 Task: Look for space in São Lourenço do Sul, Brazil from 15th June, 2023 to 21st June, 2023 for 5 adults in price range Rs.14000 to Rs.25000. Place can be entire place with 3 bedrooms having 3 beds and 3 bathrooms. Property type can be house. Amenities needed are: washing machine, . Booking option can be shelf check-in. Required host language is Spanish.
Action: Mouse moved to (430, 122)
Screenshot: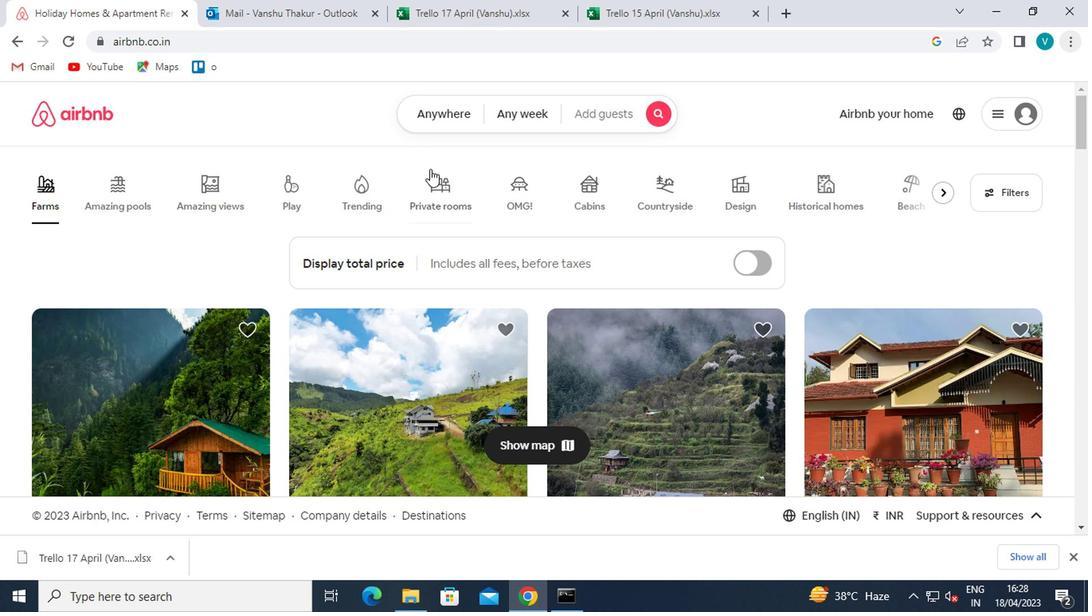 
Action: Mouse pressed left at (430, 122)
Screenshot: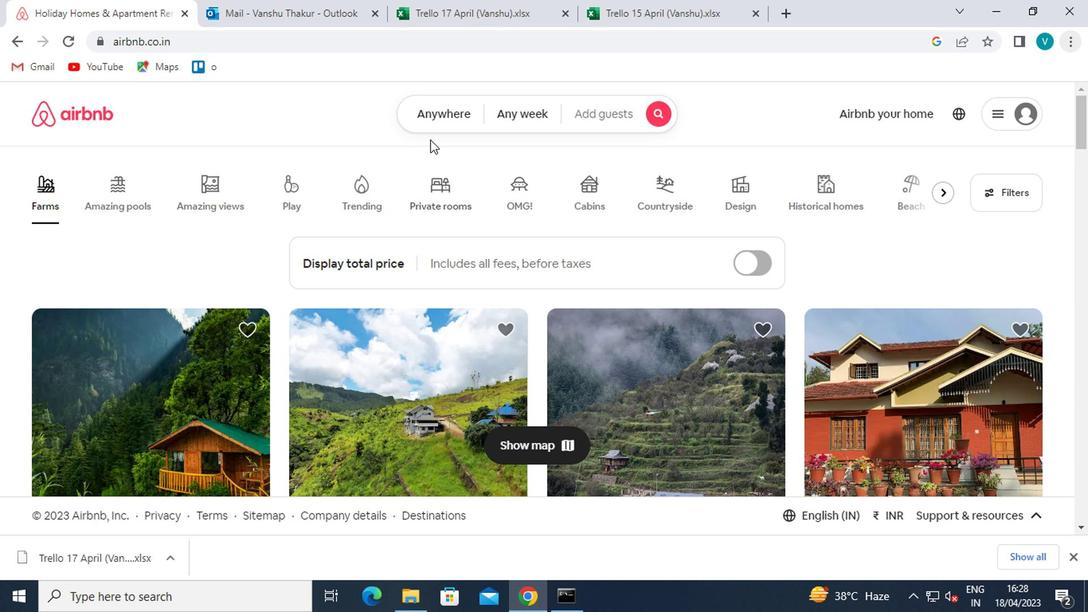 
Action: Mouse moved to (335, 189)
Screenshot: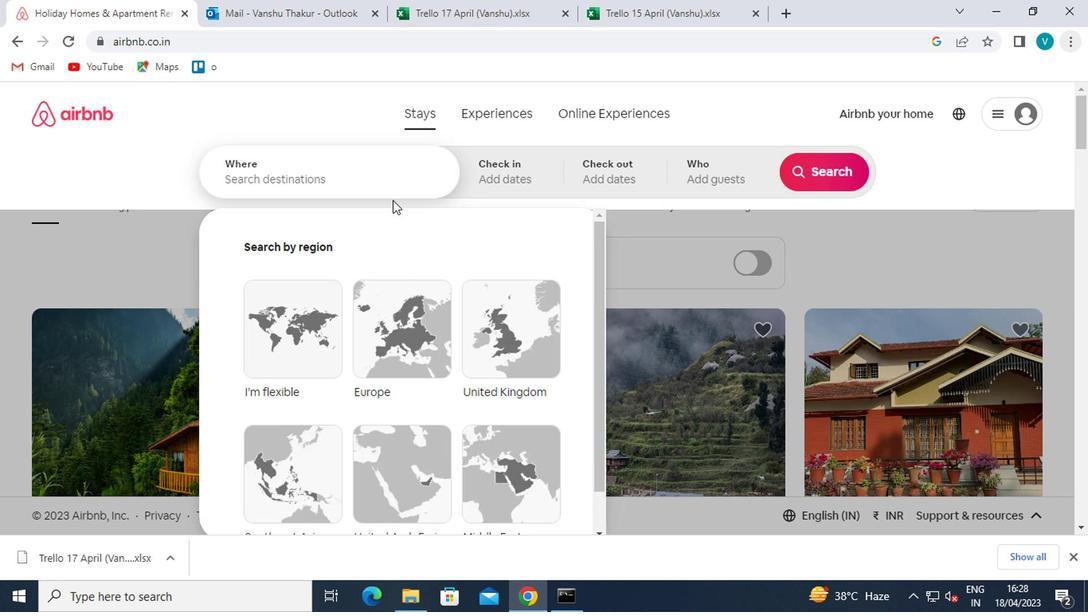 
Action: Mouse pressed left at (335, 189)
Screenshot: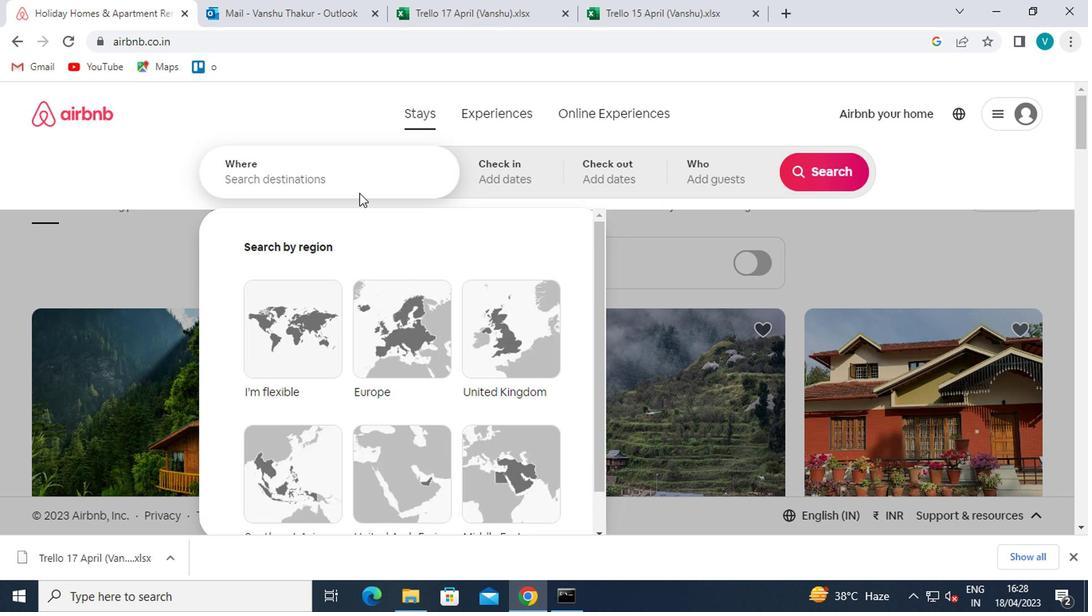 
Action: Mouse moved to (338, 189)
Screenshot: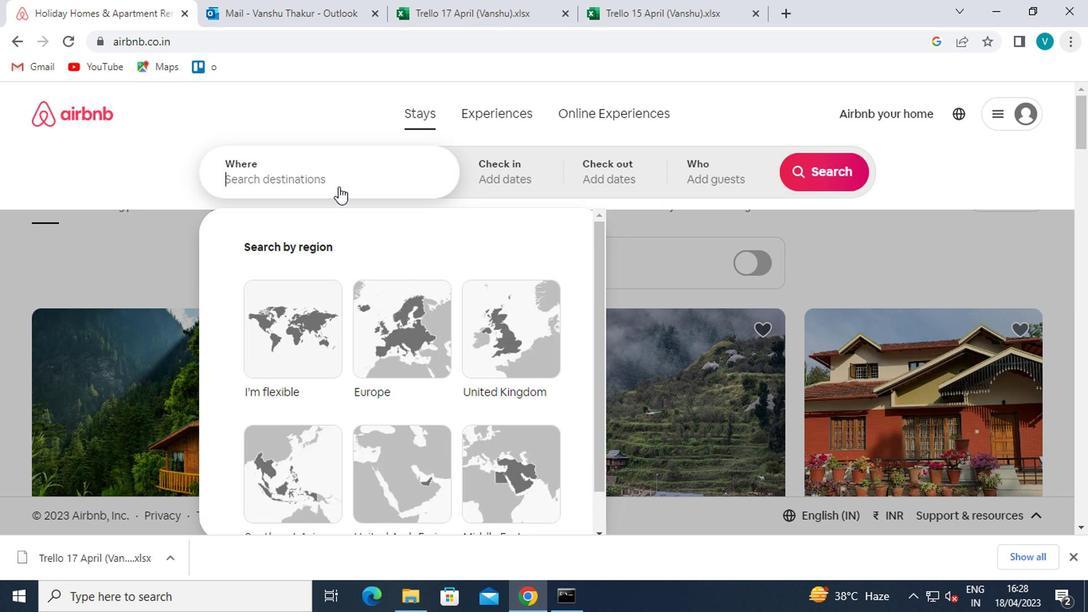 
Action: Key pressed <Key.shift>SAO<Key.space><Key.shift>LOURENCO<Key.space>DO<Key.space>
Screenshot: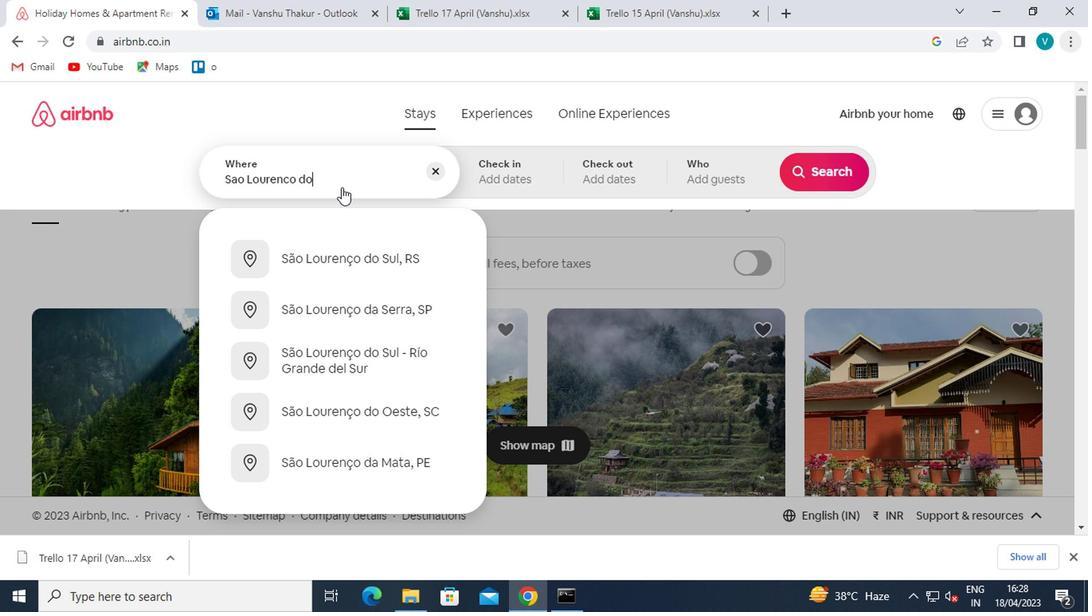 
Action: Mouse moved to (367, 300)
Screenshot: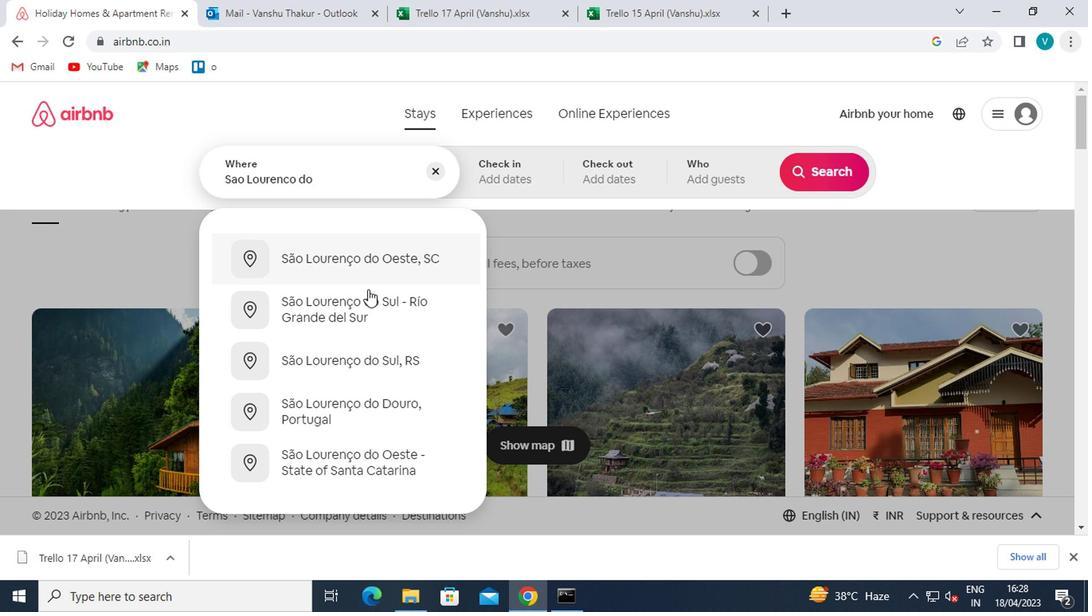 
Action: Mouse pressed left at (367, 300)
Screenshot: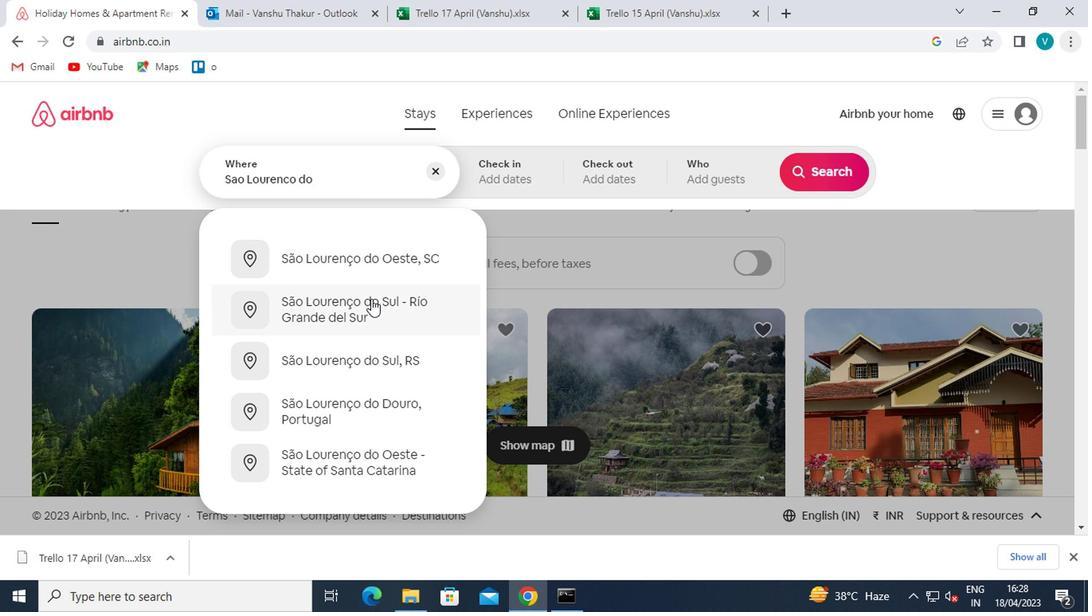 
Action: Mouse moved to (816, 290)
Screenshot: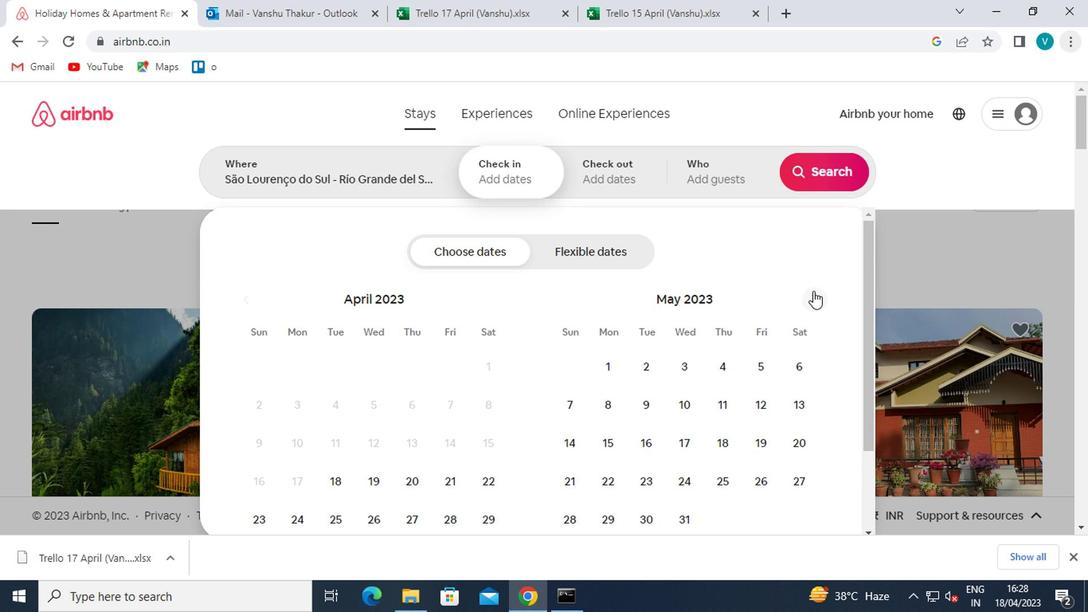 
Action: Mouse pressed left at (816, 290)
Screenshot: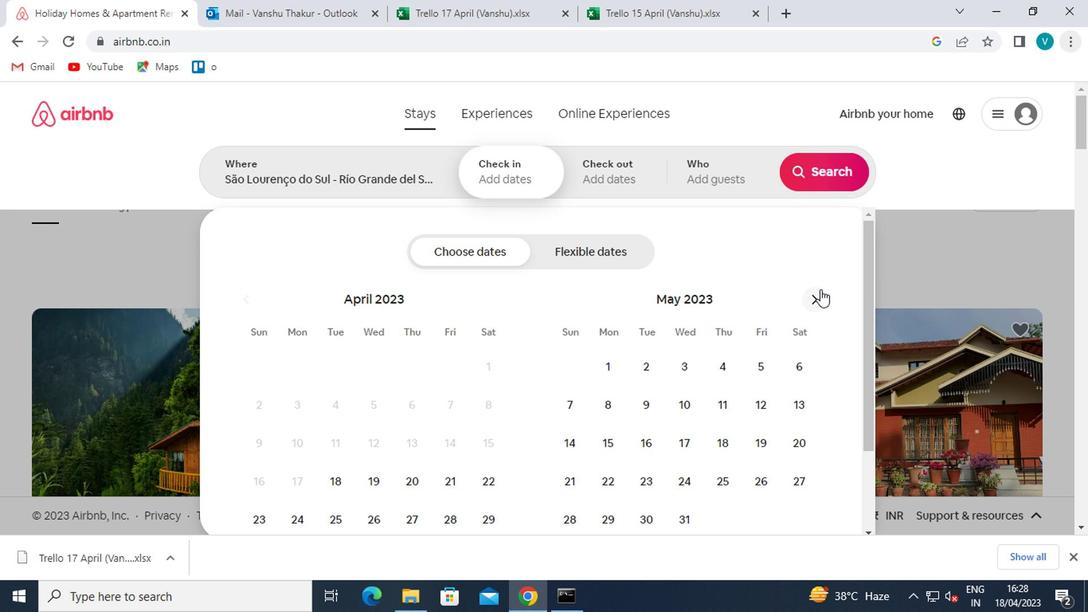 
Action: Mouse moved to (722, 431)
Screenshot: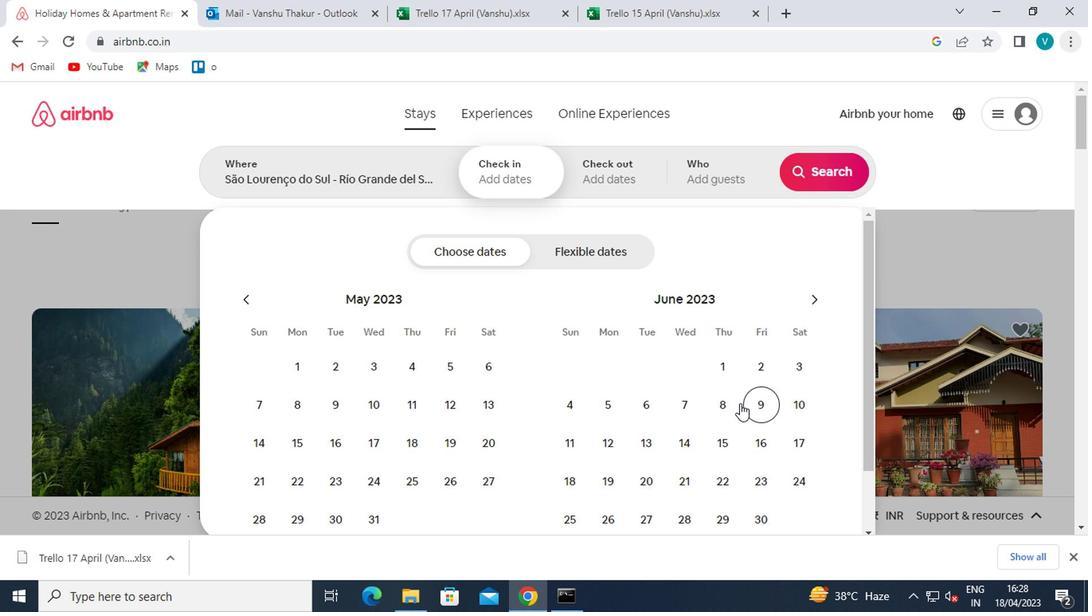 
Action: Mouse pressed left at (722, 431)
Screenshot: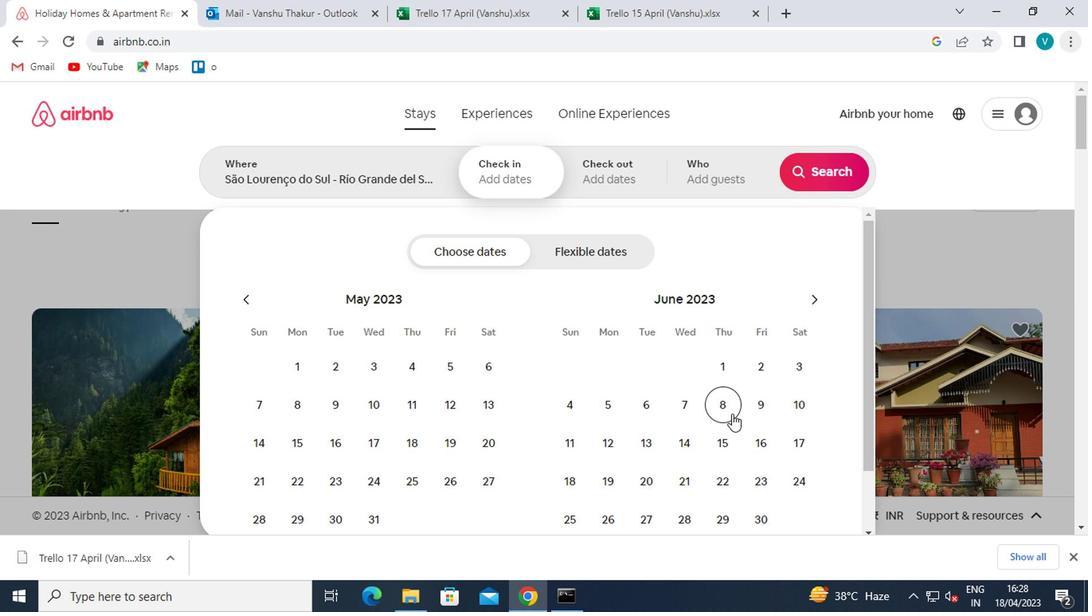 
Action: Mouse moved to (677, 484)
Screenshot: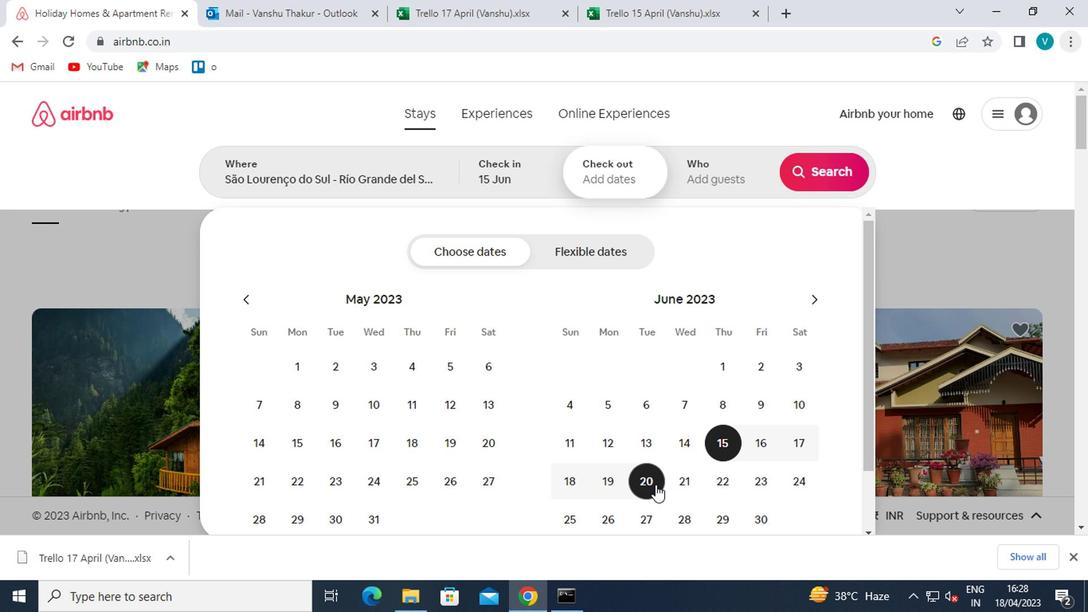 
Action: Mouse pressed left at (677, 484)
Screenshot: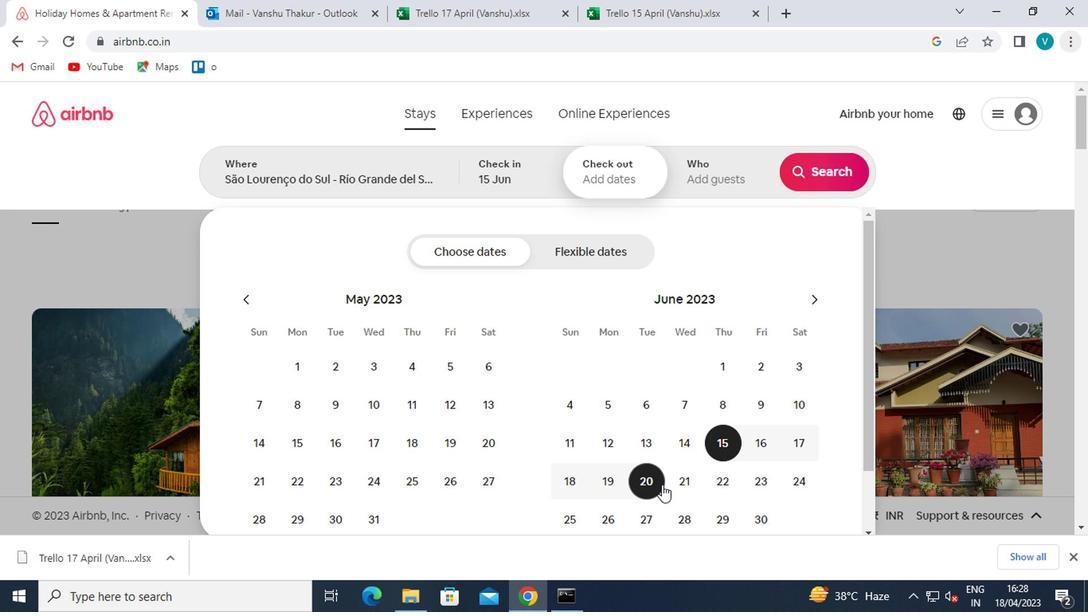 
Action: Mouse moved to (702, 173)
Screenshot: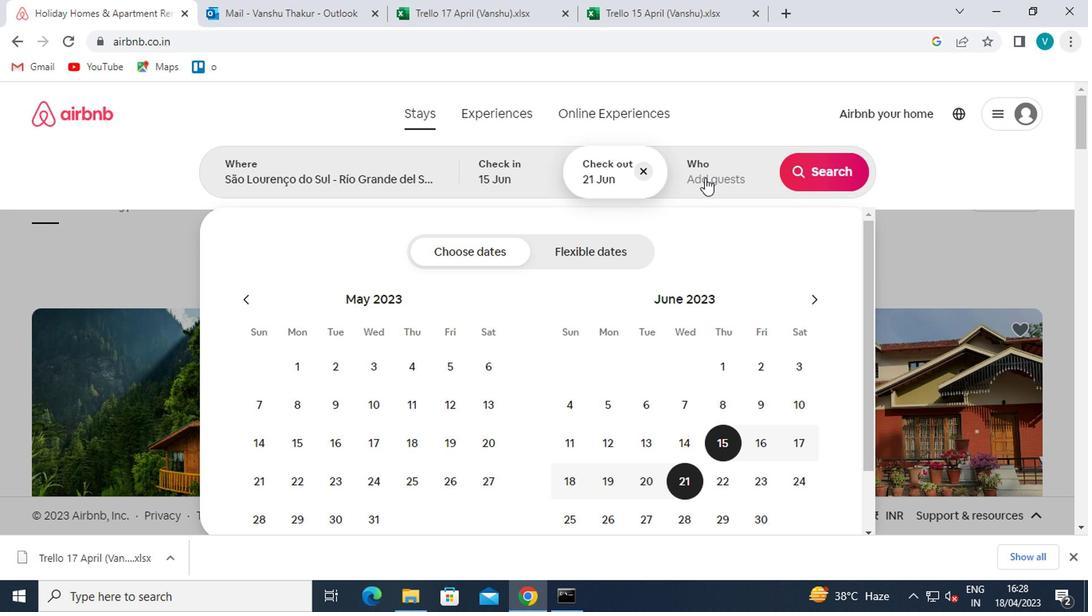 
Action: Mouse pressed left at (702, 173)
Screenshot: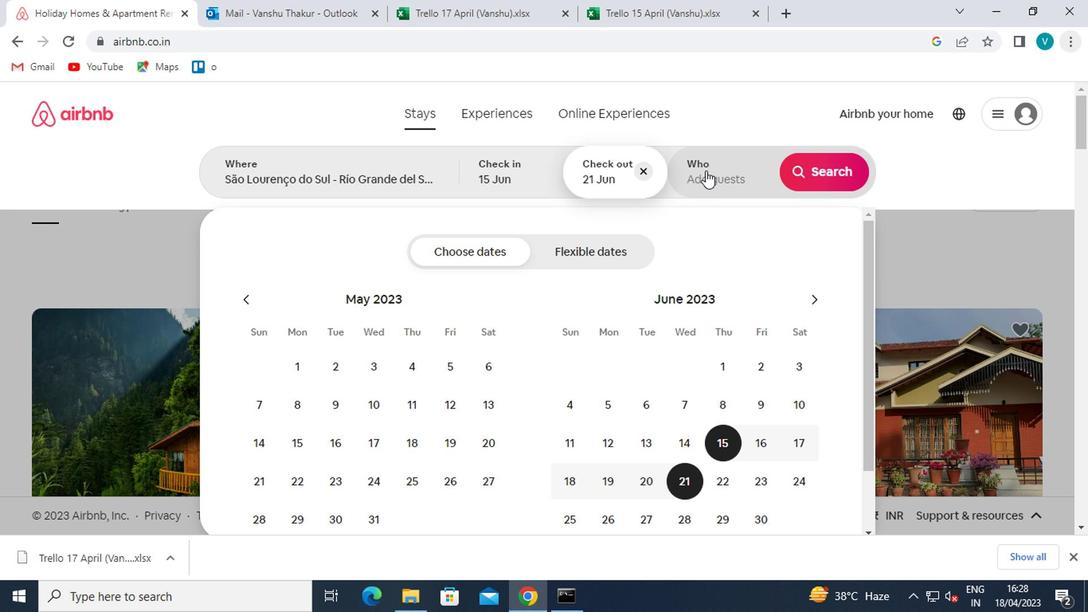 
Action: Mouse moved to (815, 247)
Screenshot: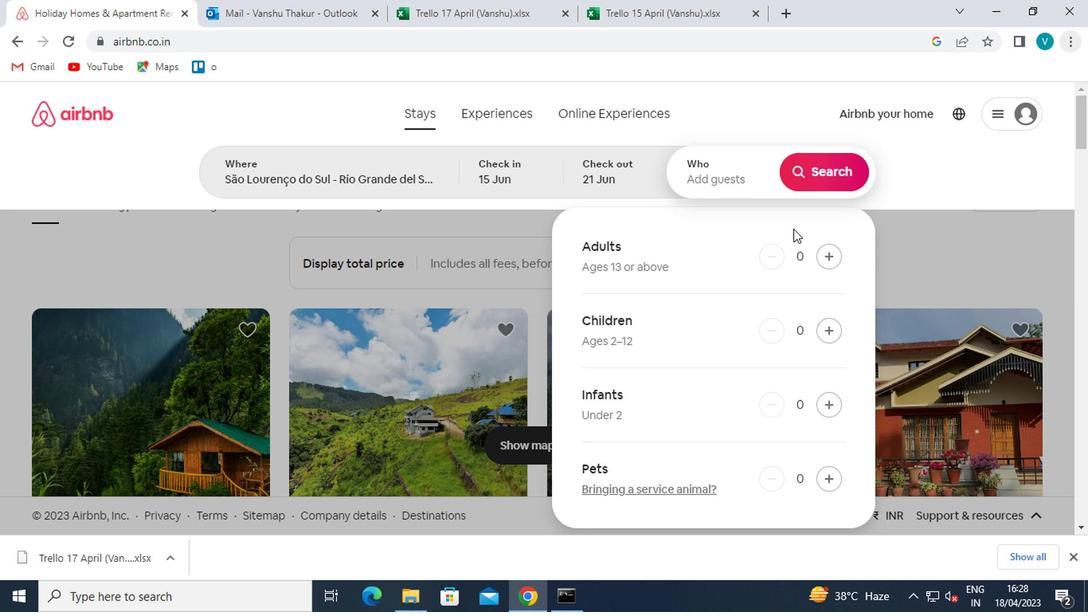 
Action: Mouse pressed left at (815, 247)
Screenshot: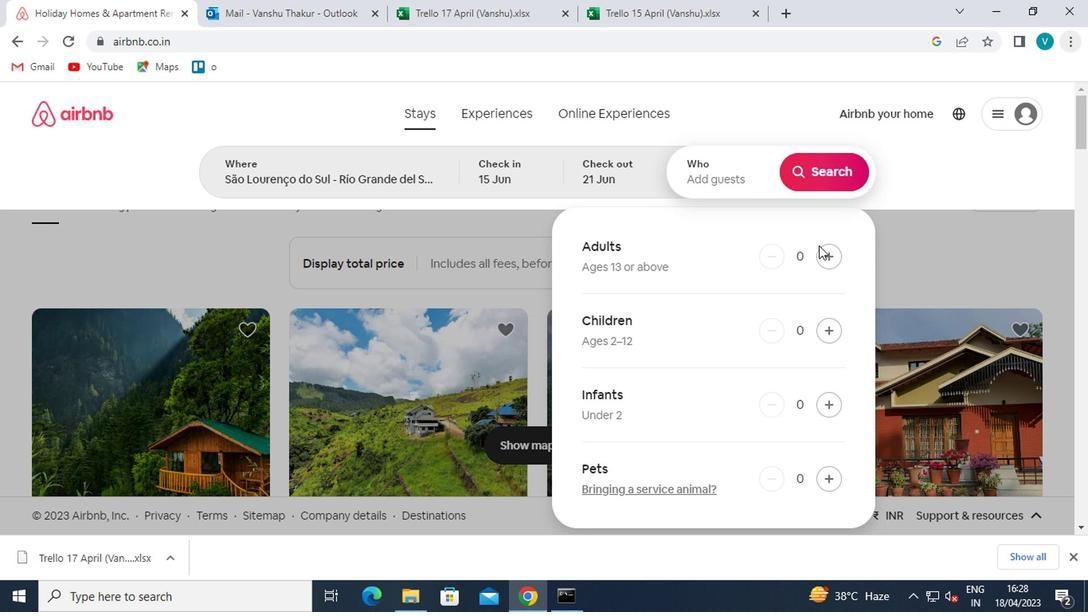 
Action: Mouse pressed left at (815, 247)
Screenshot: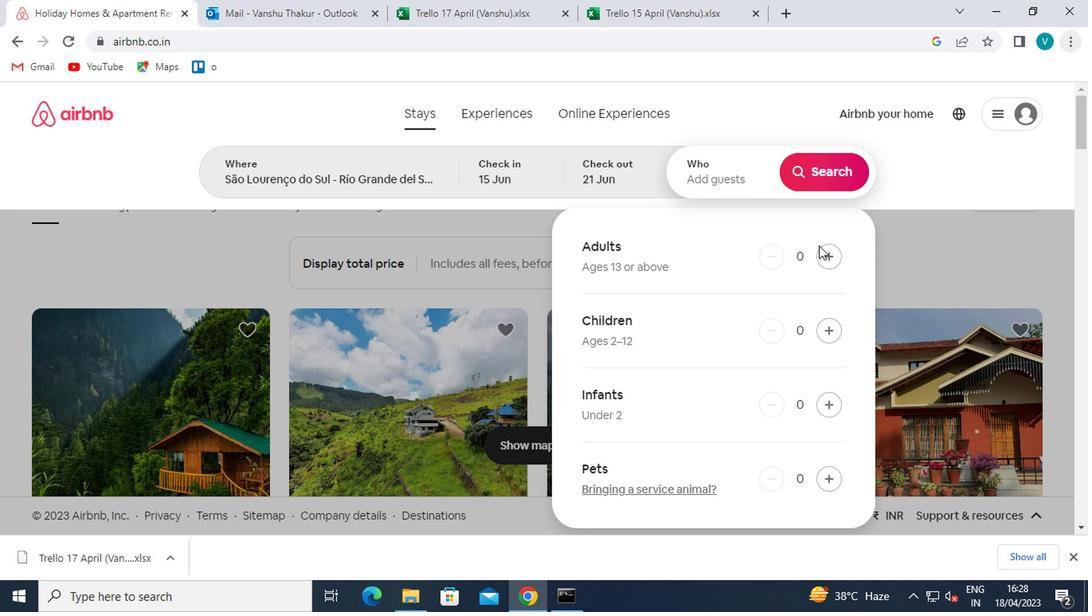 
Action: Mouse moved to (818, 255)
Screenshot: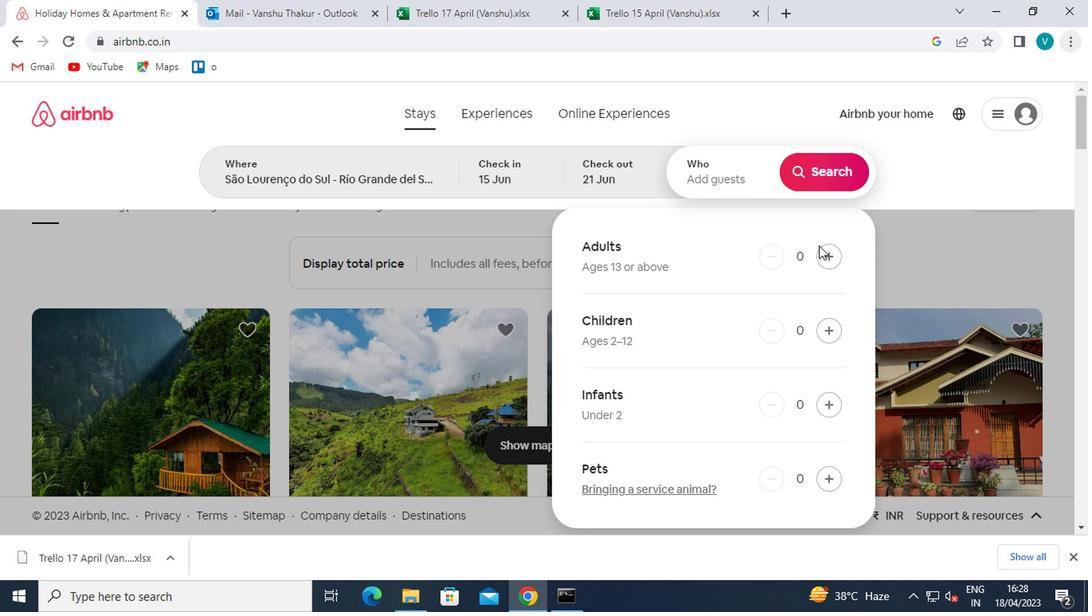 
Action: Mouse pressed left at (818, 255)
Screenshot: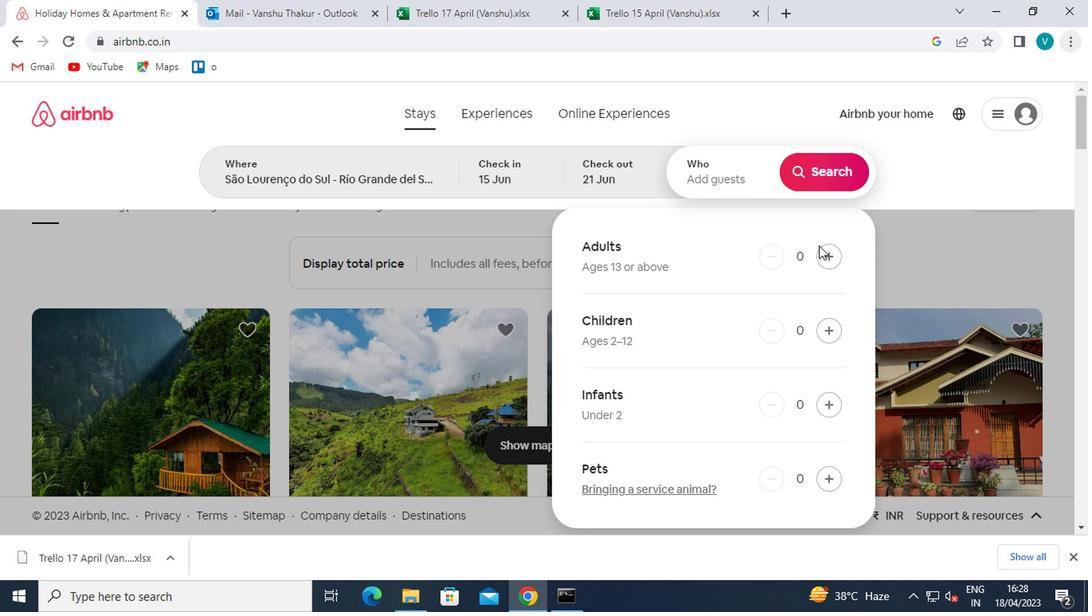 
Action: Mouse pressed left at (818, 255)
Screenshot: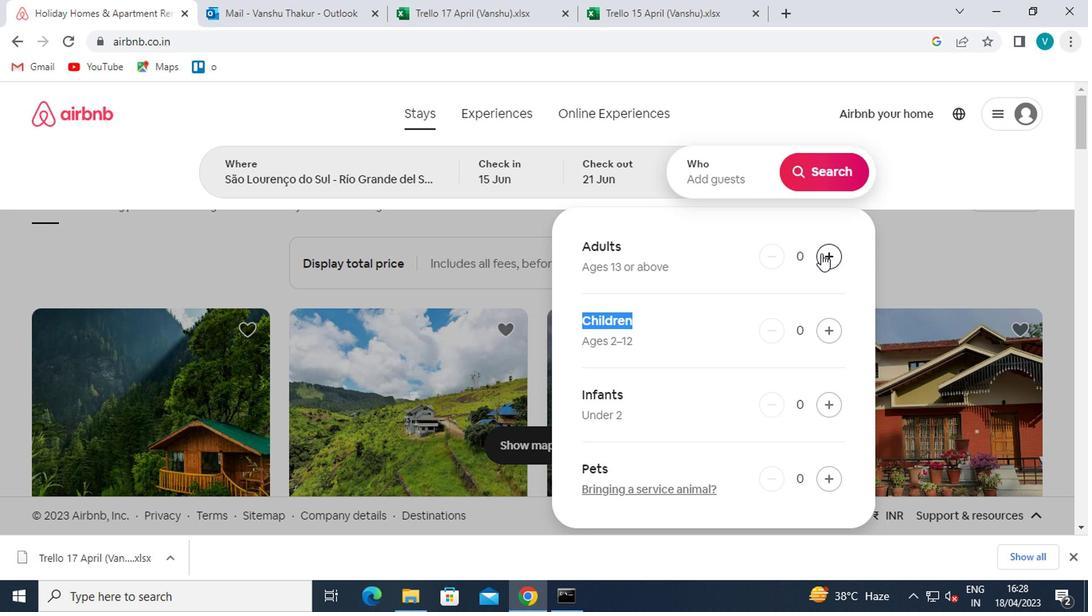 
Action: Mouse pressed left at (818, 255)
Screenshot: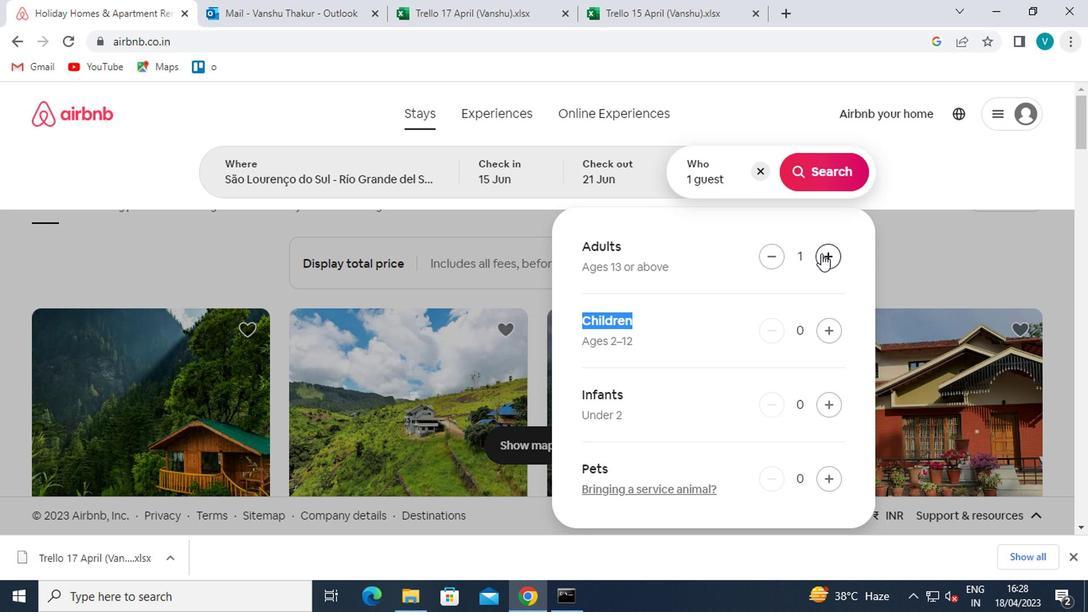 
Action: Mouse pressed left at (818, 255)
Screenshot: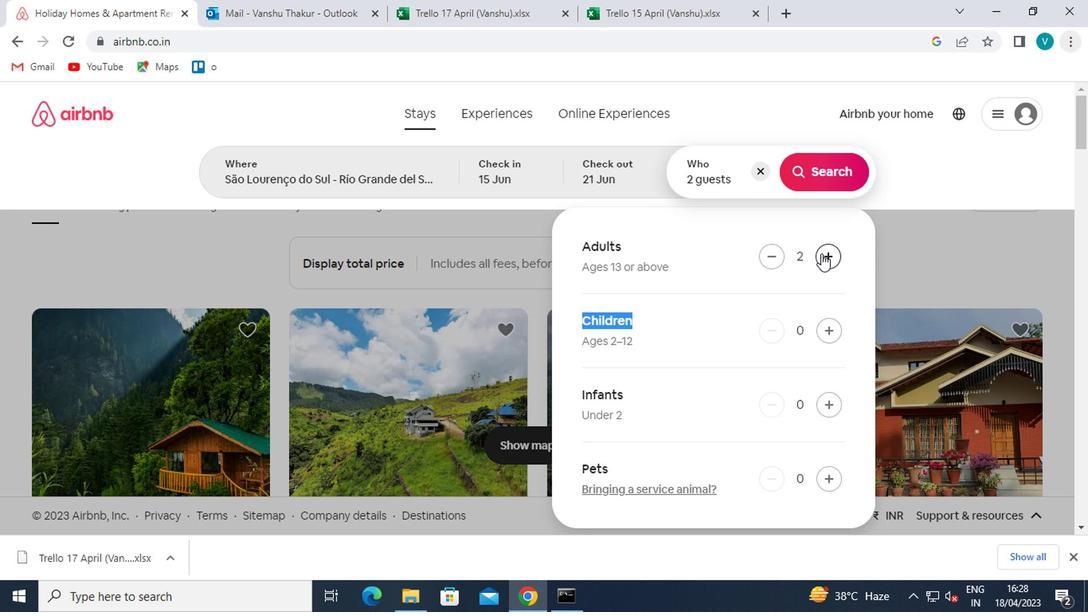 
Action: Mouse pressed left at (818, 255)
Screenshot: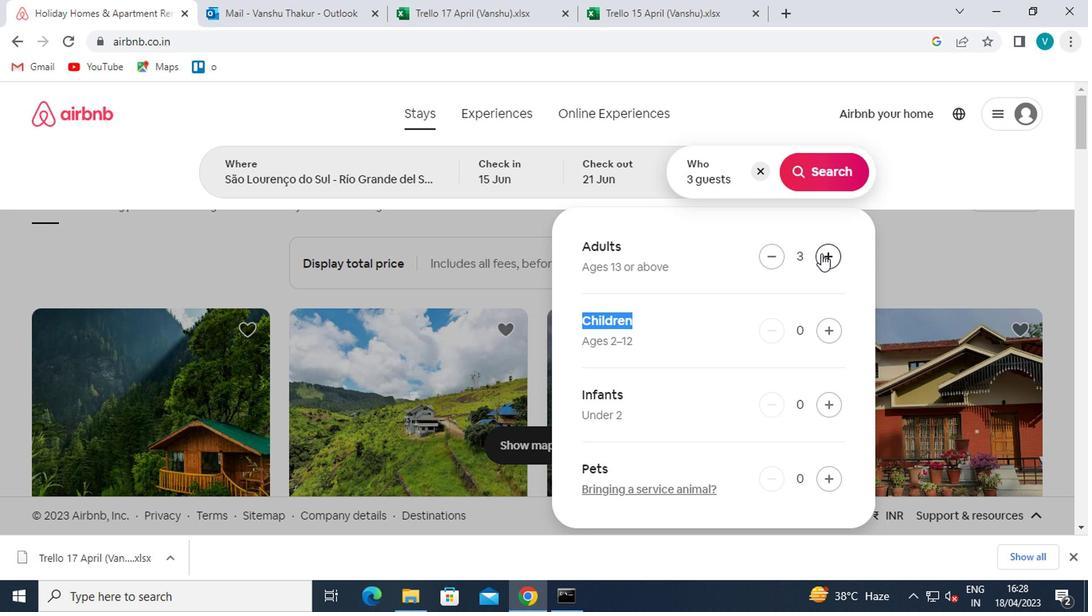 
Action: Mouse moved to (813, 184)
Screenshot: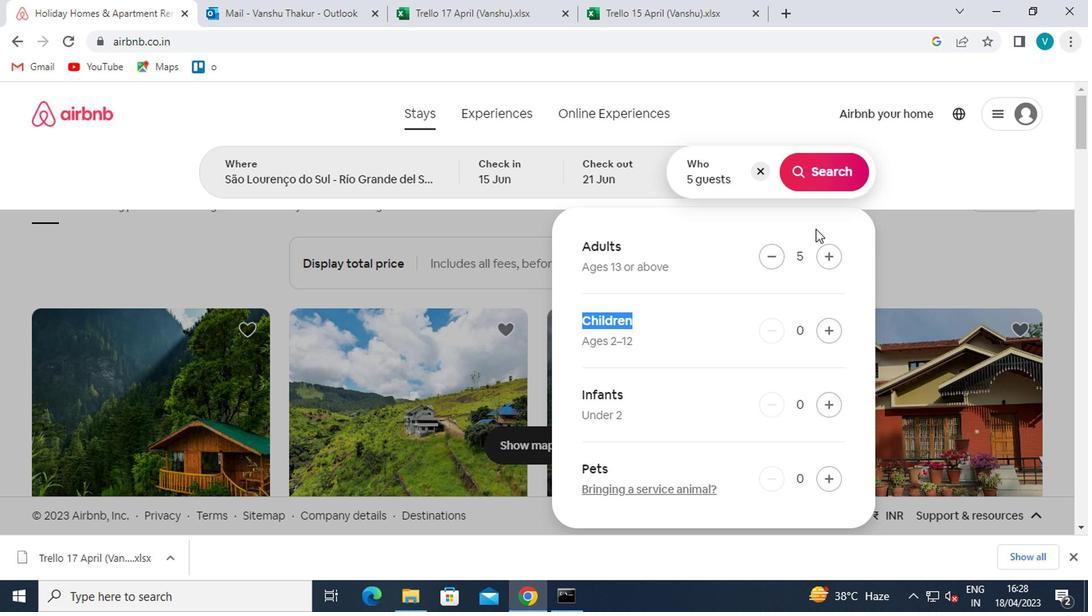 
Action: Mouse pressed left at (813, 184)
Screenshot: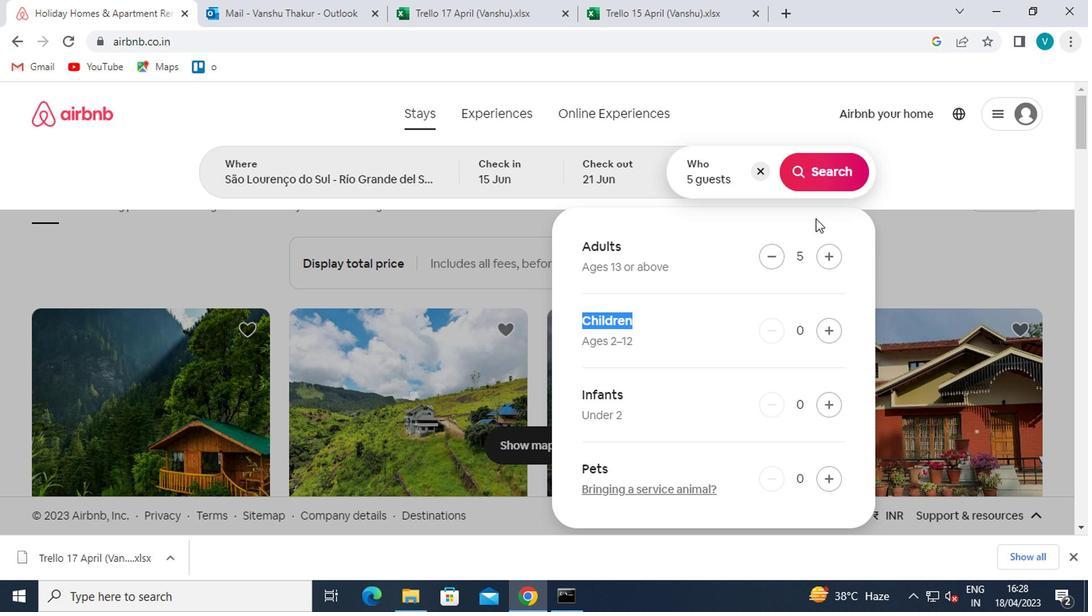 
Action: Mouse moved to (987, 173)
Screenshot: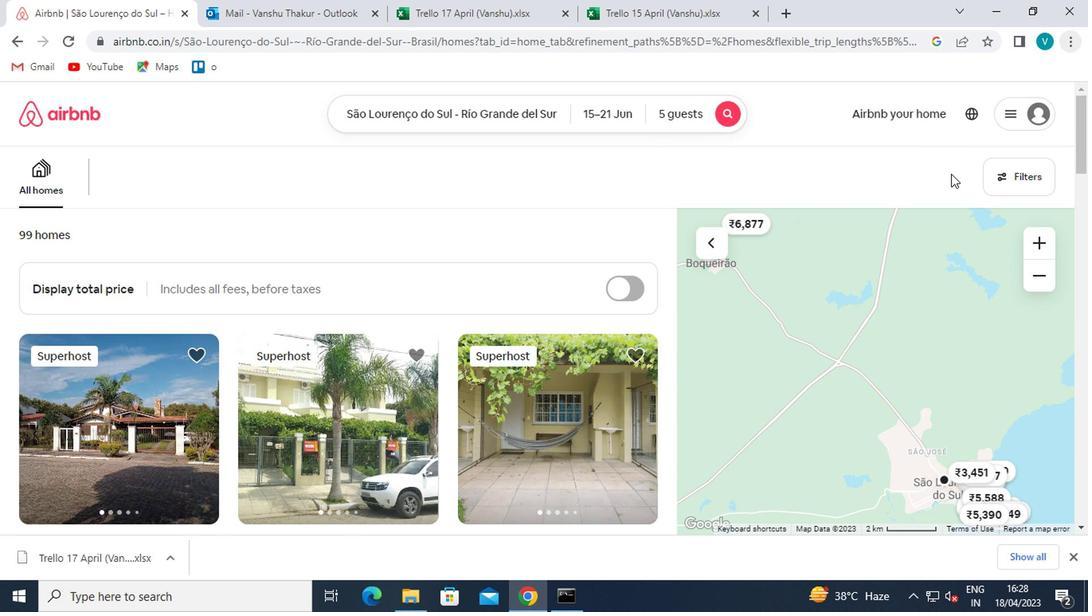 
Action: Mouse pressed left at (987, 173)
Screenshot: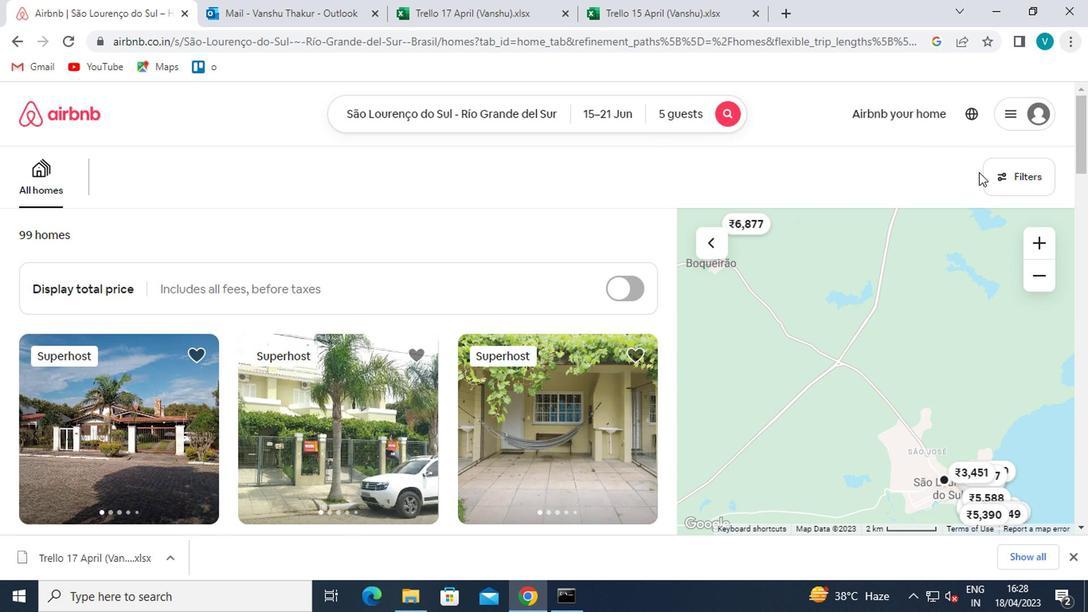 
Action: Mouse moved to (434, 384)
Screenshot: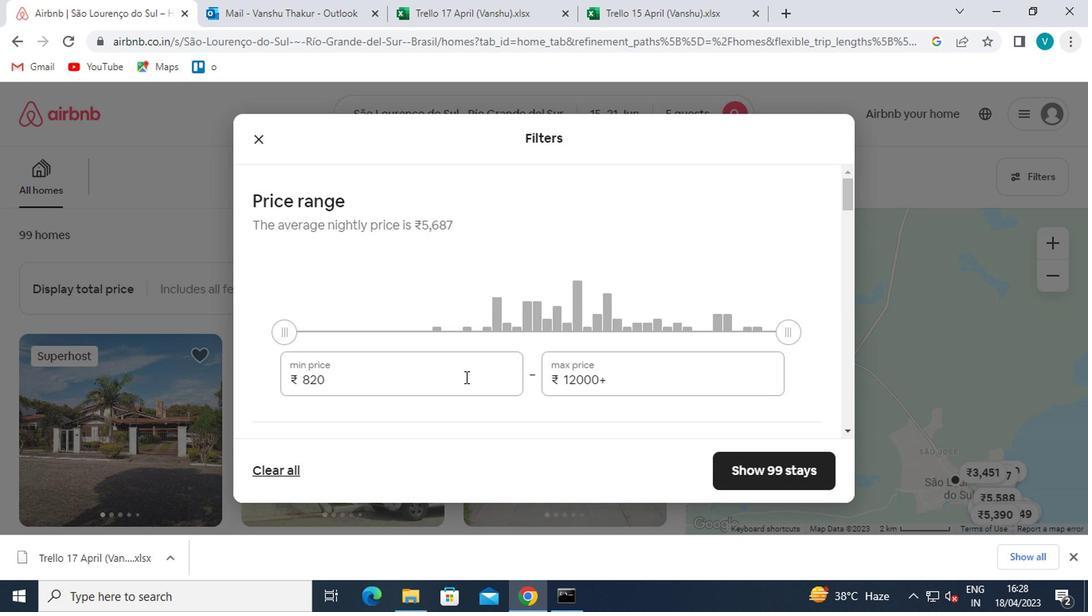
Action: Mouse pressed left at (434, 384)
Screenshot: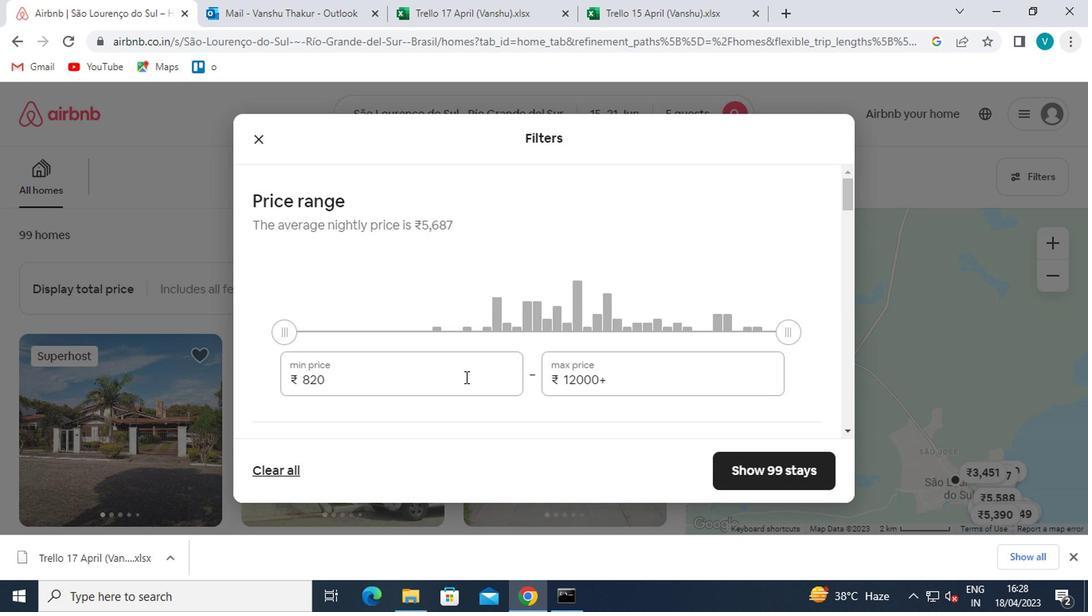 
Action: Mouse moved to (443, 384)
Screenshot: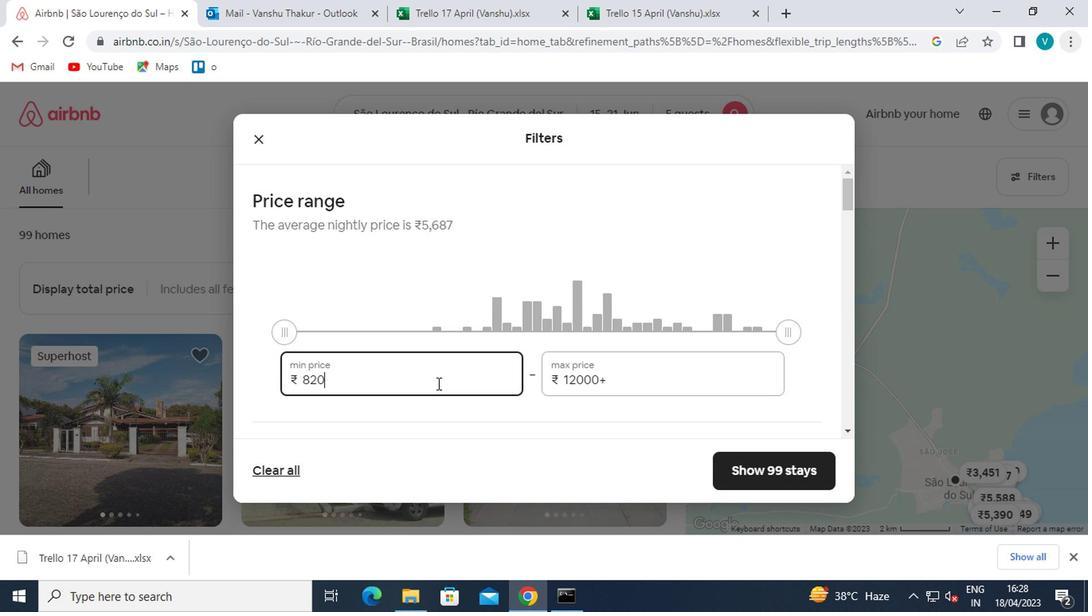 
Action: Key pressed <Key.backspace><Key.backspace><Key.backspace>14000
Screenshot: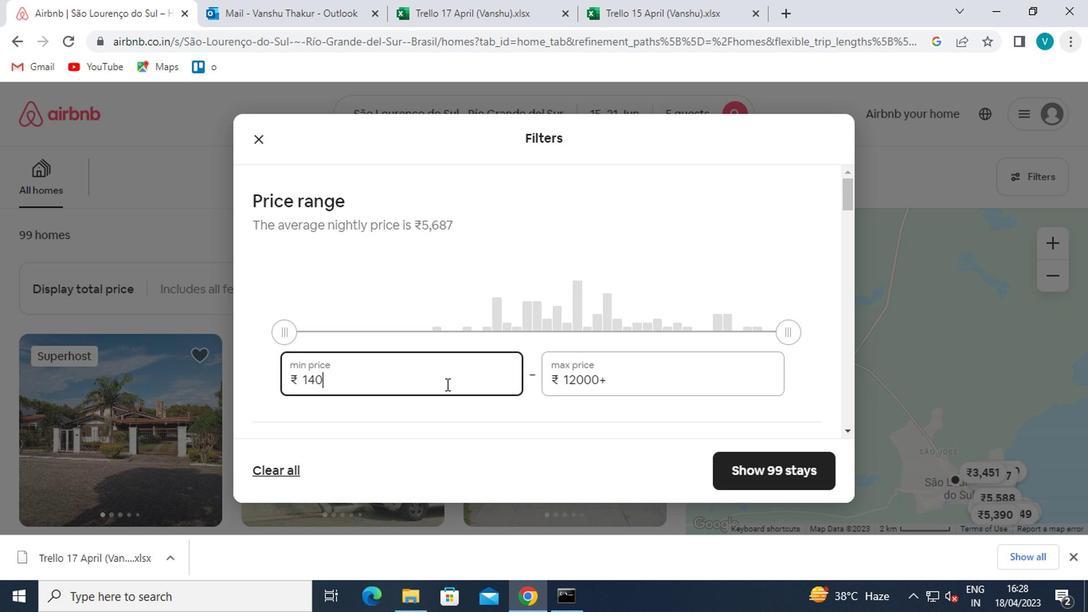 
Action: Mouse moved to (687, 375)
Screenshot: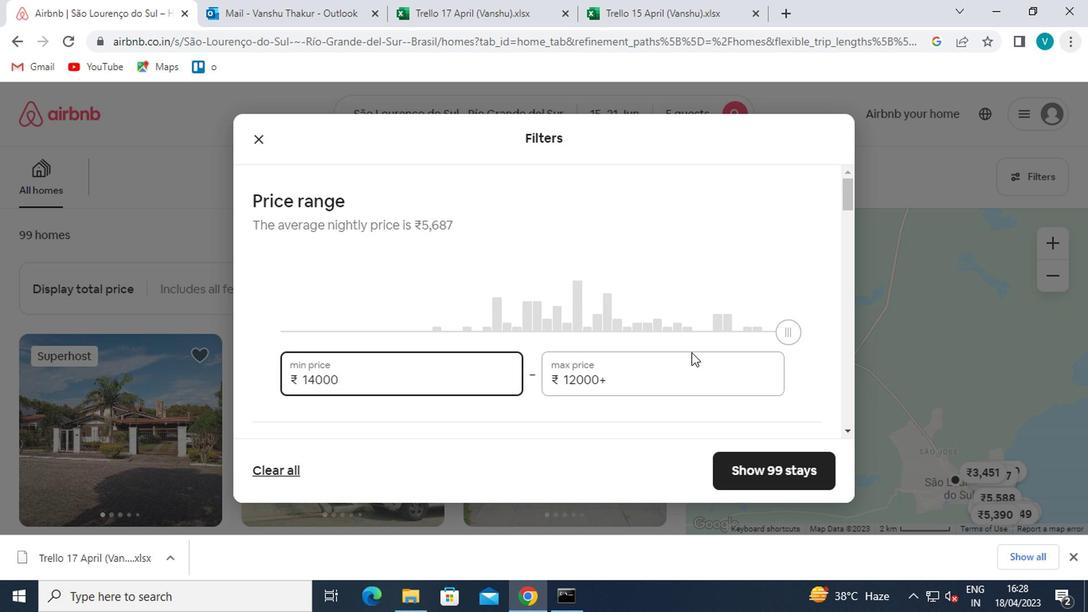 
Action: Mouse pressed left at (687, 375)
Screenshot: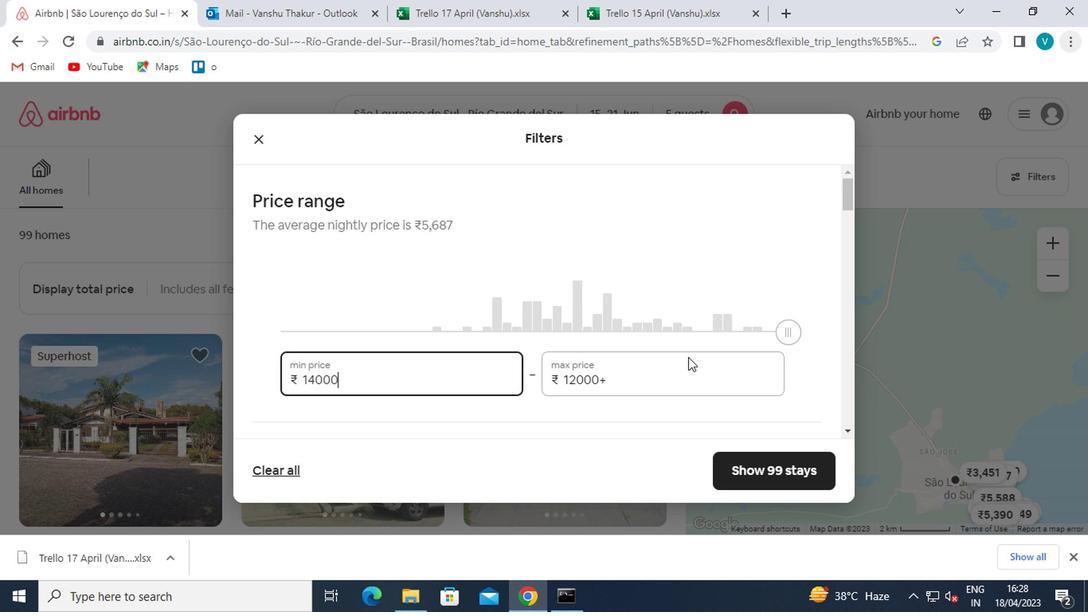
Action: Key pressed <Key.backspace><Key.backspace><Key.backspace><Key.backspace><Key.backspace><Key.backspace><Key.backspace>25000
Screenshot: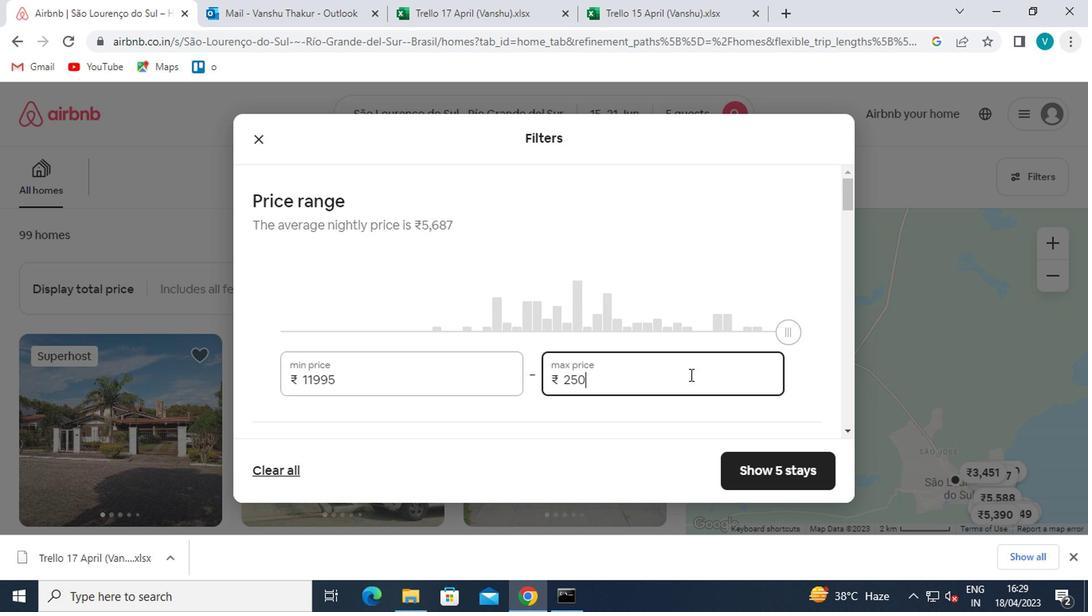 
Action: Mouse moved to (557, 280)
Screenshot: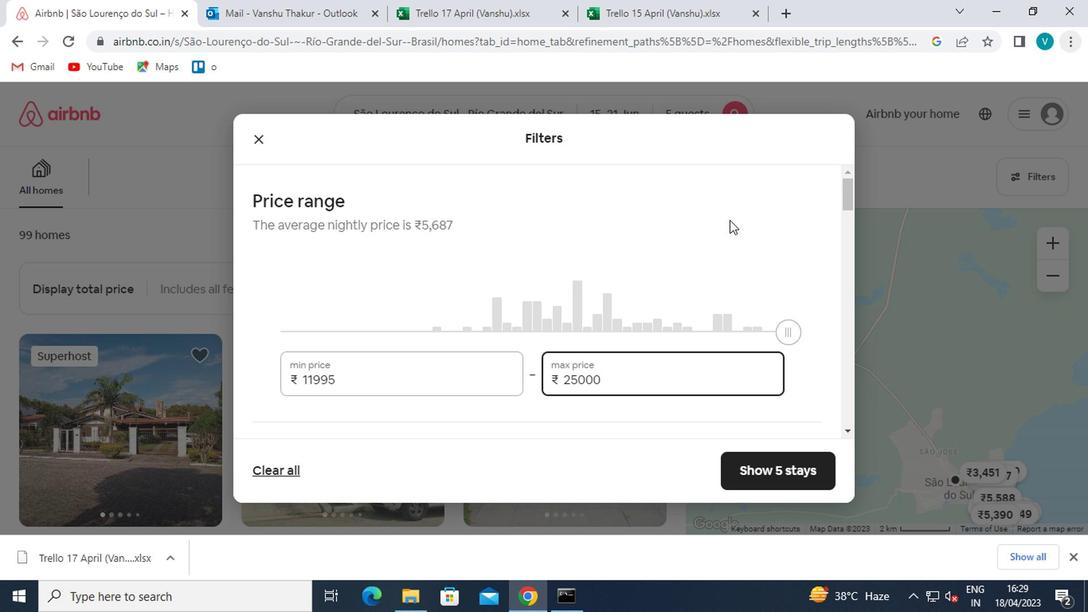 
Action: Mouse scrolled (557, 279) with delta (0, 0)
Screenshot: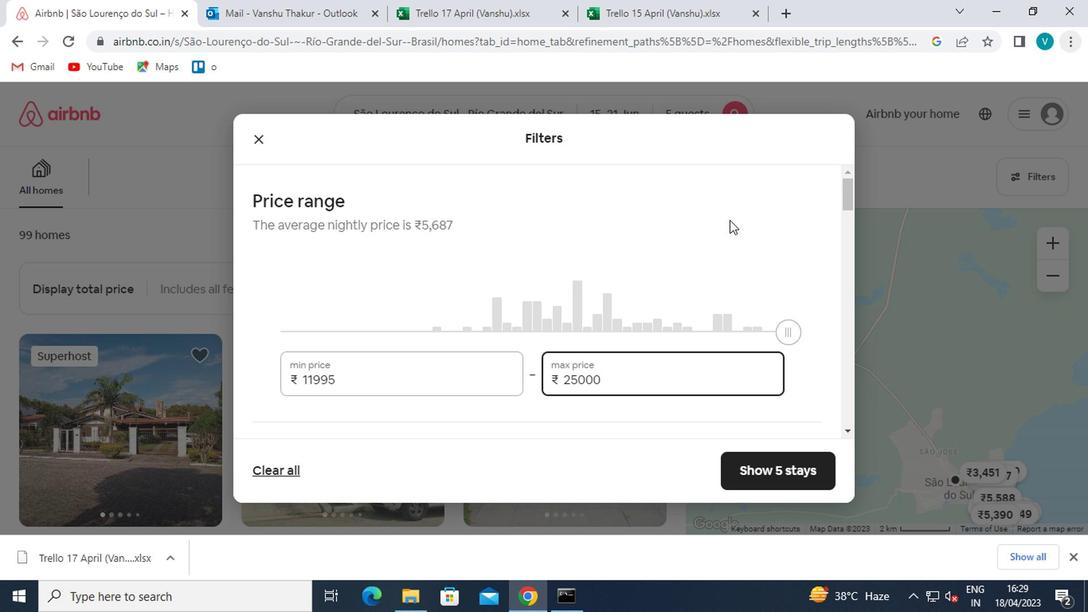 
Action: Mouse moved to (536, 286)
Screenshot: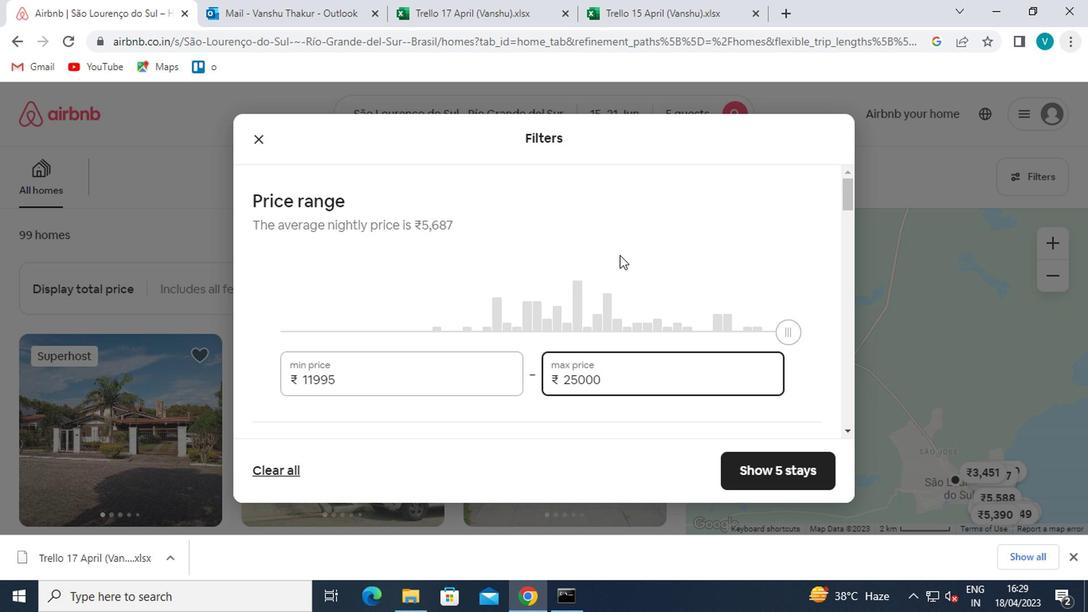 
Action: Mouse scrolled (536, 285) with delta (0, 0)
Screenshot: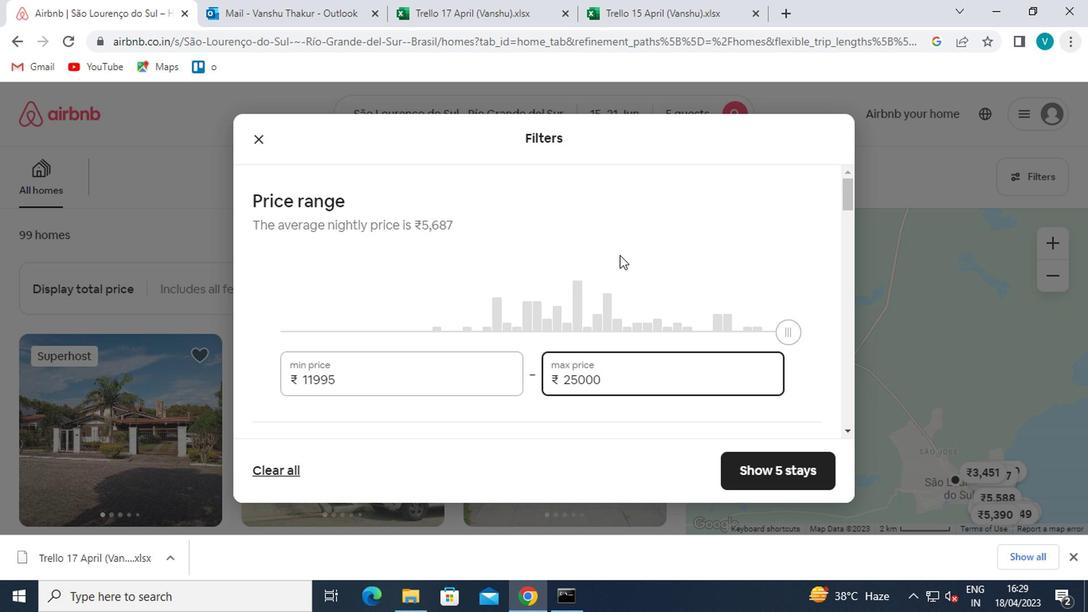 
Action: Mouse moved to (524, 289)
Screenshot: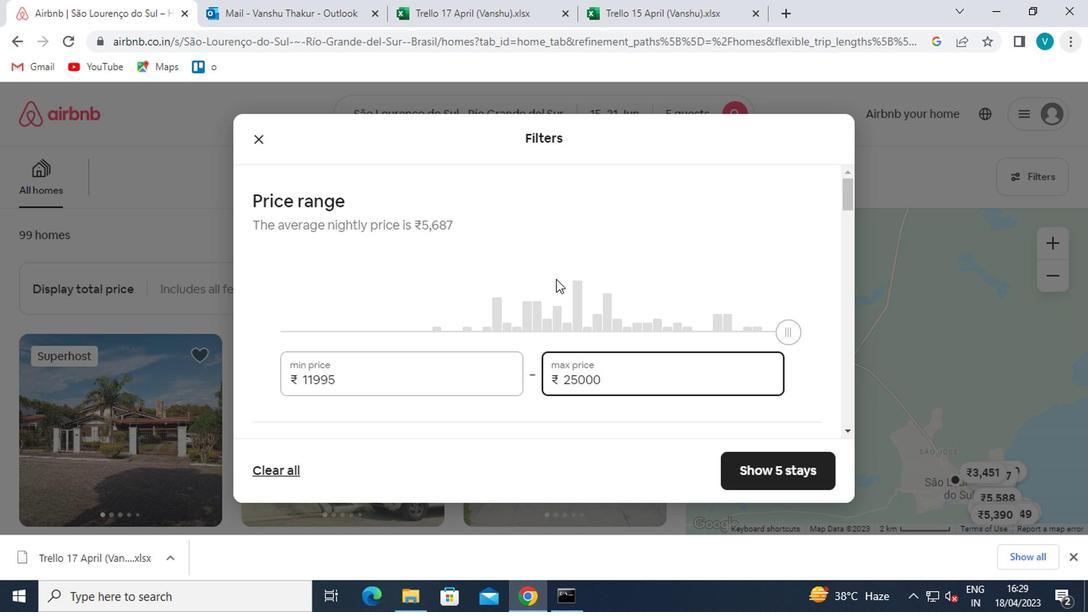 
Action: Mouse scrolled (524, 288) with delta (0, -1)
Screenshot: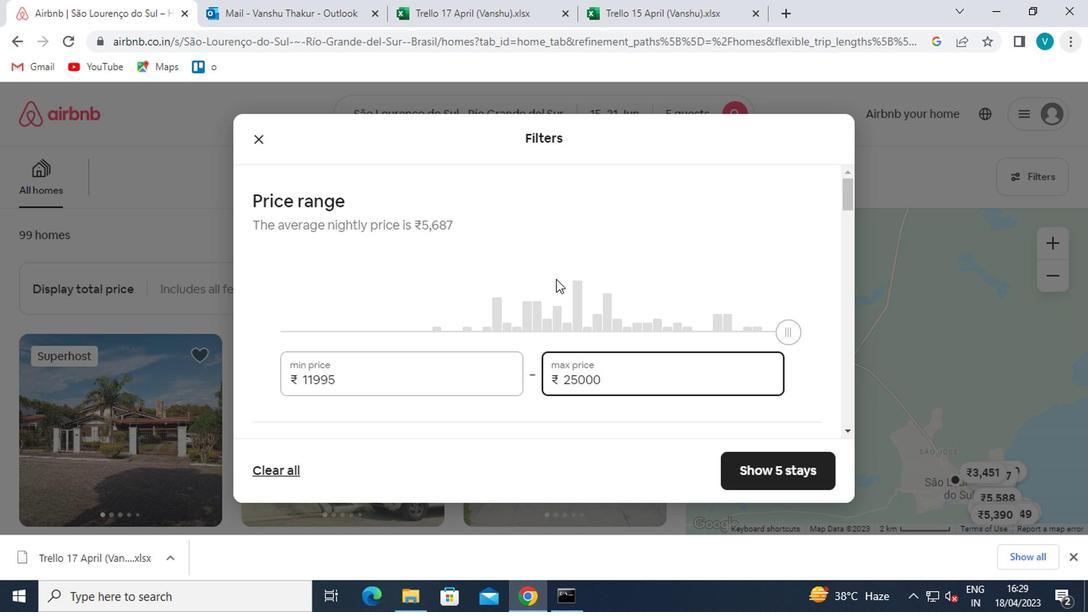 
Action: Mouse moved to (476, 305)
Screenshot: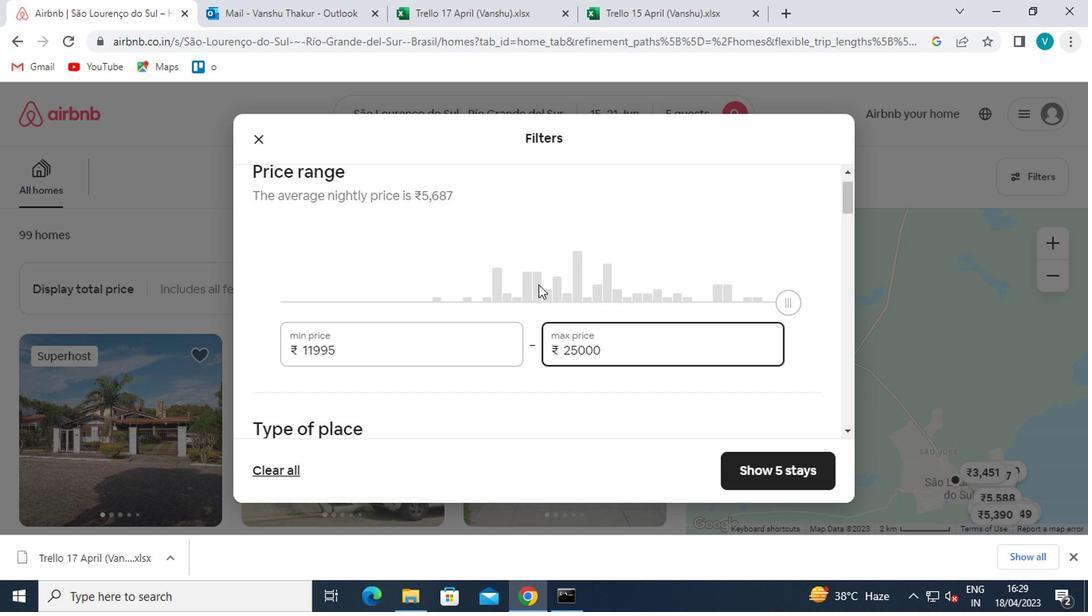 
Action: Mouse scrolled (476, 304) with delta (0, -1)
Screenshot: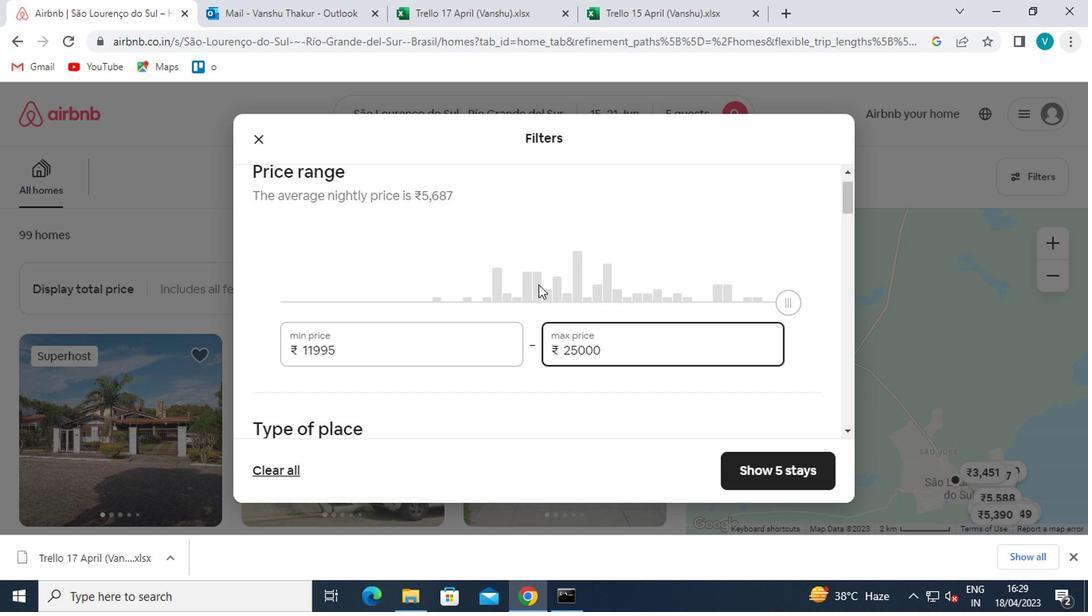 
Action: Mouse moved to (248, 179)
Screenshot: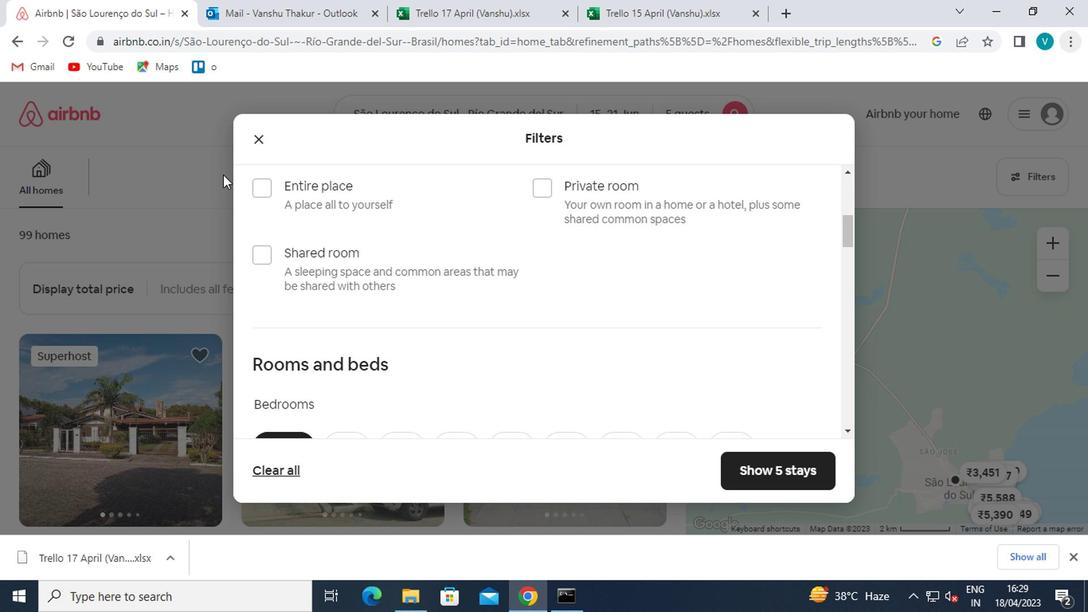 
Action: Mouse pressed left at (248, 179)
Screenshot: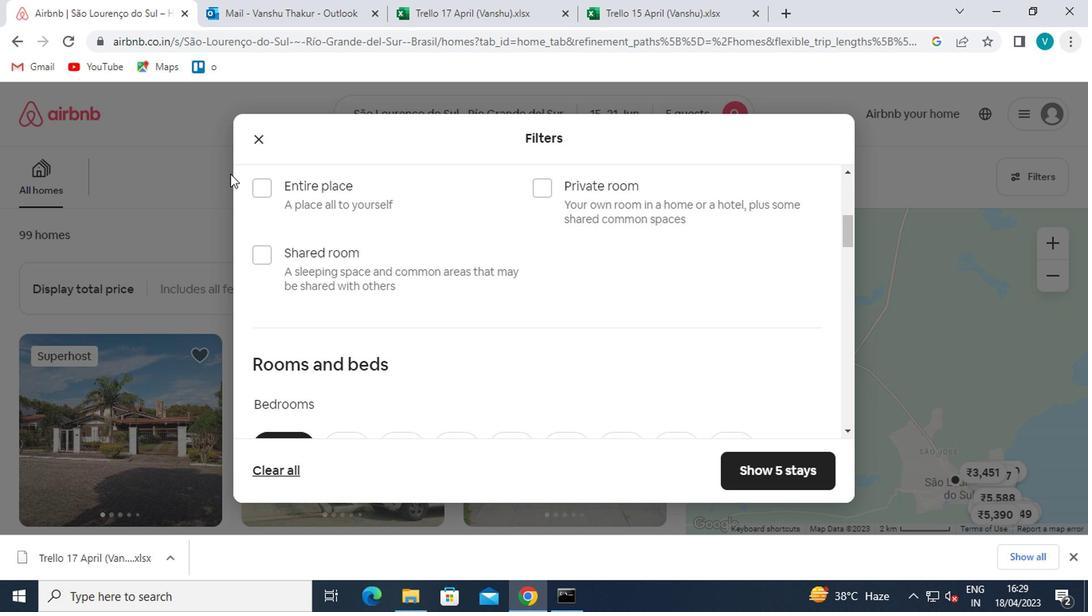
Action: Mouse moved to (252, 181)
Screenshot: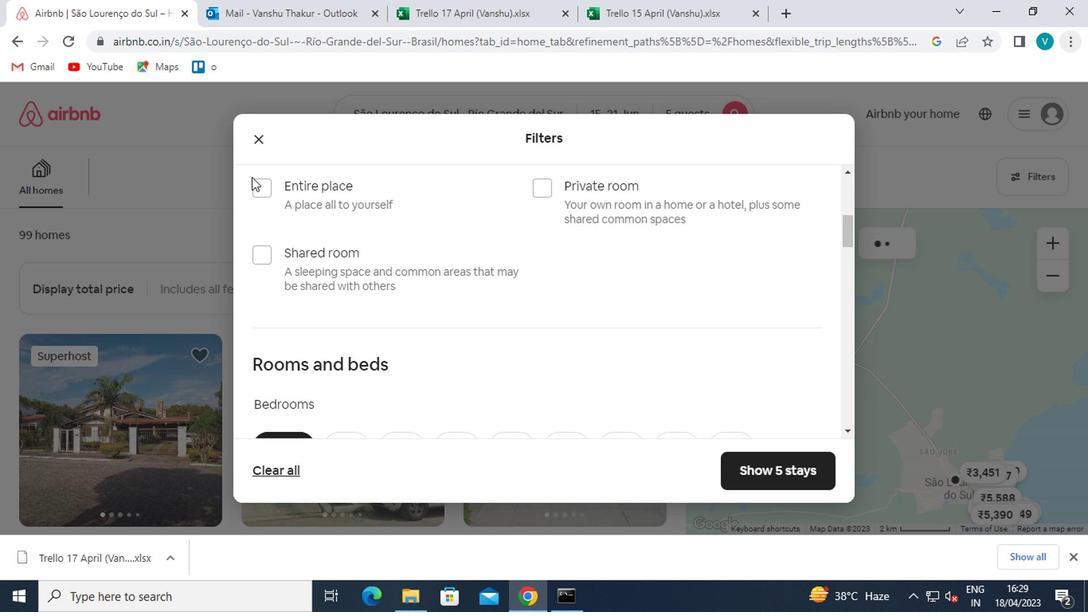 
Action: Mouse pressed left at (252, 181)
Screenshot: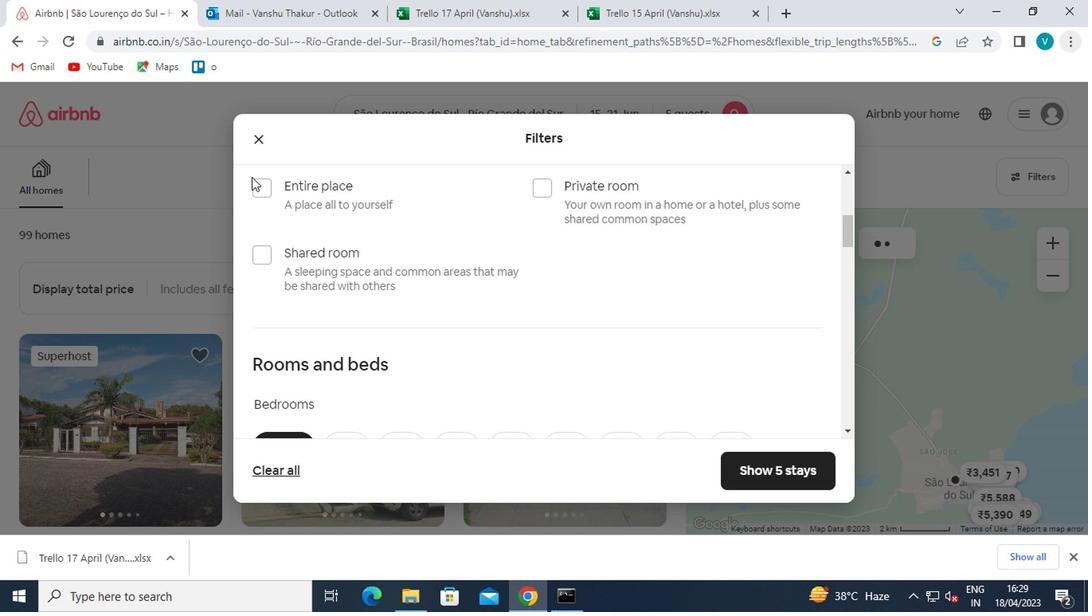 
Action: Mouse moved to (355, 300)
Screenshot: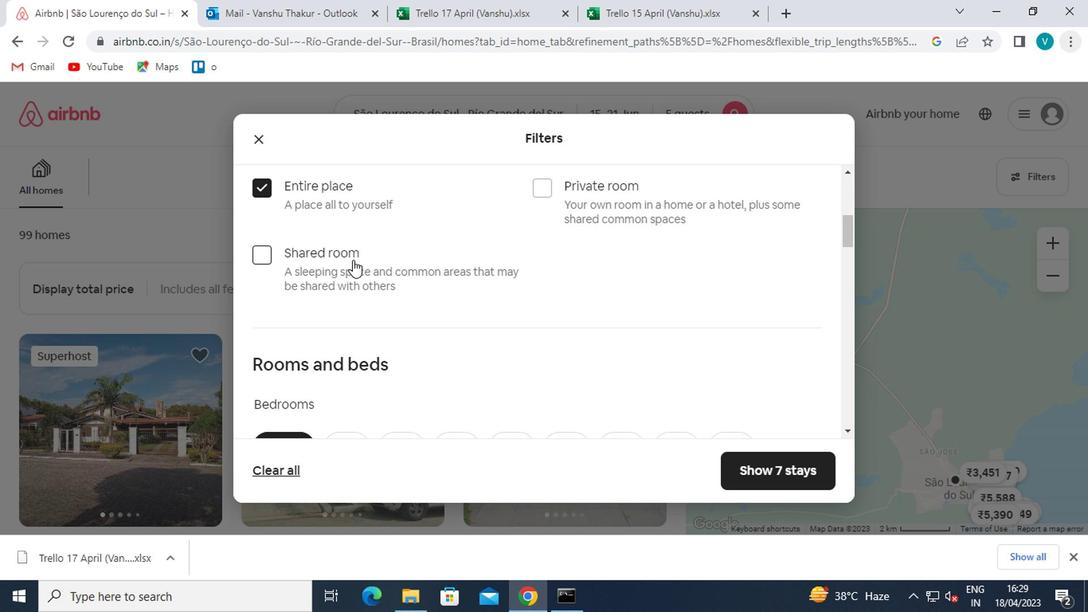 
Action: Mouse scrolled (355, 299) with delta (0, 0)
Screenshot: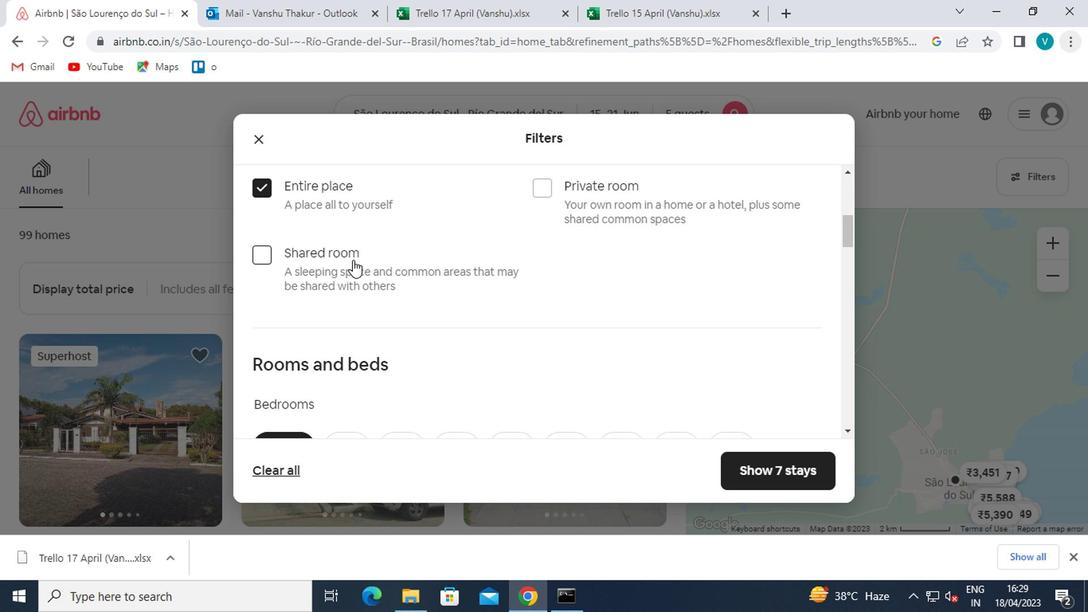 
Action: Mouse scrolled (355, 299) with delta (0, 0)
Screenshot: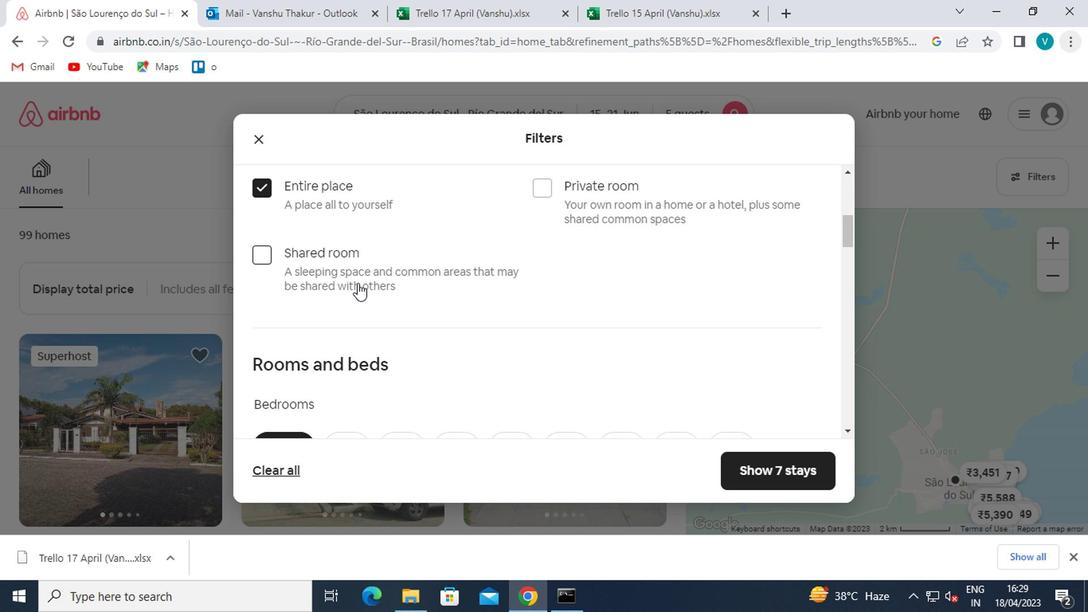 
Action: Mouse moved to (436, 290)
Screenshot: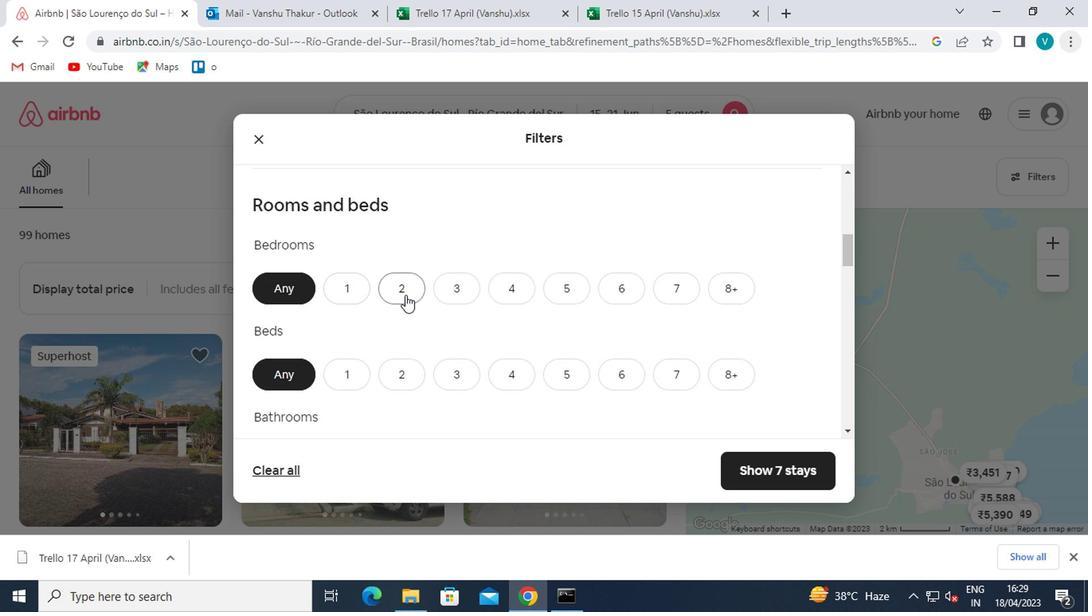 
Action: Mouse pressed left at (436, 290)
Screenshot: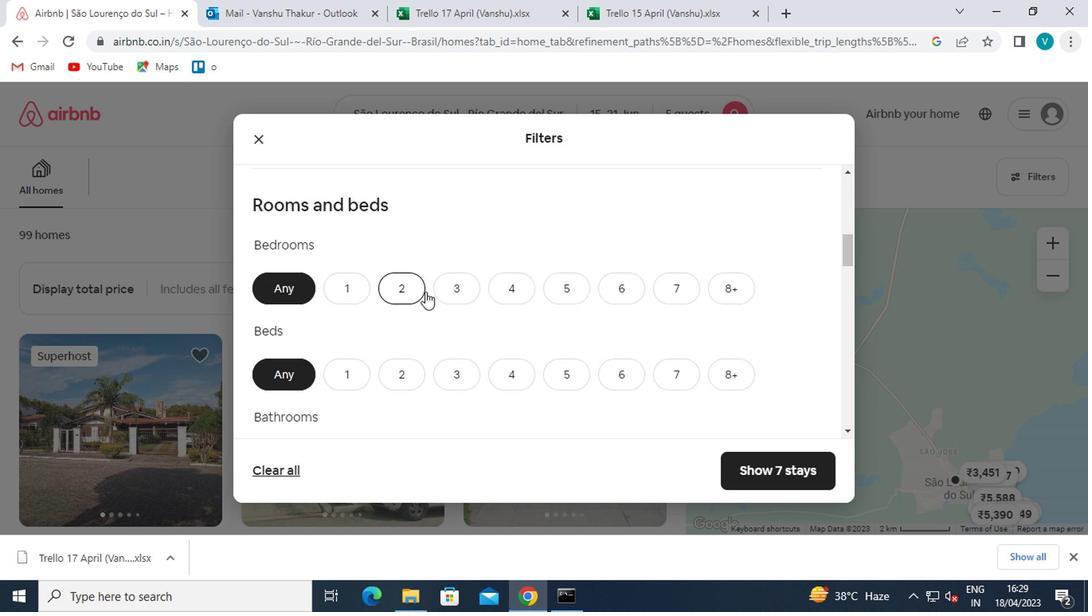 
Action: Mouse moved to (458, 374)
Screenshot: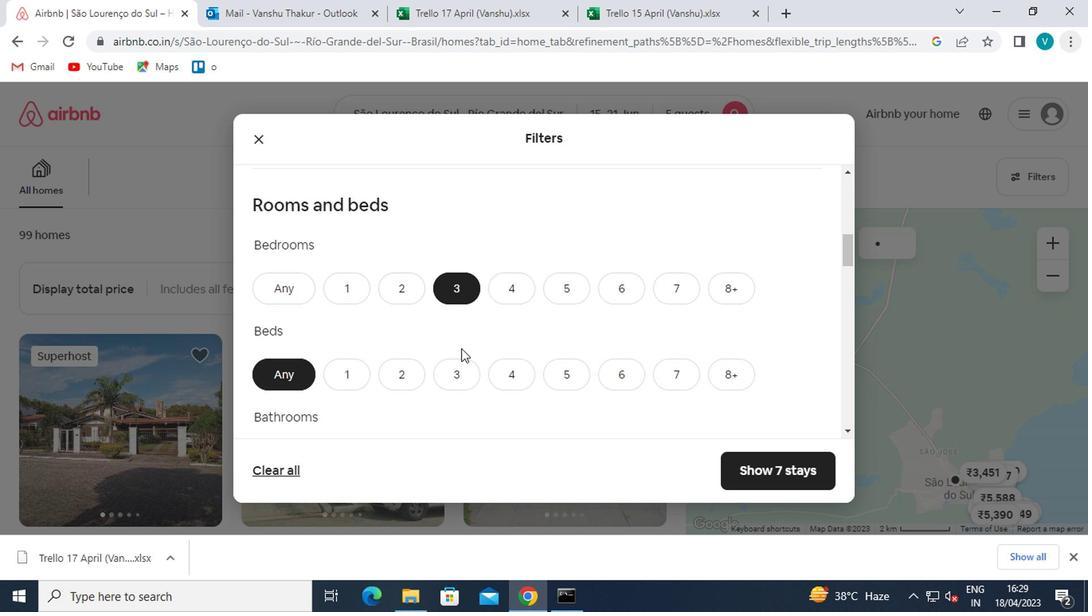 
Action: Mouse pressed left at (458, 374)
Screenshot: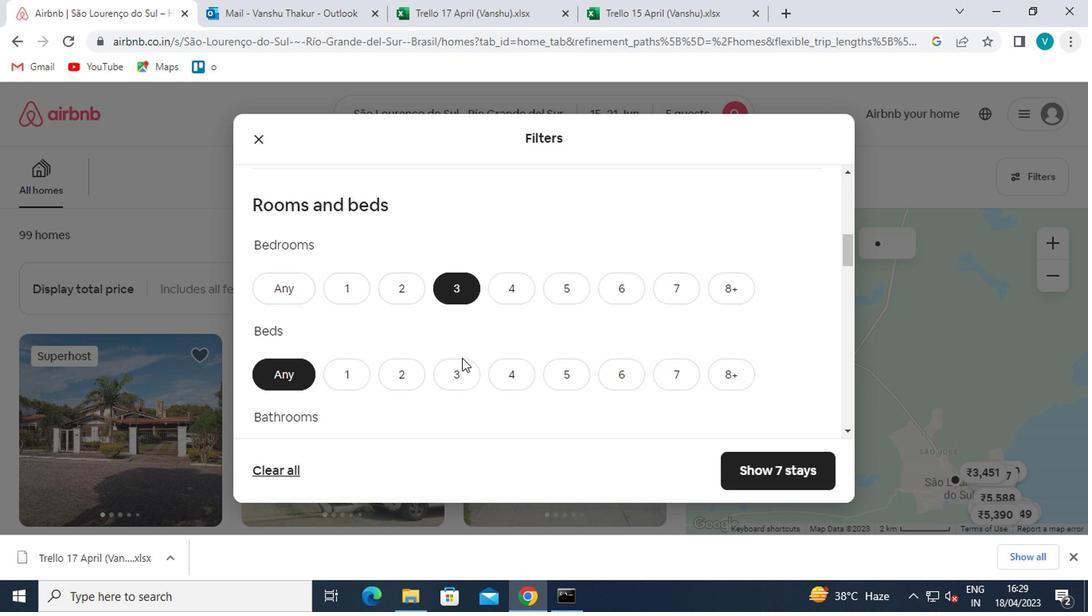 
Action: Mouse moved to (458, 372)
Screenshot: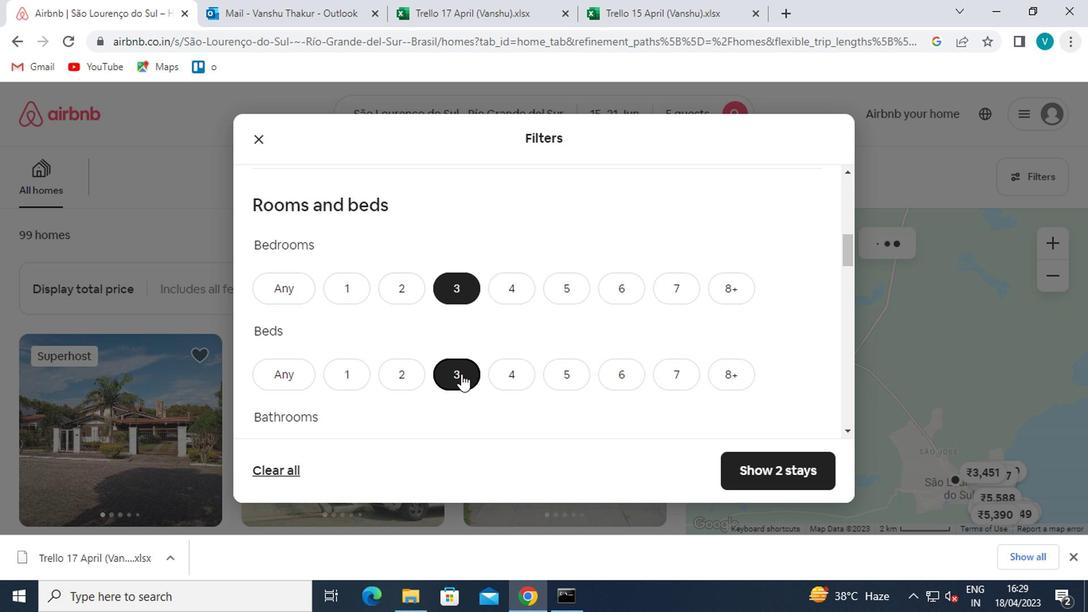 
Action: Mouse scrolled (458, 372) with delta (0, 0)
Screenshot: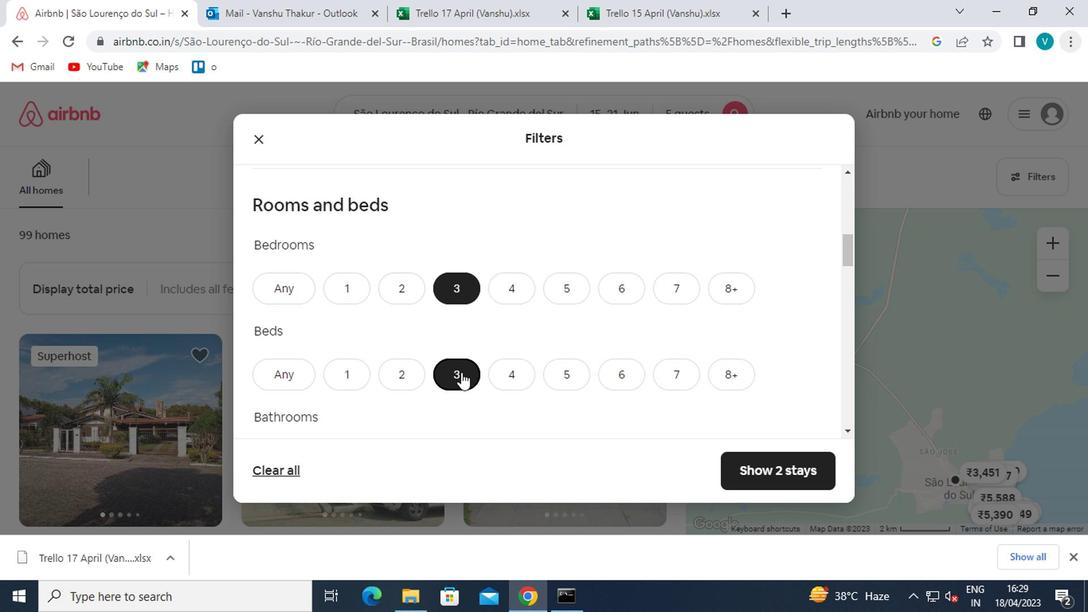 
Action: Mouse moved to (458, 369)
Screenshot: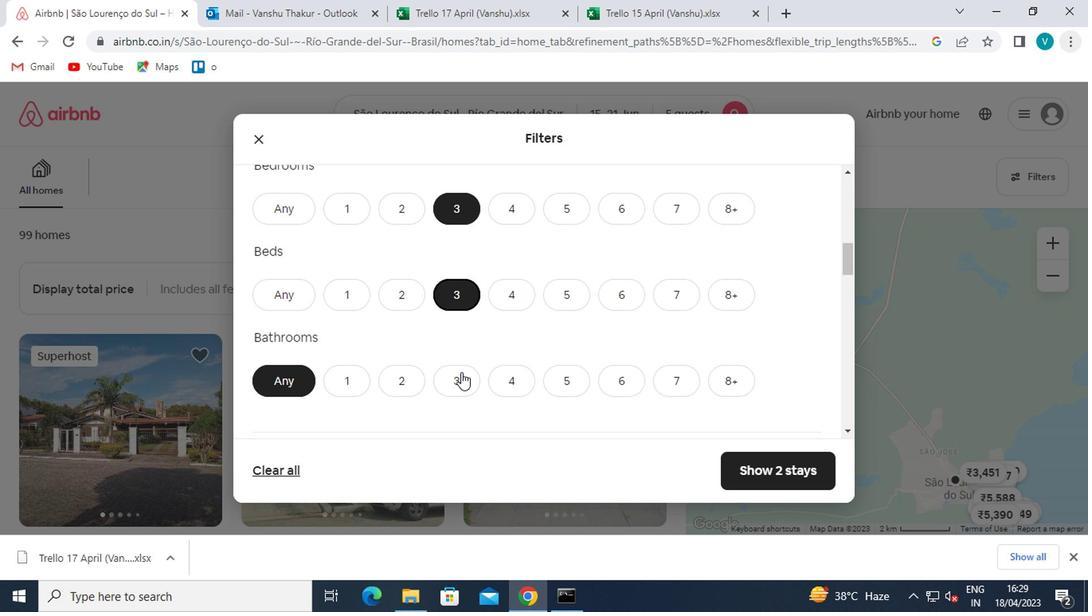 
Action: Mouse pressed left at (458, 369)
Screenshot: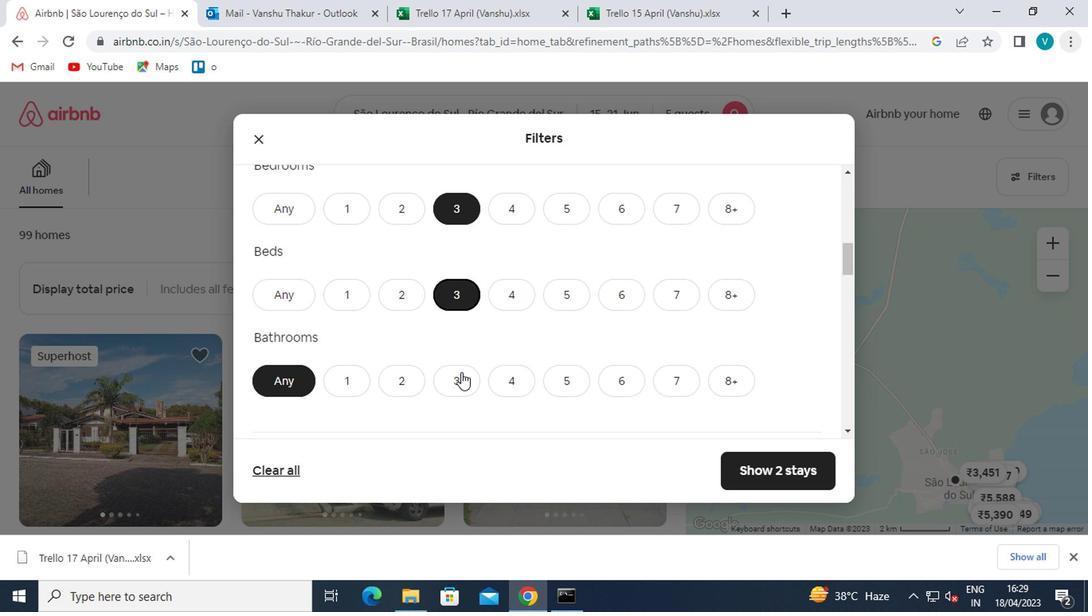 
Action: Mouse moved to (458, 368)
Screenshot: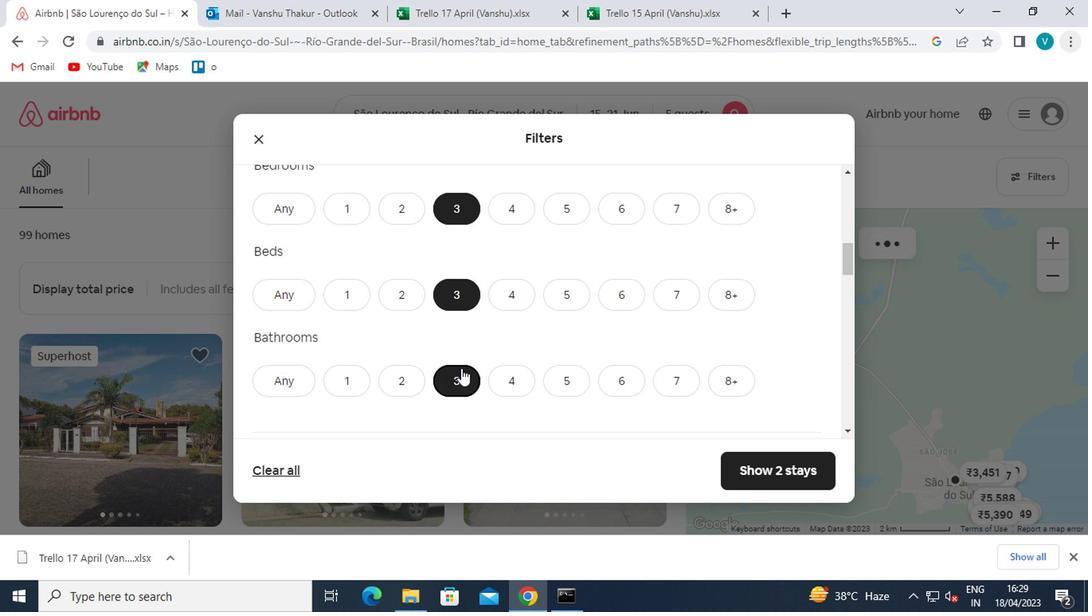 
Action: Mouse scrolled (458, 367) with delta (0, 0)
Screenshot: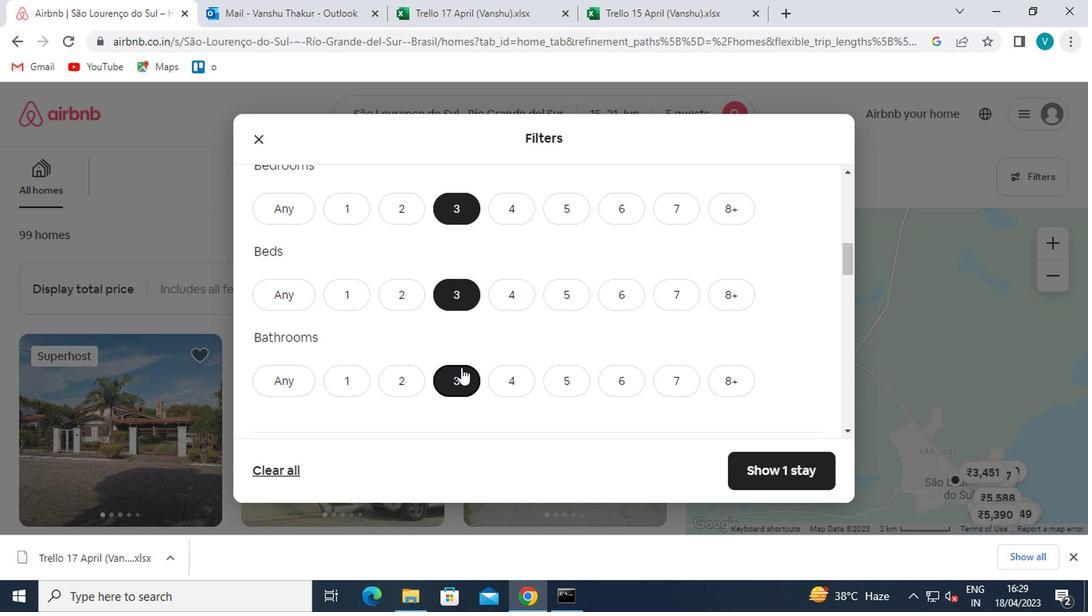 
Action: Mouse scrolled (458, 367) with delta (0, 0)
Screenshot: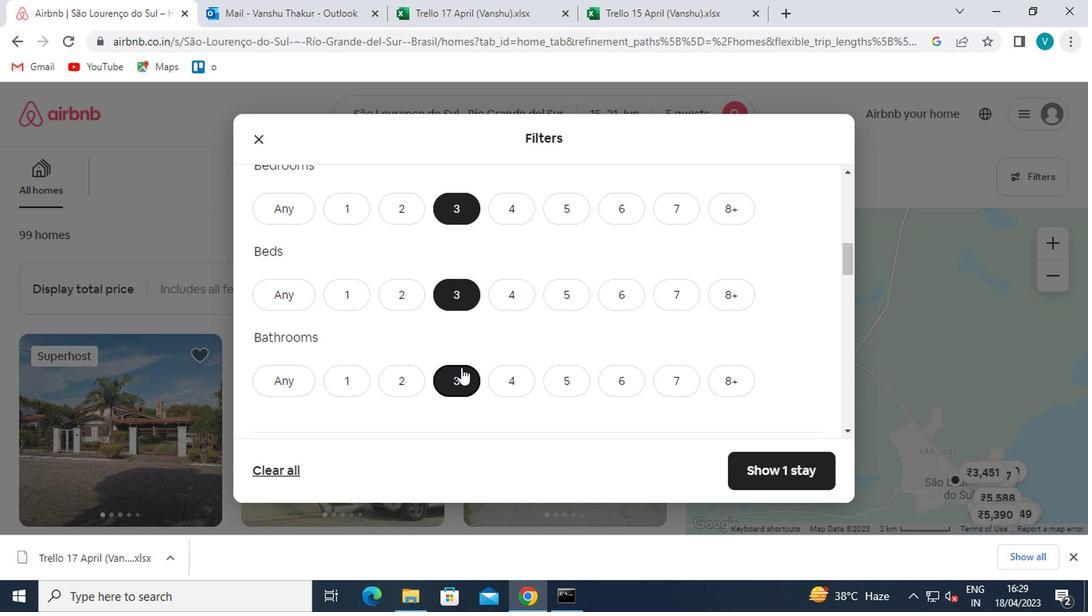 
Action: Mouse moved to (297, 382)
Screenshot: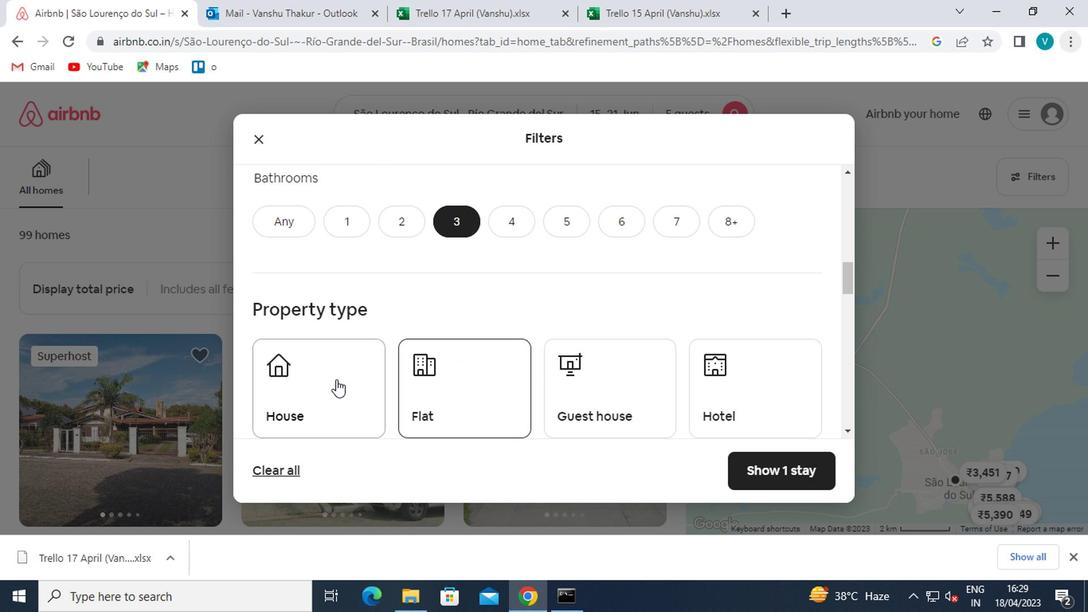 
Action: Mouse pressed left at (297, 382)
Screenshot: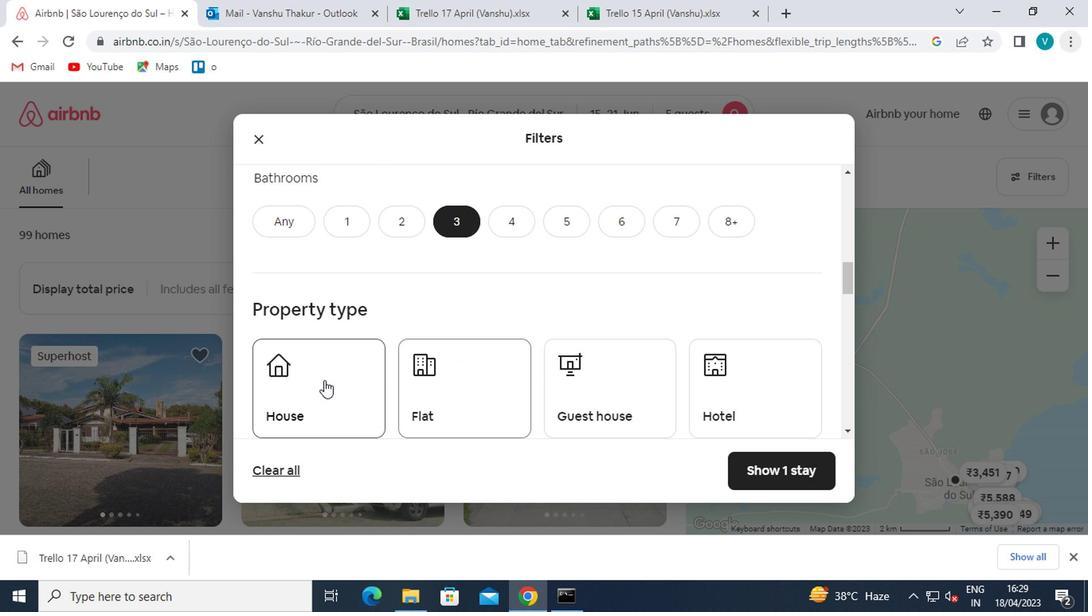 
Action: Mouse moved to (450, 380)
Screenshot: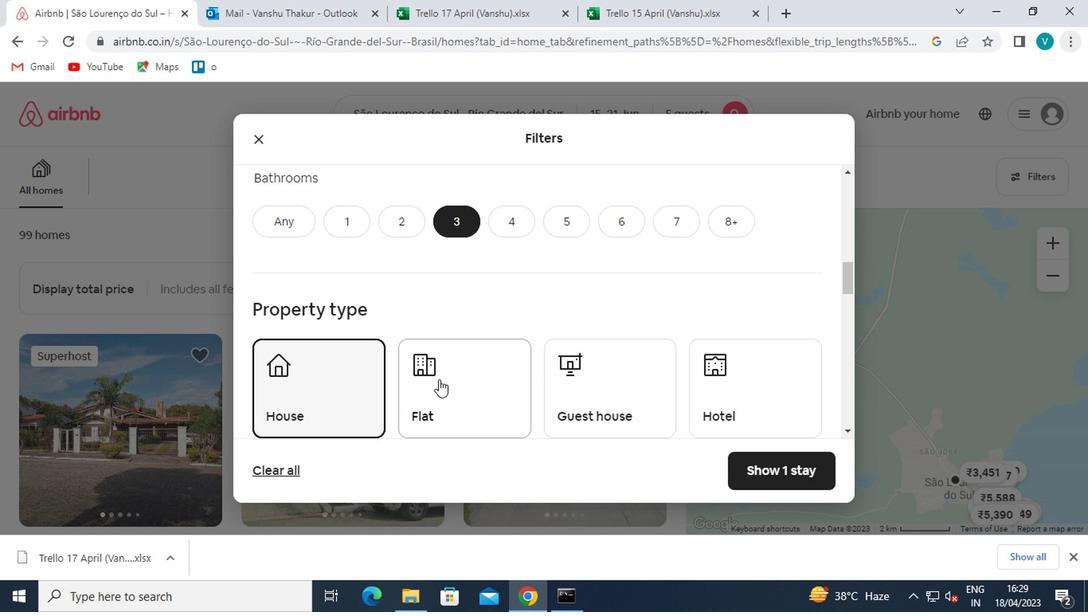 
Action: Mouse scrolled (450, 379) with delta (0, 0)
Screenshot: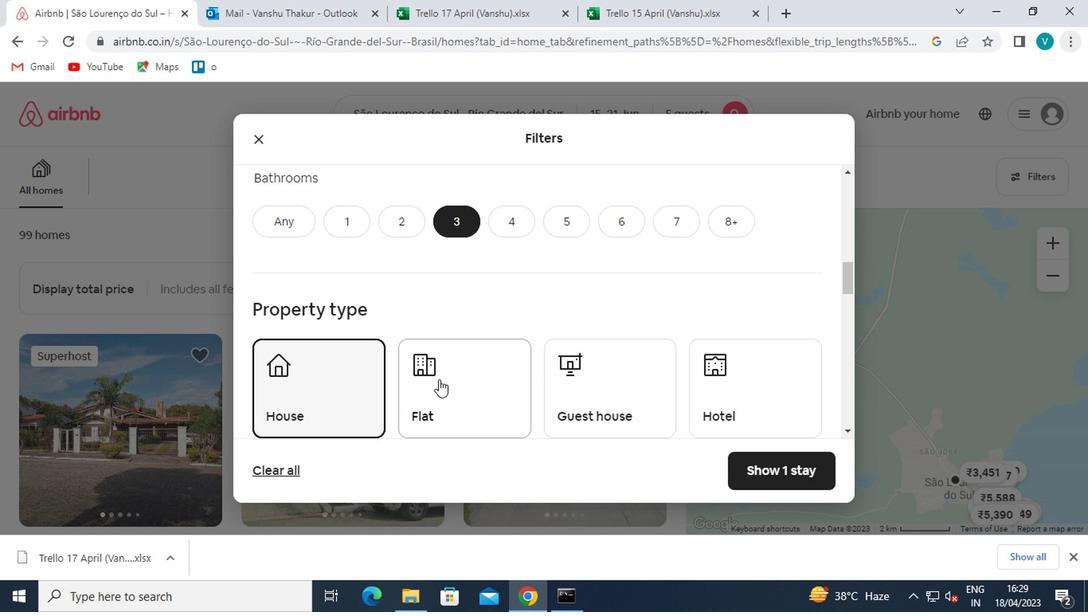 
Action: Mouse moved to (454, 380)
Screenshot: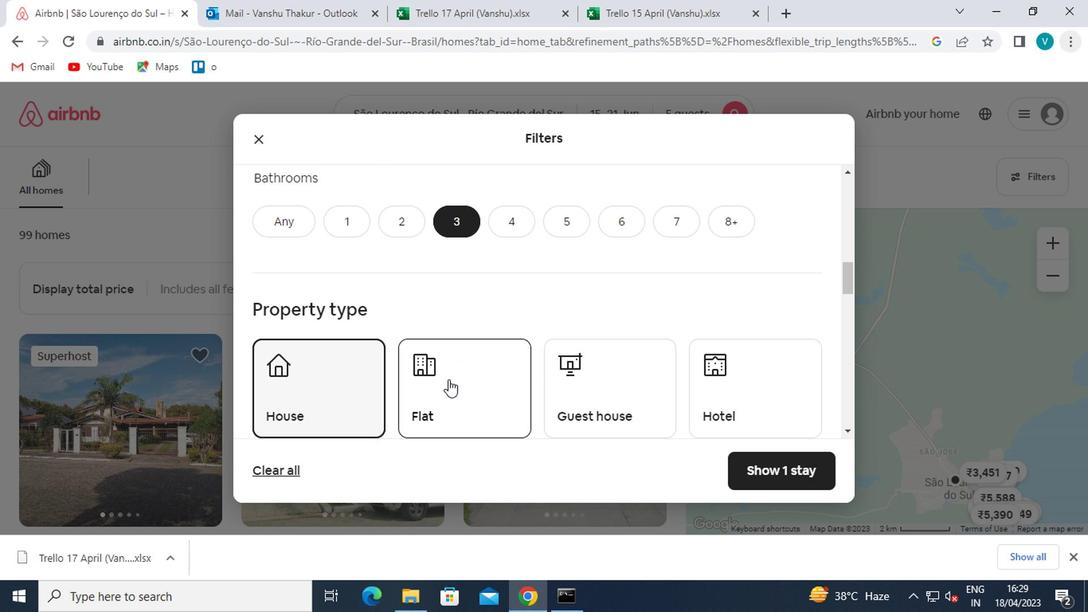 
Action: Mouse scrolled (454, 379) with delta (0, 0)
Screenshot: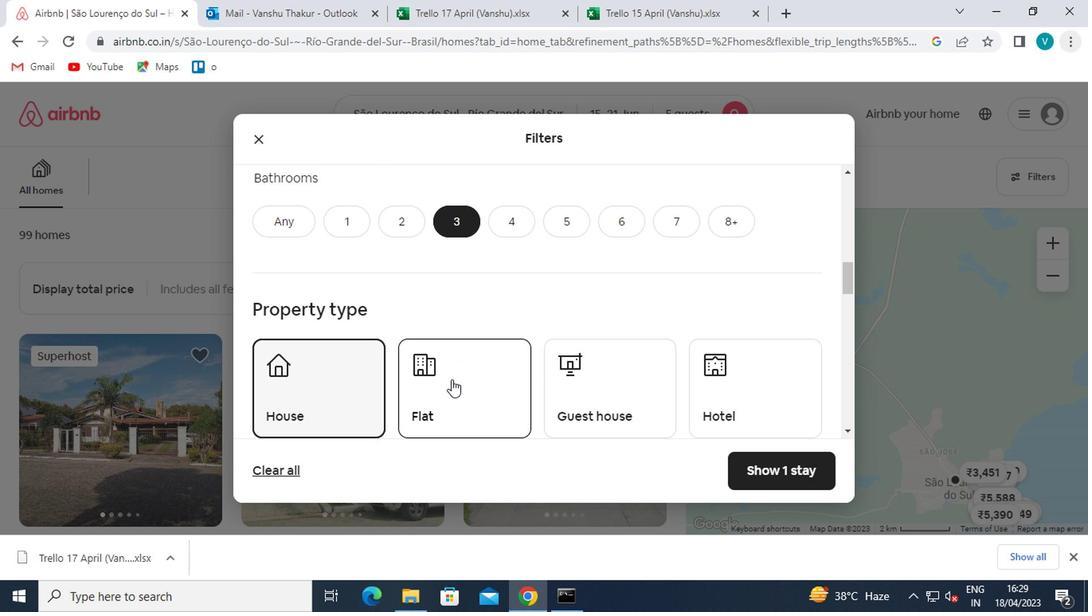 
Action: Mouse moved to (456, 380)
Screenshot: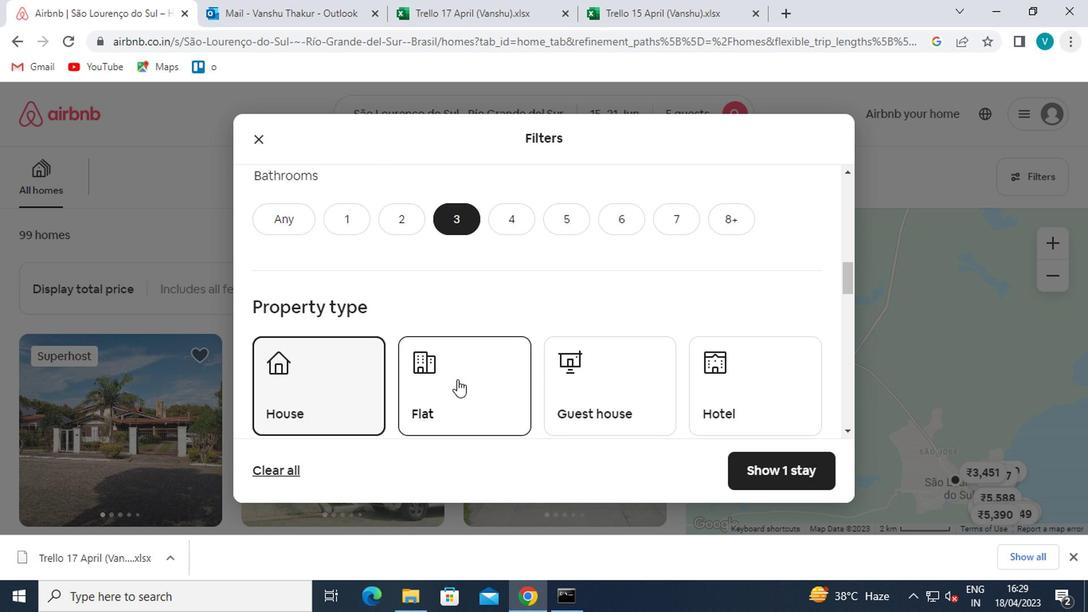 
Action: Mouse scrolled (456, 379) with delta (0, 0)
Screenshot: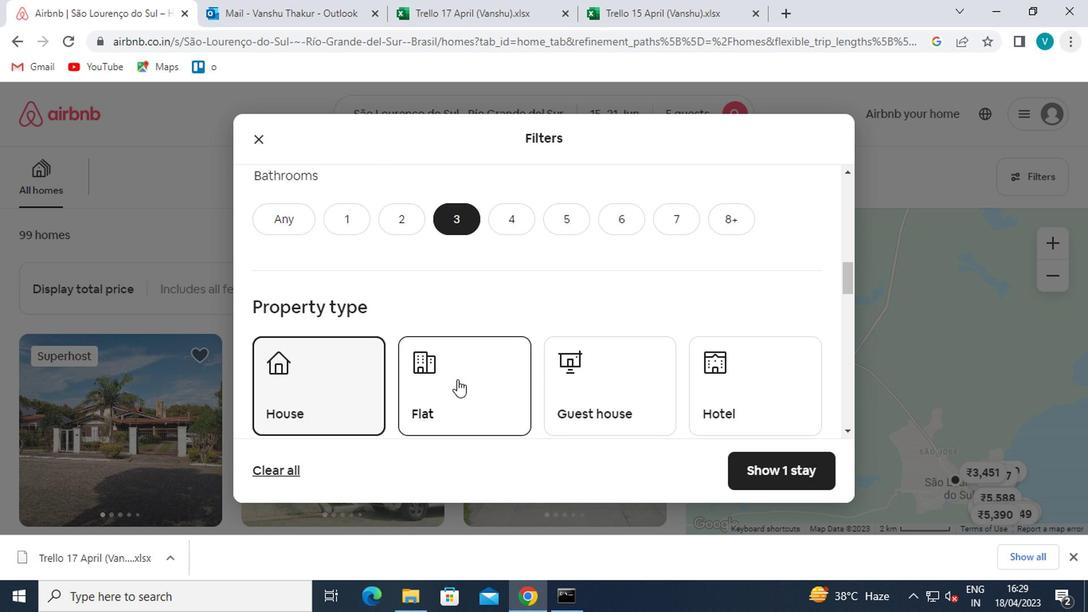 
Action: Mouse moved to (532, 386)
Screenshot: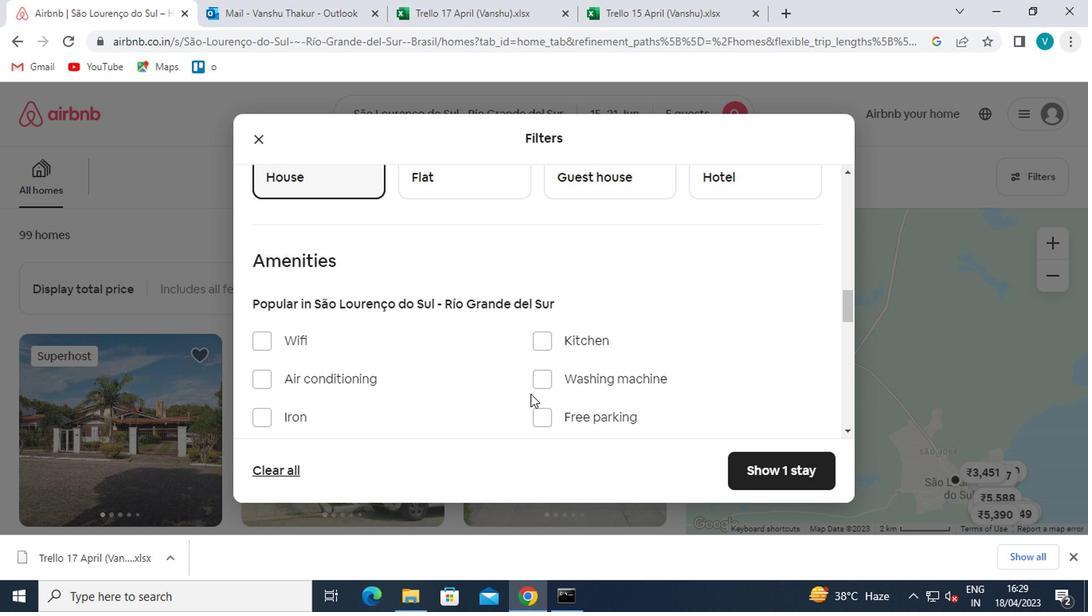 
Action: Mouse pressed left at (532, 386)
Screenshot: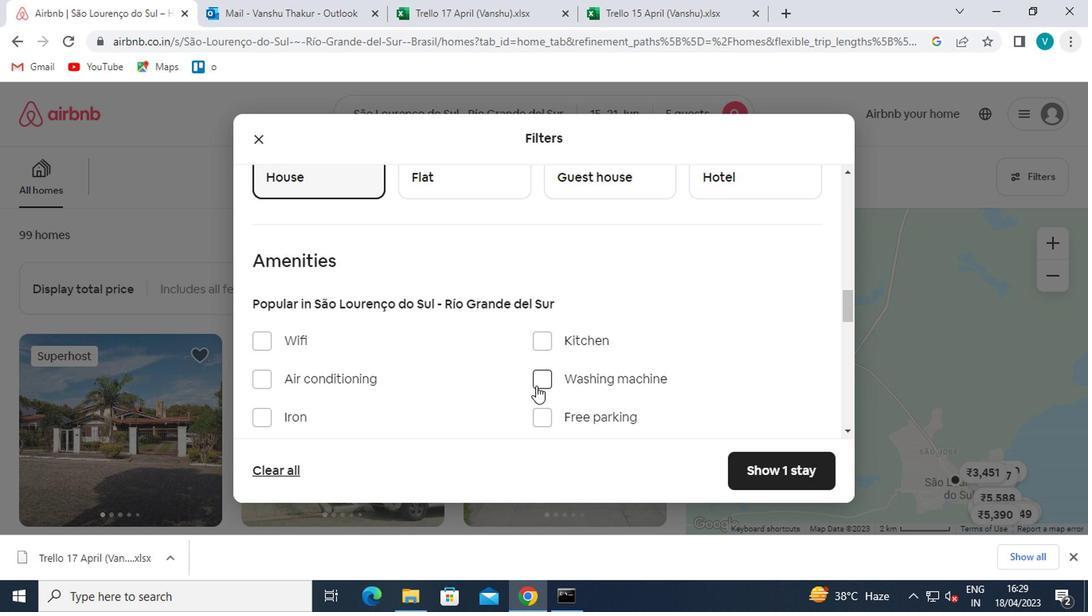 
Action: Mouse moved to (528, 386)
Screenshot: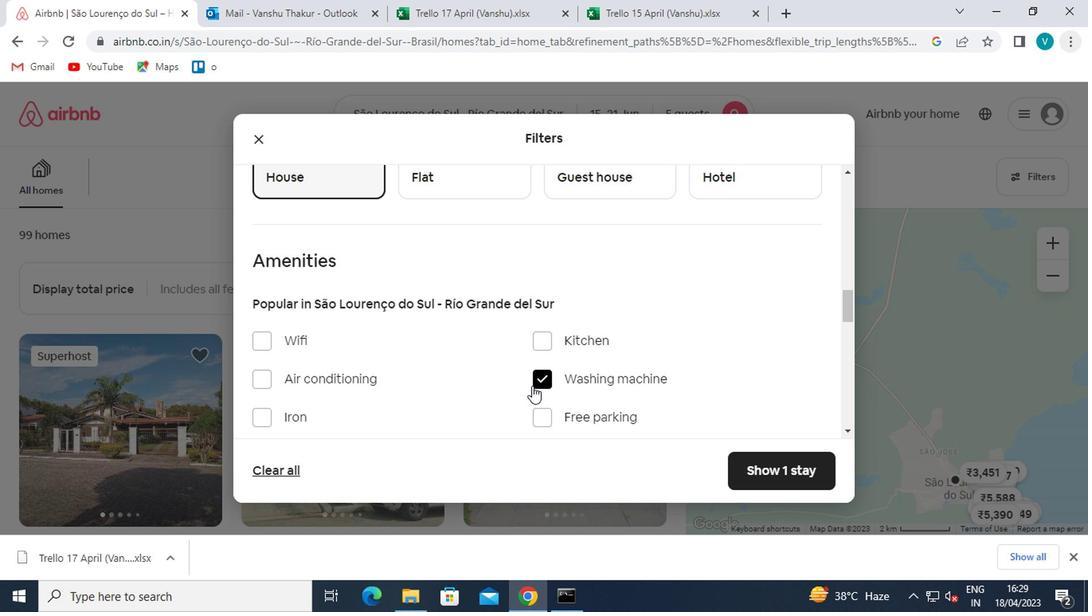 
Action: Mouse scrolled (528, 384) with delta (0, -1)
Screenshot: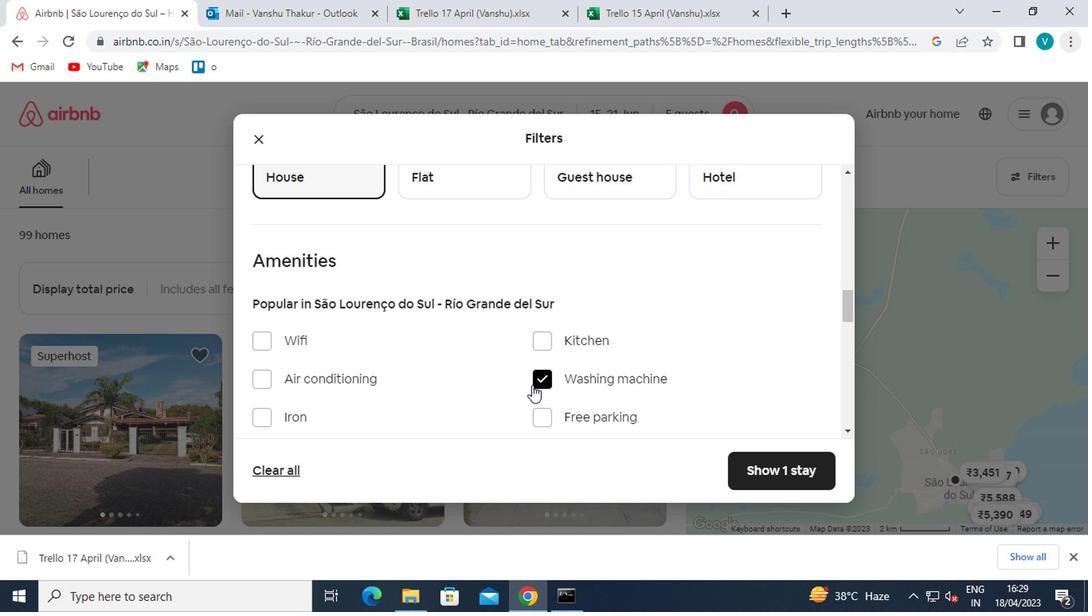
Action: Mouse scrolled (528, 384) with delta (0, -1)
Screenshot: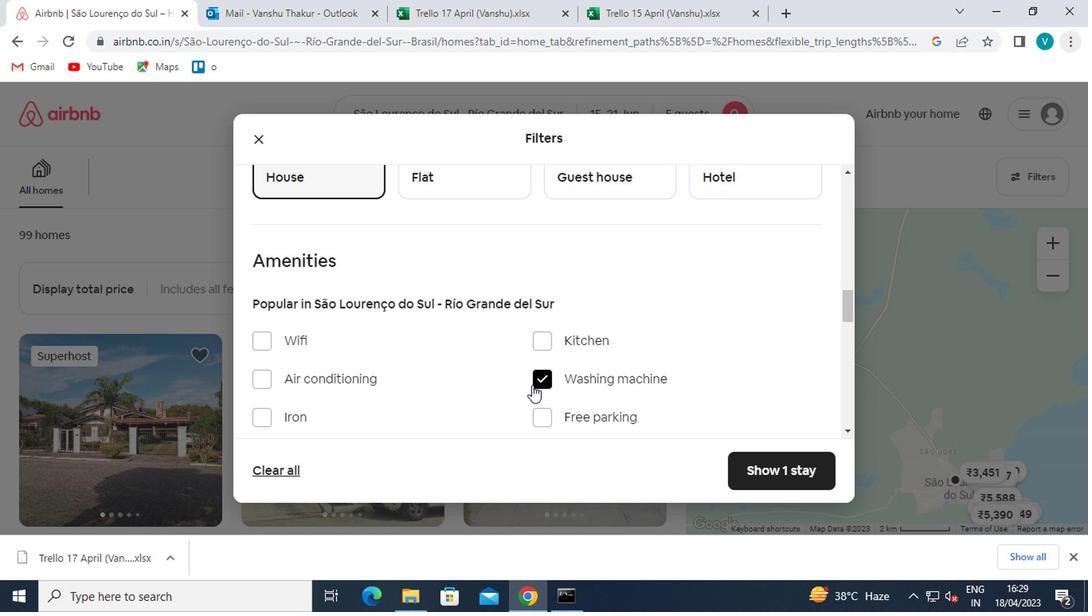 
Action: Mouse scrolled (528, 384) with delta (0, -1)
Screenshot: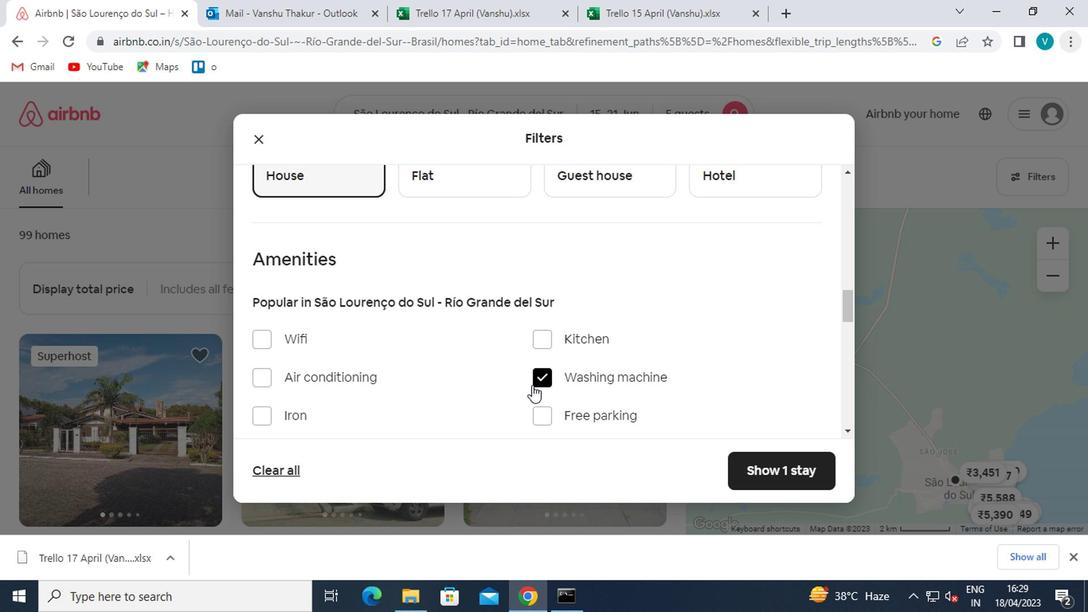 
Action: Mouse moved to (768, 393)
Screenshot: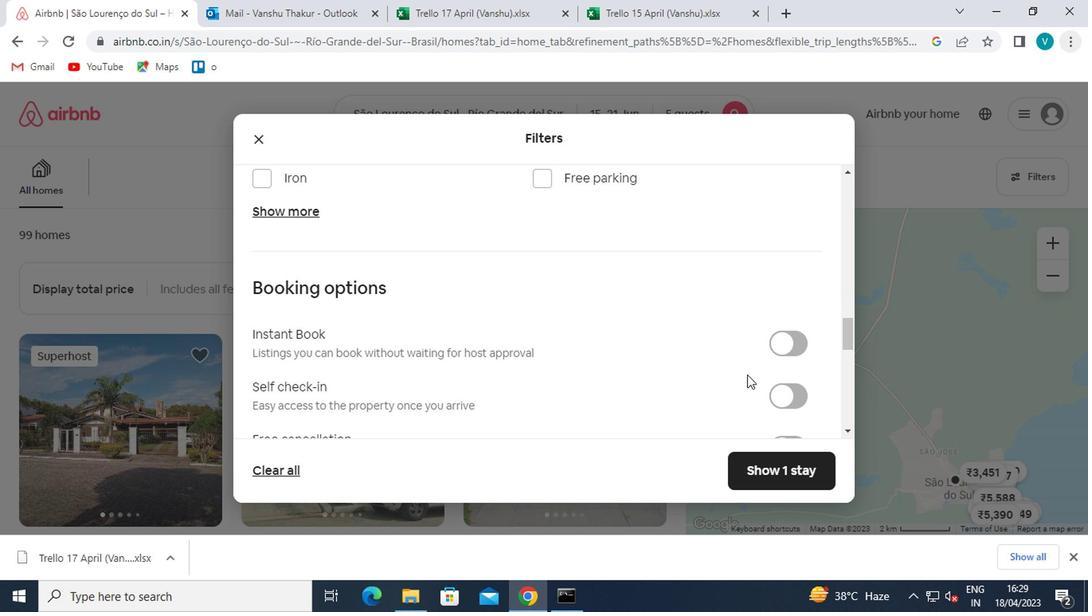 
Action: Mouse pressed left at (768, 393)
Screenshot: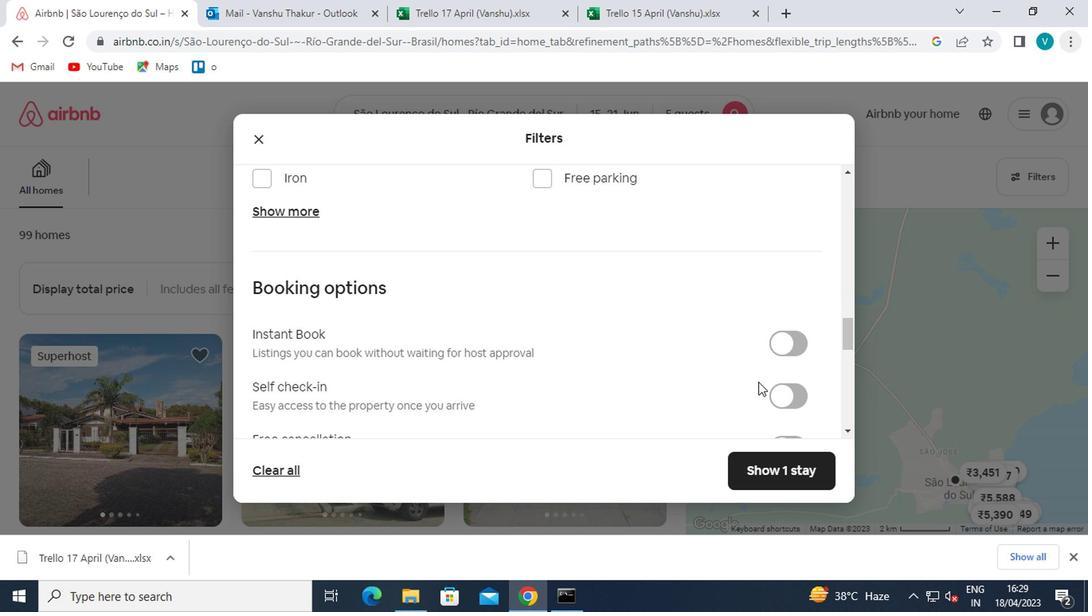 
Action: Mouse moved to (454, 368)
Screenshot: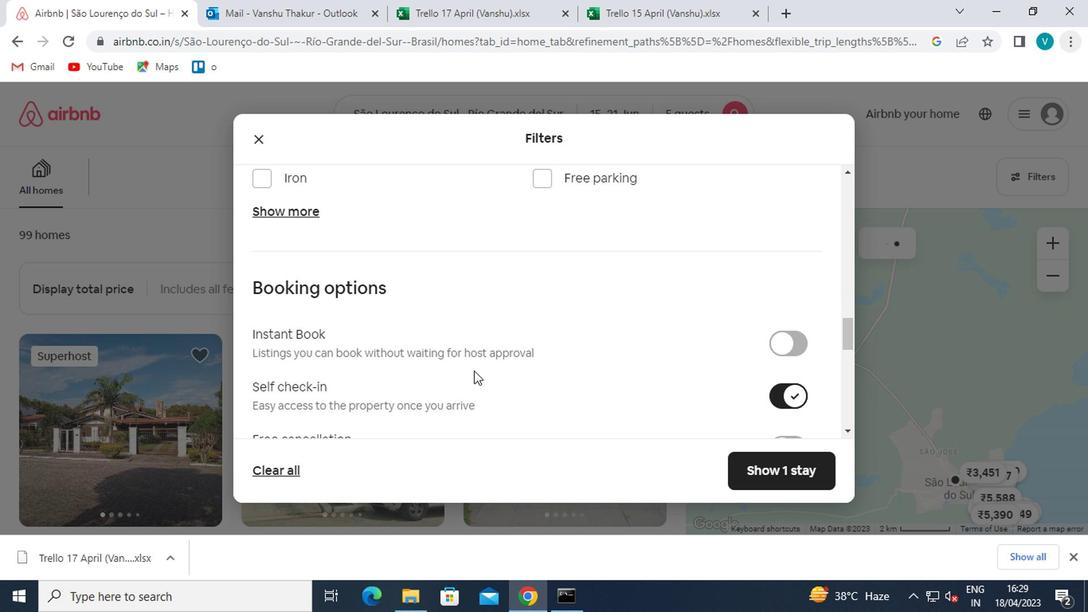 
Action: Mouse scrolled (454, 367) with delta (0, 0)
Screenshot: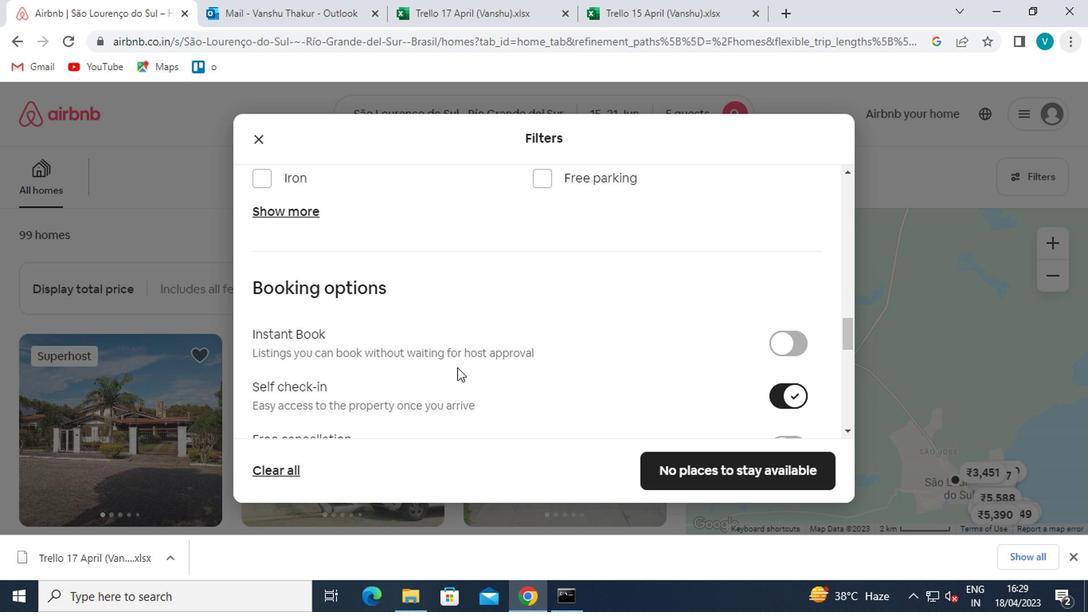 
Action: Mouse scrolled (454, 367) with delta (0, 0)
Screenshot: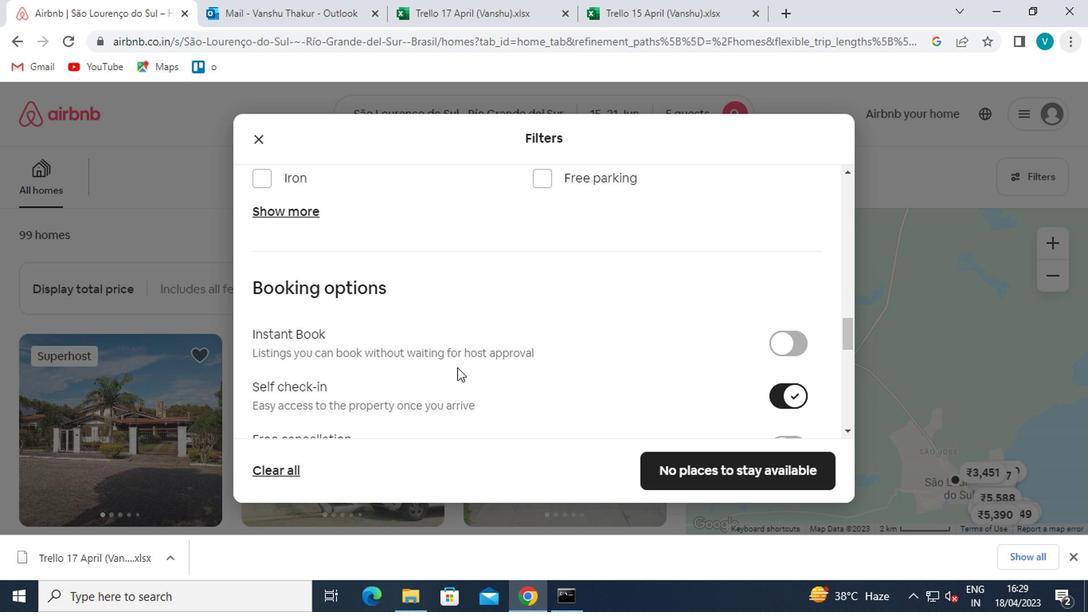 
Action: Mouse moved to (454, 368)
Screenshot: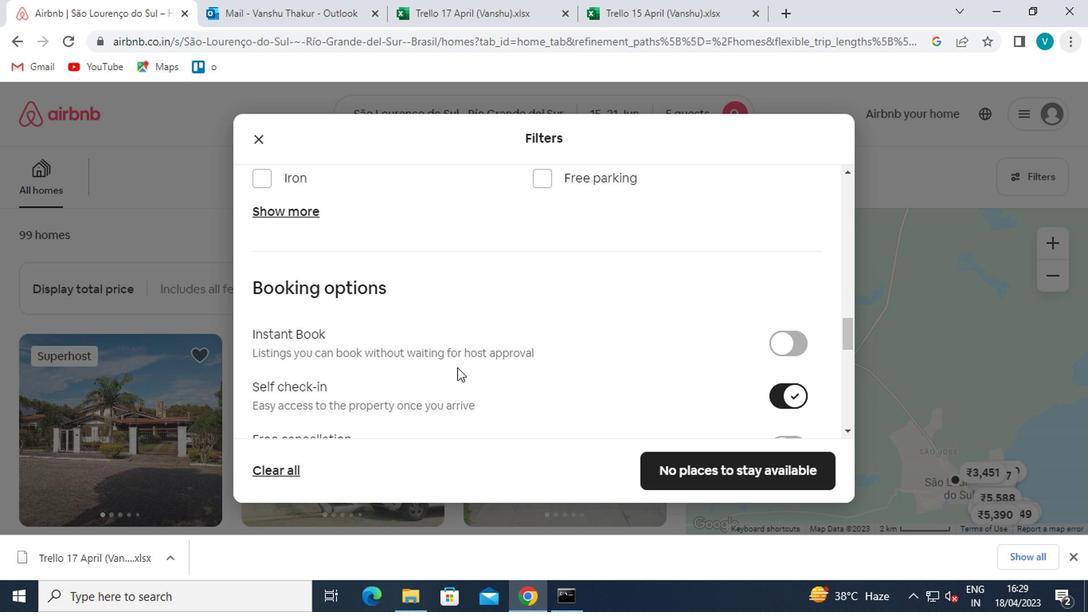 
Action: Mouse scrolled (454, 367) with delta (0, 0)
Screenshot: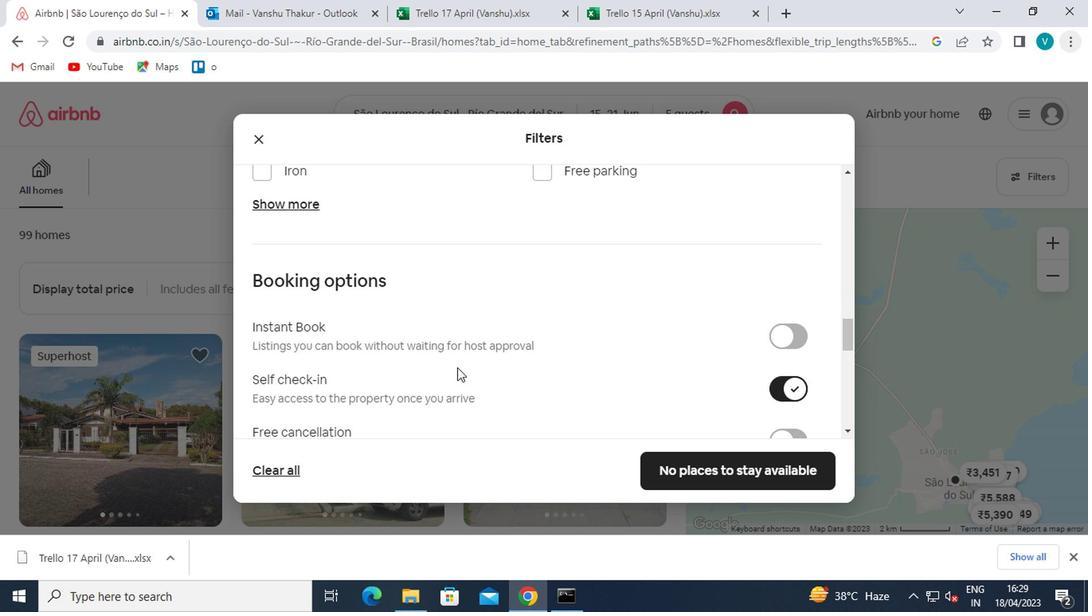 
Action: Mouse scrolled (454, 367) with delta (0, 0)
Screenshot: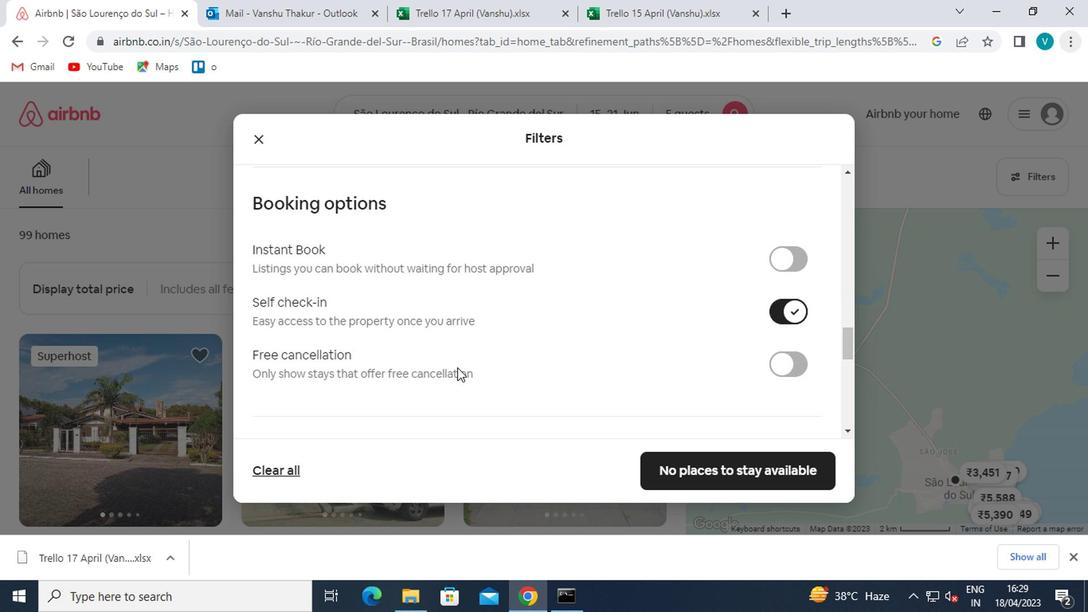 
Action: Mouse moved to (480, 355)
Screenshot: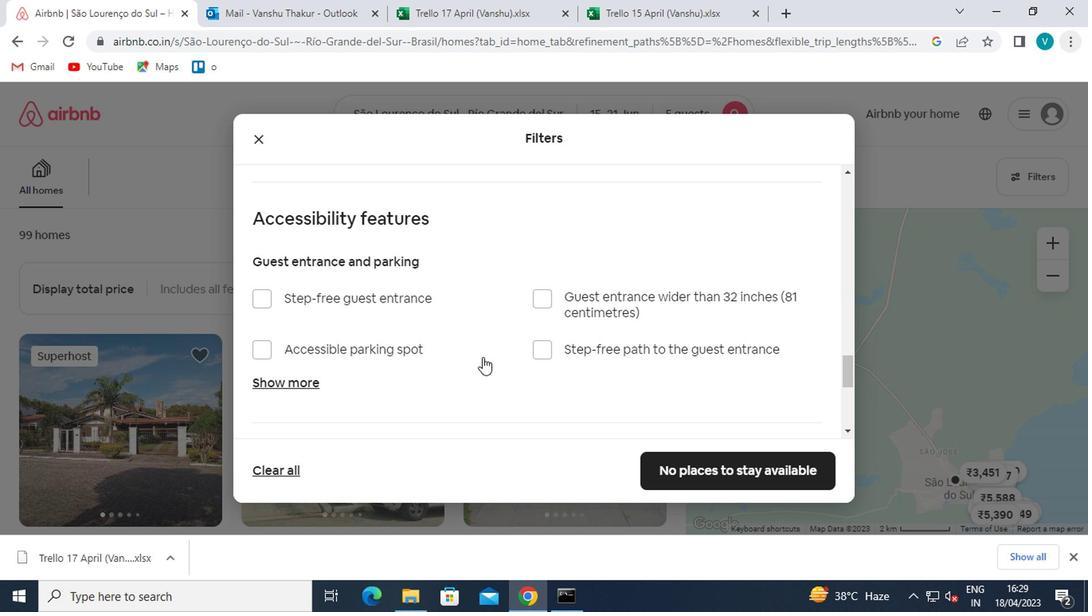 
Action: Mouse scrolled (480, 354) with delta (0, -1)
Screenshot: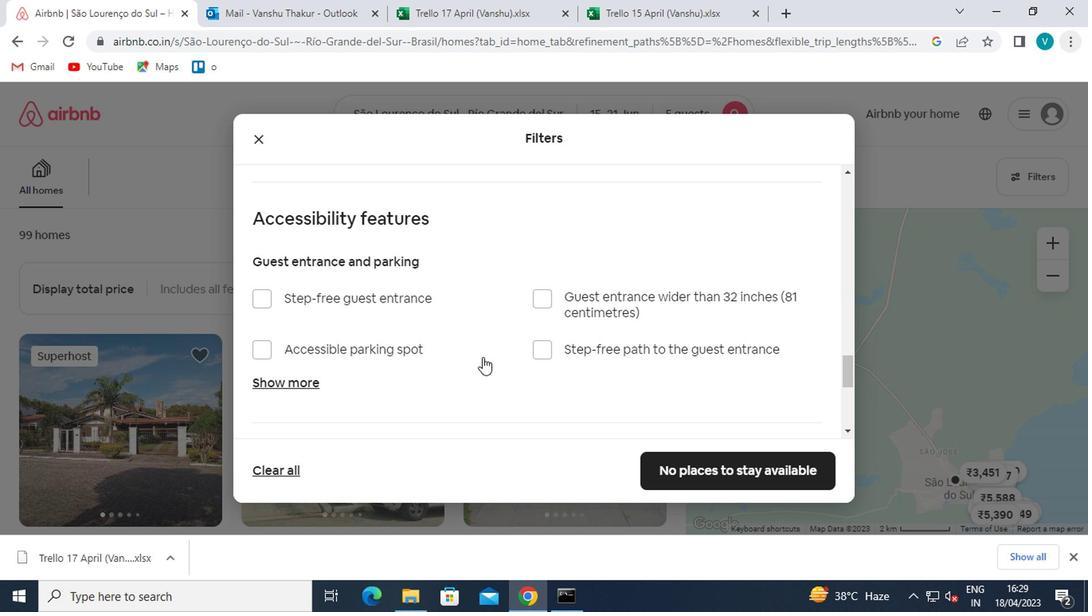
Action: Mouse moved to (479, 356)
Screenshot: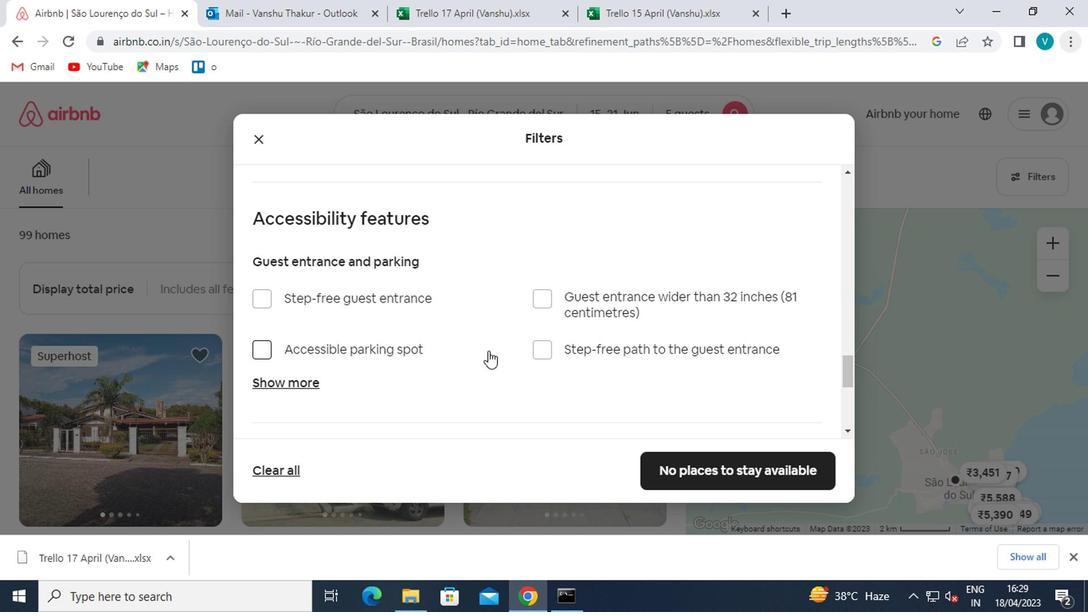 
Action: Mouse scrolled (479, 355) with delta (0, 0)
Screenshot: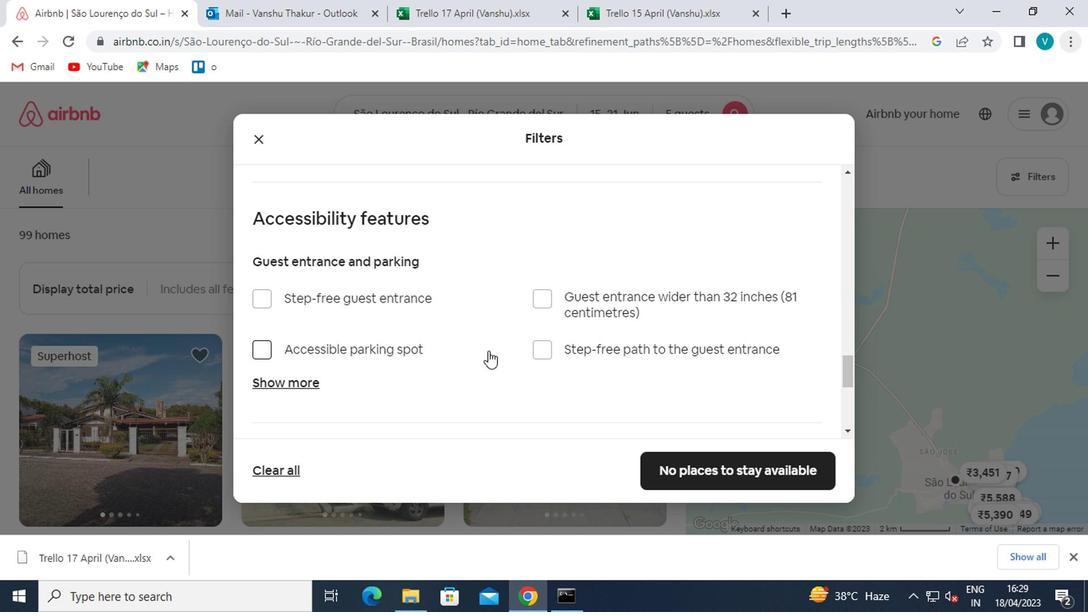 
Action: Mouse moved to (478, 358)
Screenshot: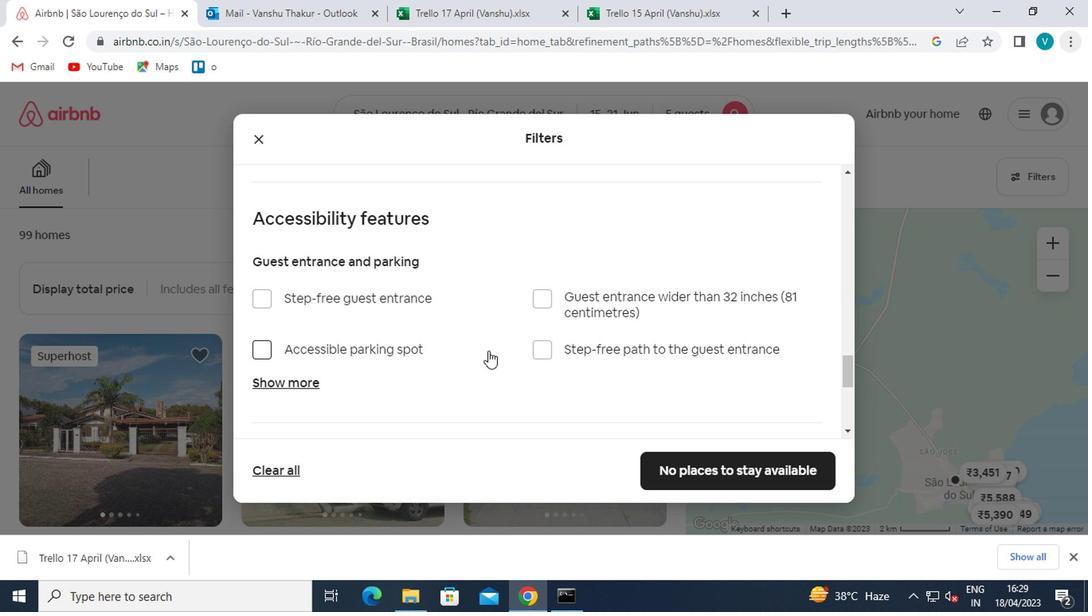 
Action: Mouse scrolled (478, 357) with delta (0, 0)
Screenshot: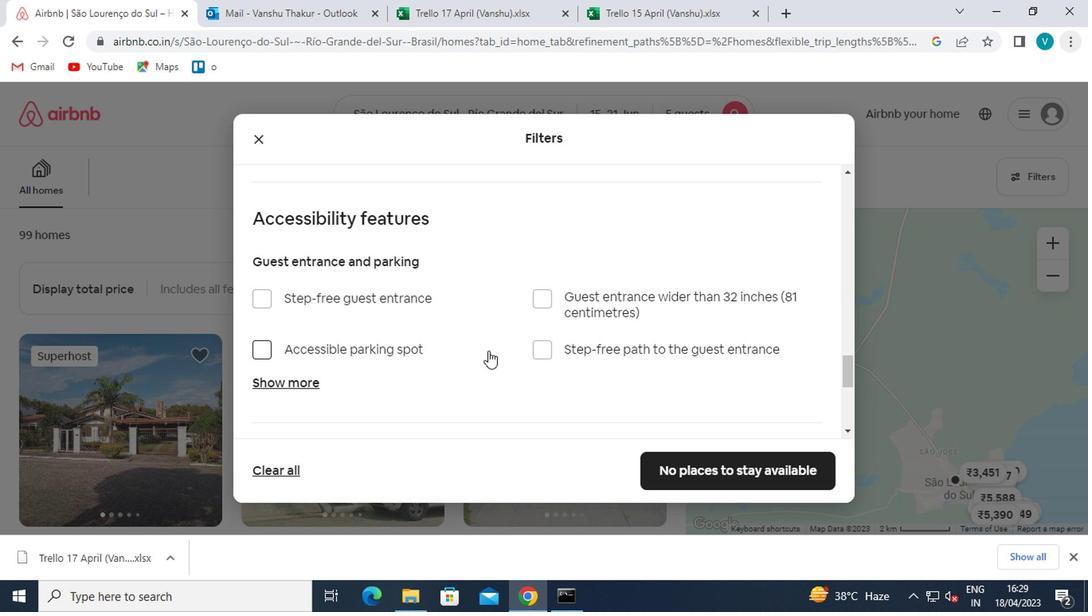 
Action: Mouse scrolled (478, 357) with delta (0, 0)
Screenshot: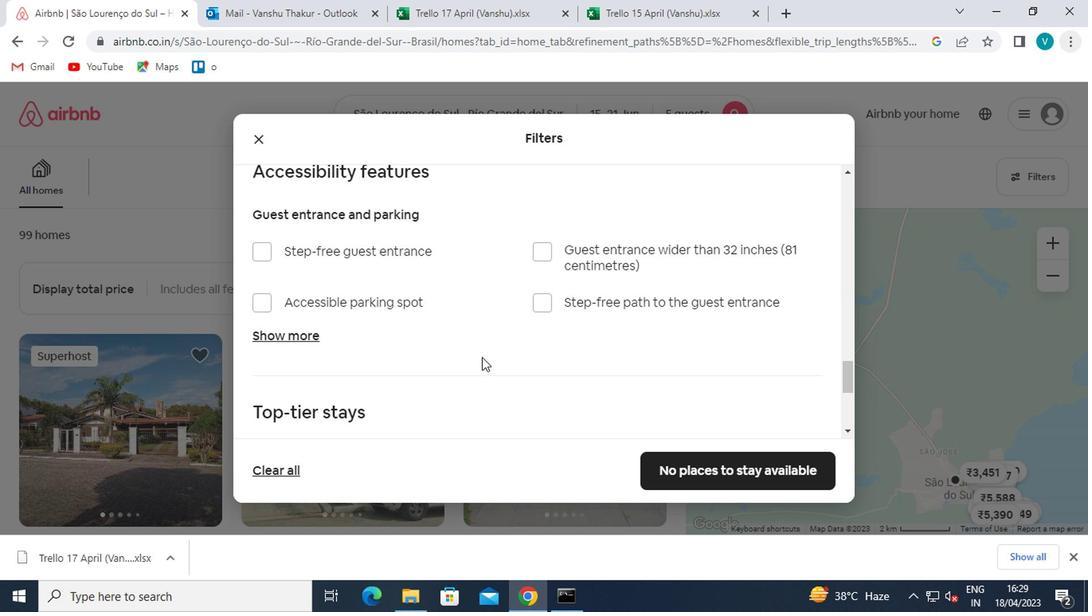 
Action: Mouse moved to (481, 364)
Screenshot: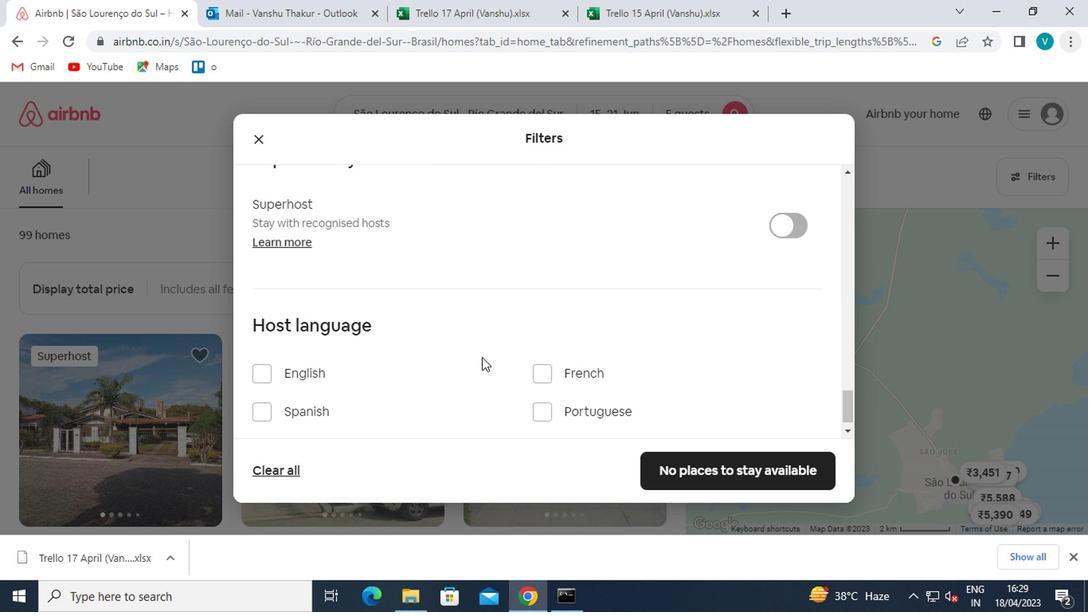 
Action: Mouse scrolled (481, 363) with delta (0, 0)
Screenshot: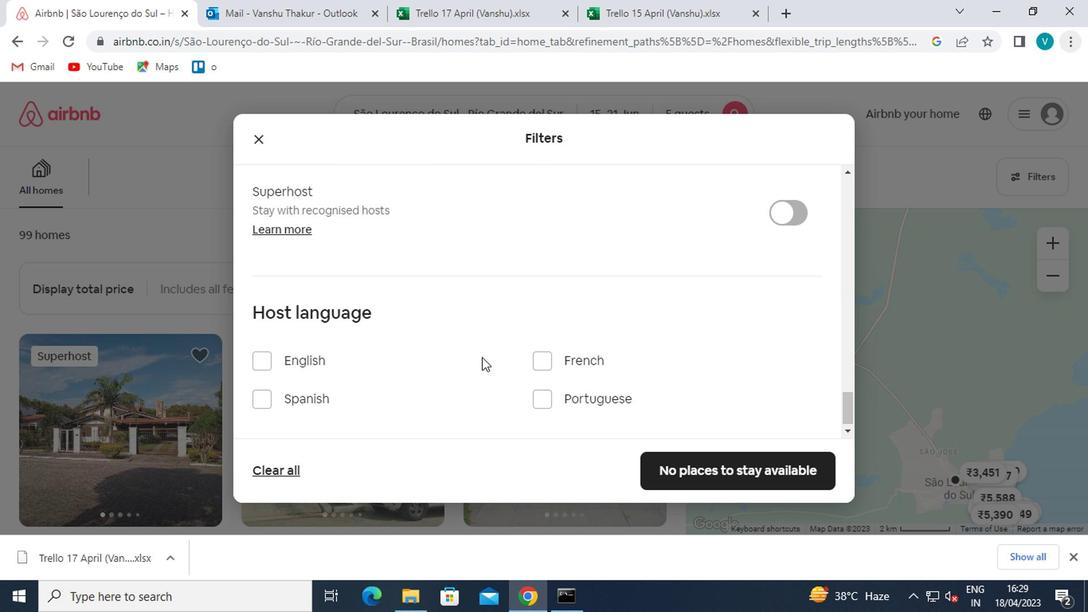 
Action: Mouse scrolled (481, 363) with delta (0, 0)
Screenshot: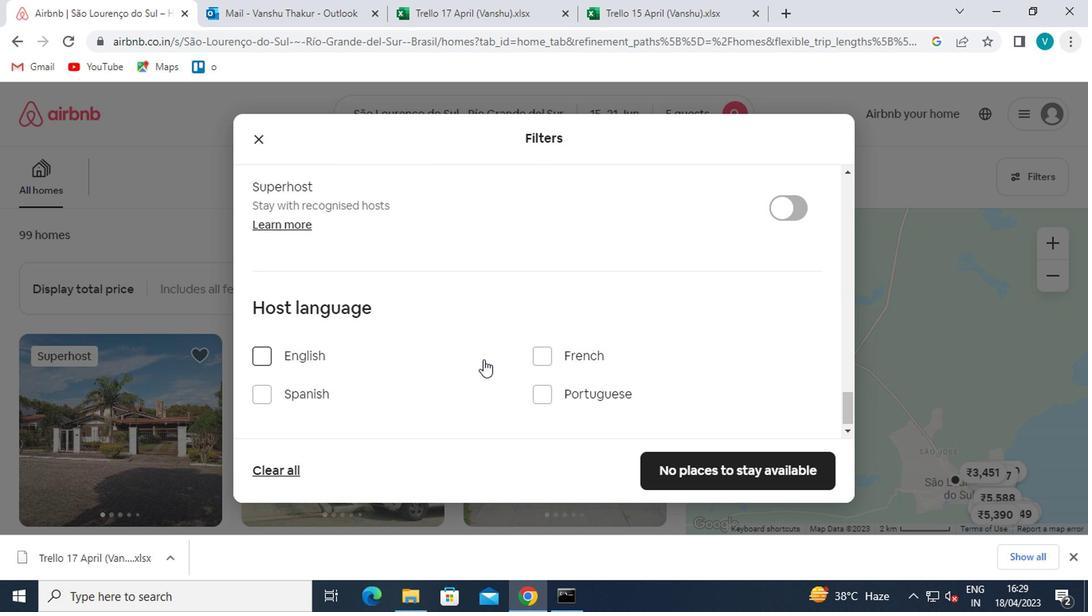 
Action: Mouse moved to (269, 398)
Screenshot: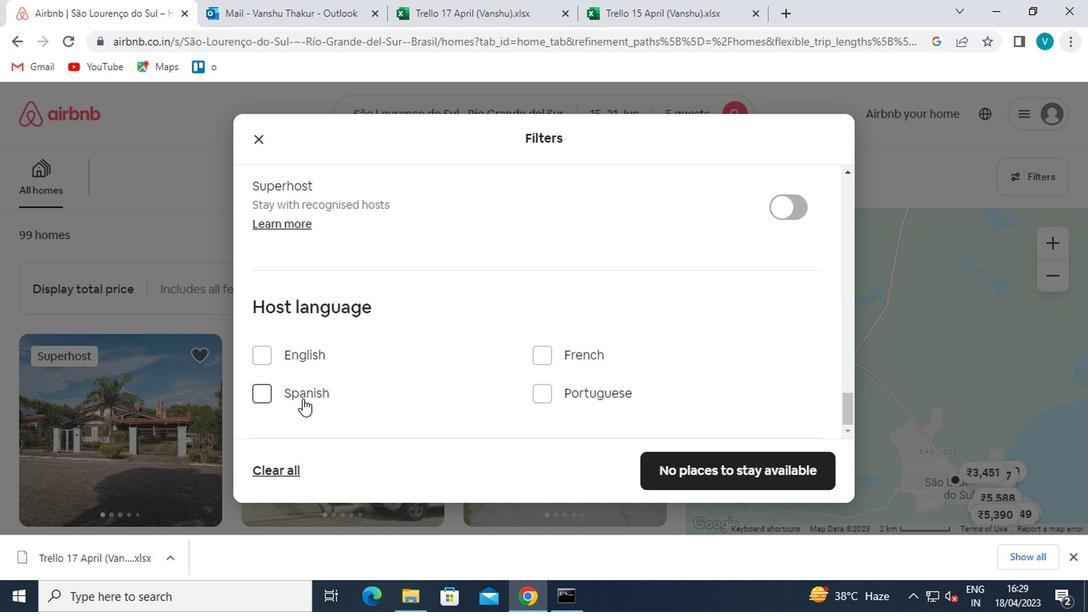
Action: Mouse pressed left at (269, 398)
Screenshot: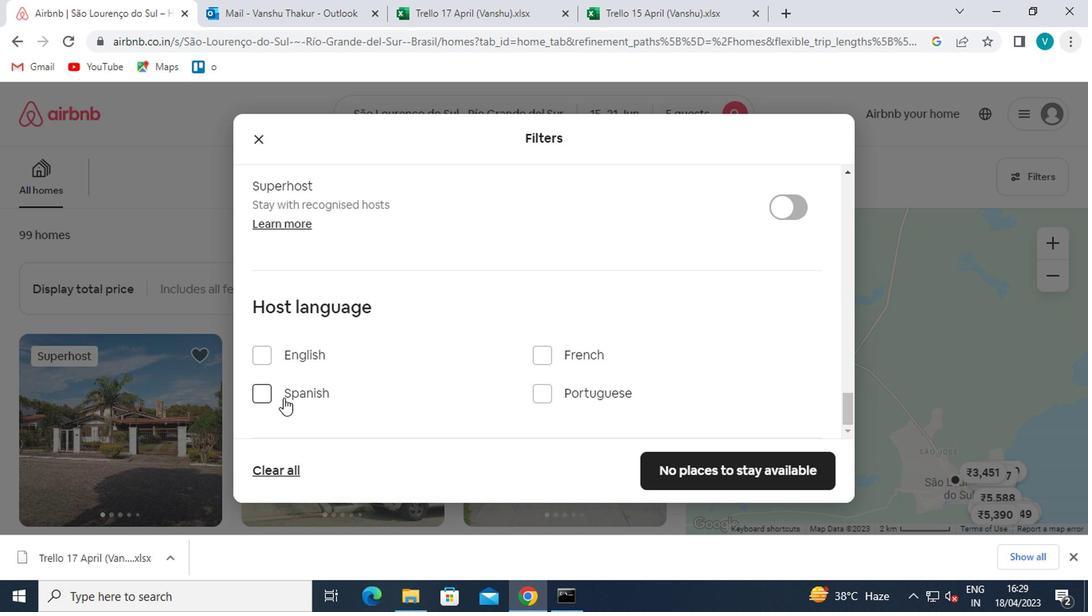 
Action: Mouse moved to (504, 378)
Screenshot: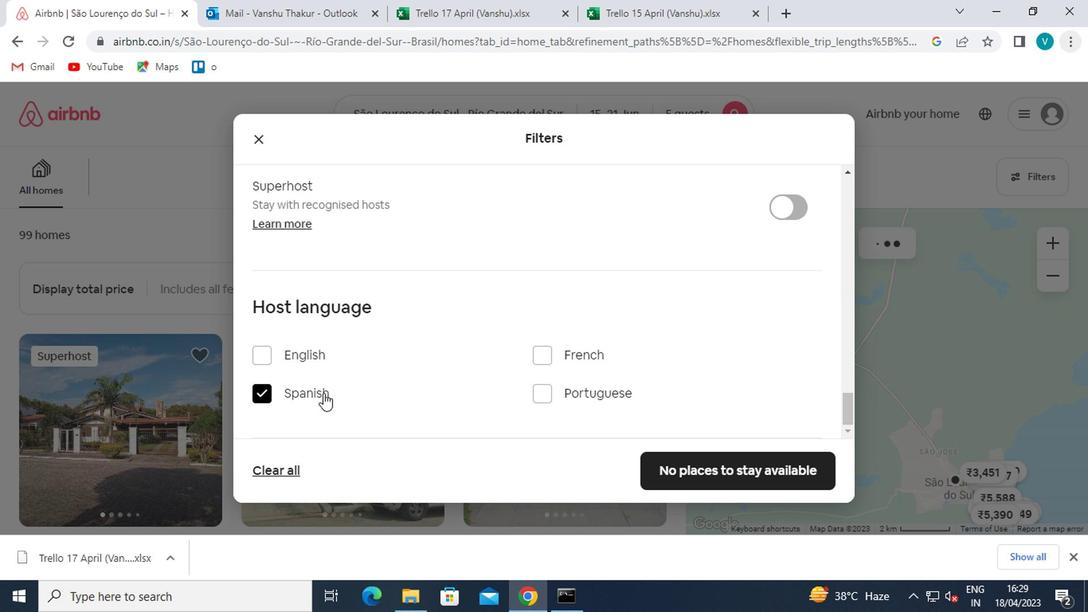 
Action: Mouse scrolled (504, 378) with delta (0, 0)
Screenshot: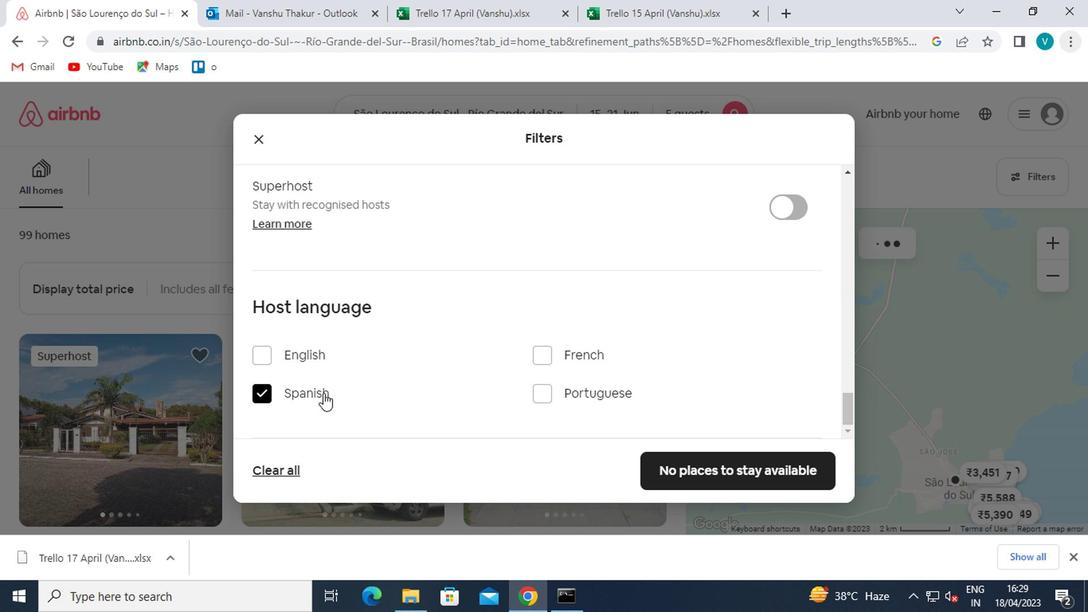 
Action: Mouse moved to (507, 379)
Screenshot: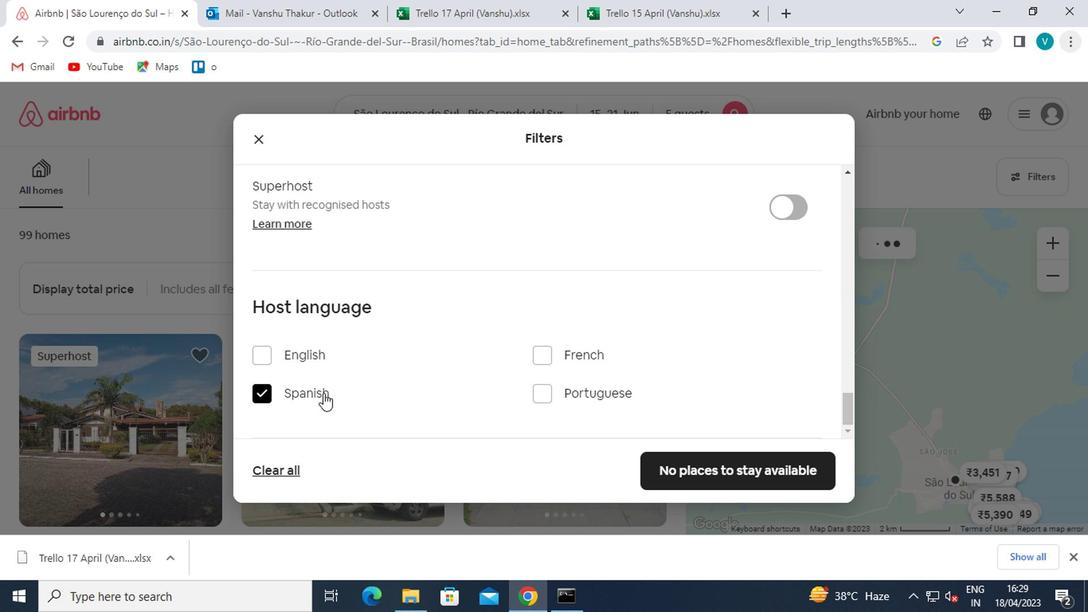 
Action: Mouse scrolled (507, 378) with delta (0, -1)
Screenshot: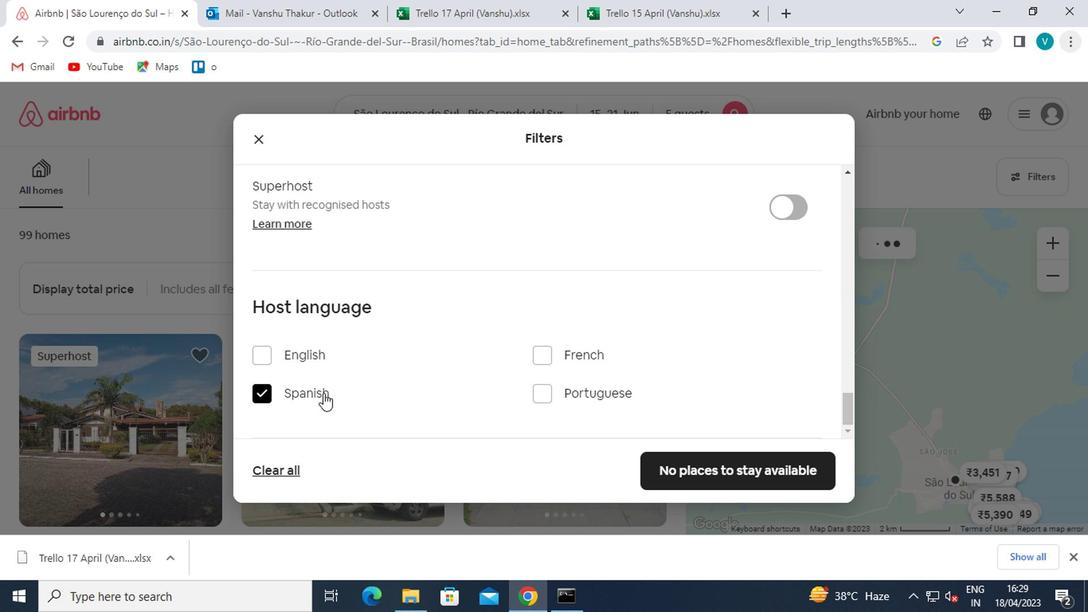
Action: Mouse moved to (512, 379)
Screenshot: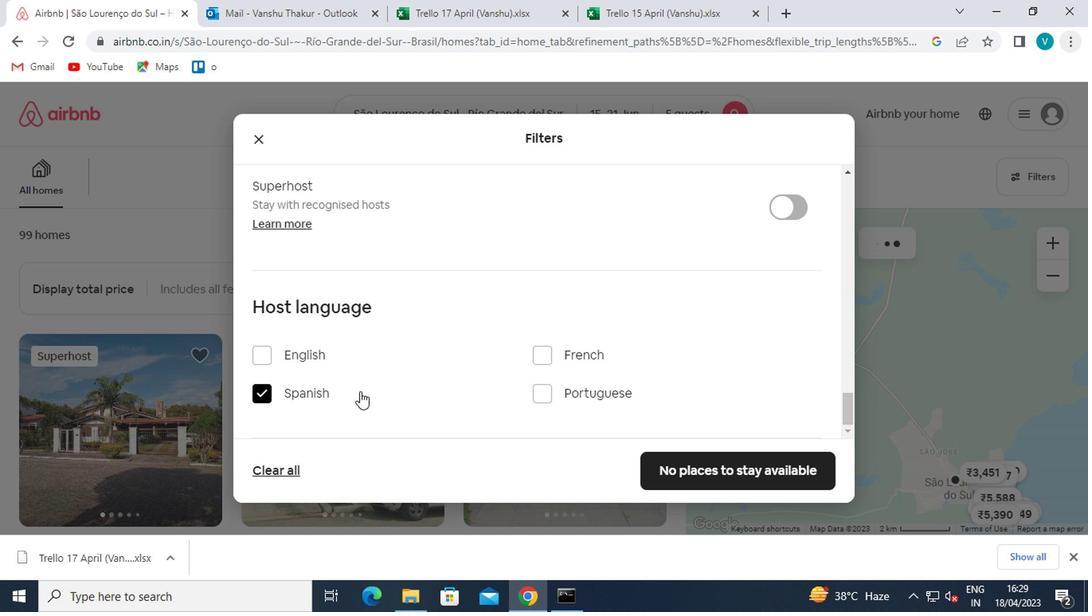 
Action: Mouse scrolled (512, 378) with delta (0, -1)
Screenshot: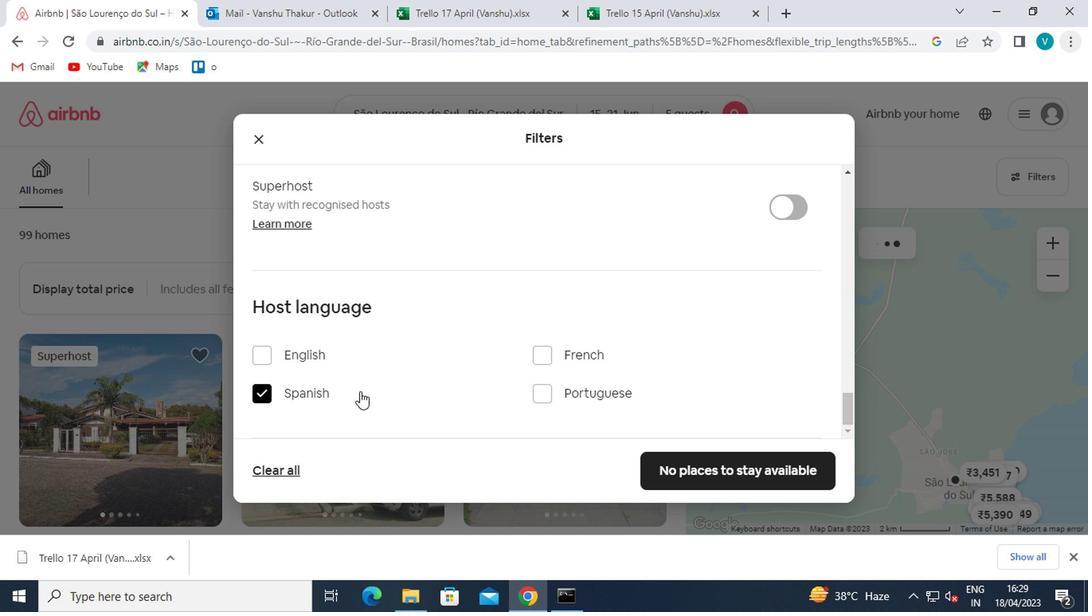 
Action: Mouse moved to (515, 379)
Screenshot: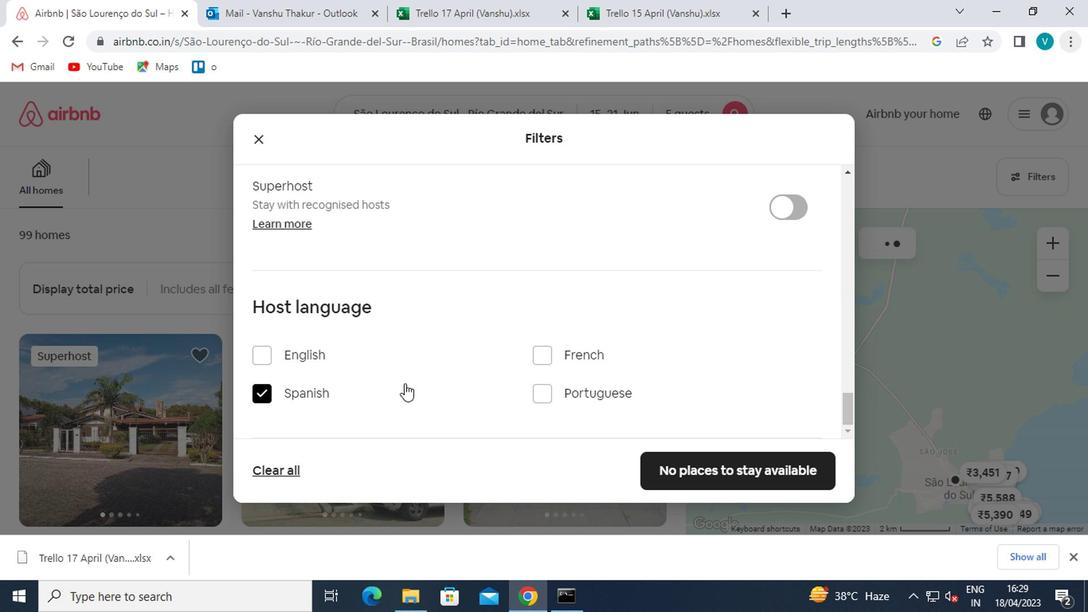 
Action: Mouse scrolled (515, 378) with delta (0, -1)
Screenshot: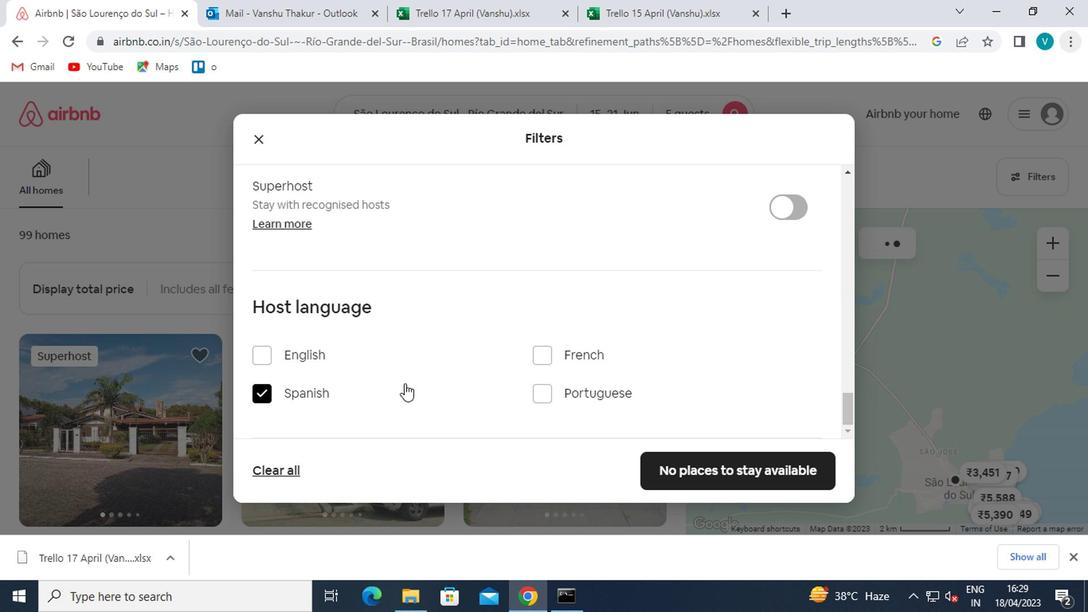 
Action: Mouse moved to (516, 380)
Screenshot: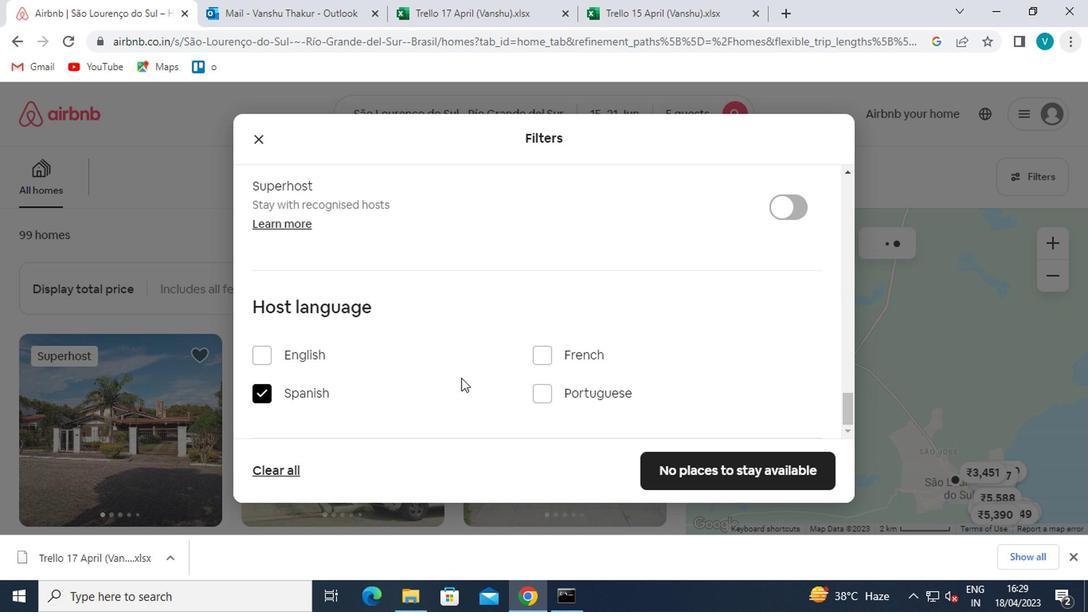 
Action: Mouse scrolled (516, 379) with delta (0, 0)
Screenshot: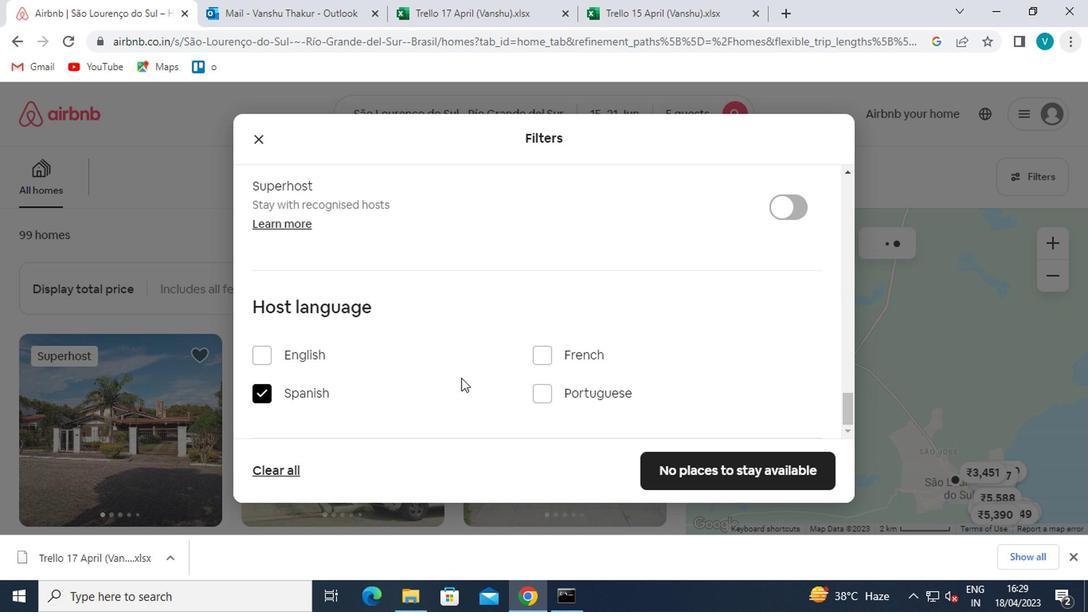 
Action: Mouse moved to (518, 380)
Screenshot: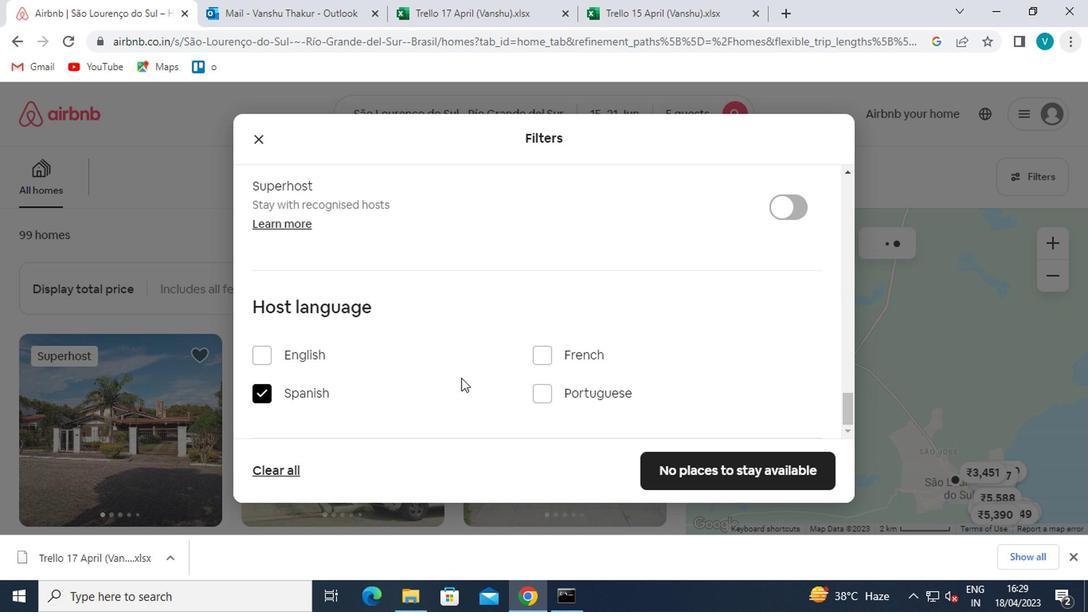 
Action: Mouse scrolled (518, 379) with delta (0, 0)
Screenshot: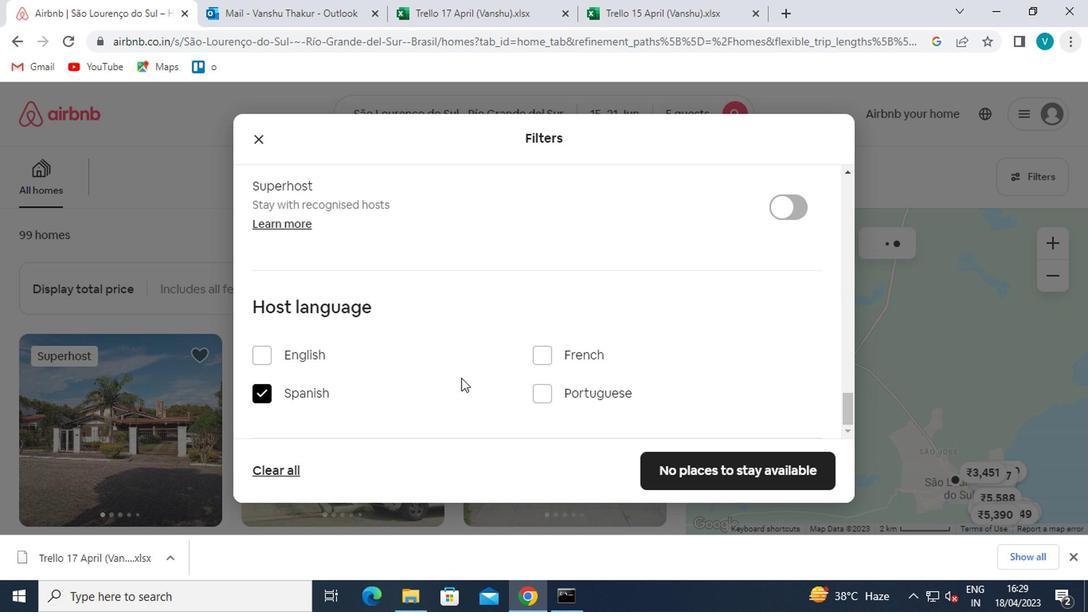 
Action: Mouse moved to (657, 464)
Screenshot: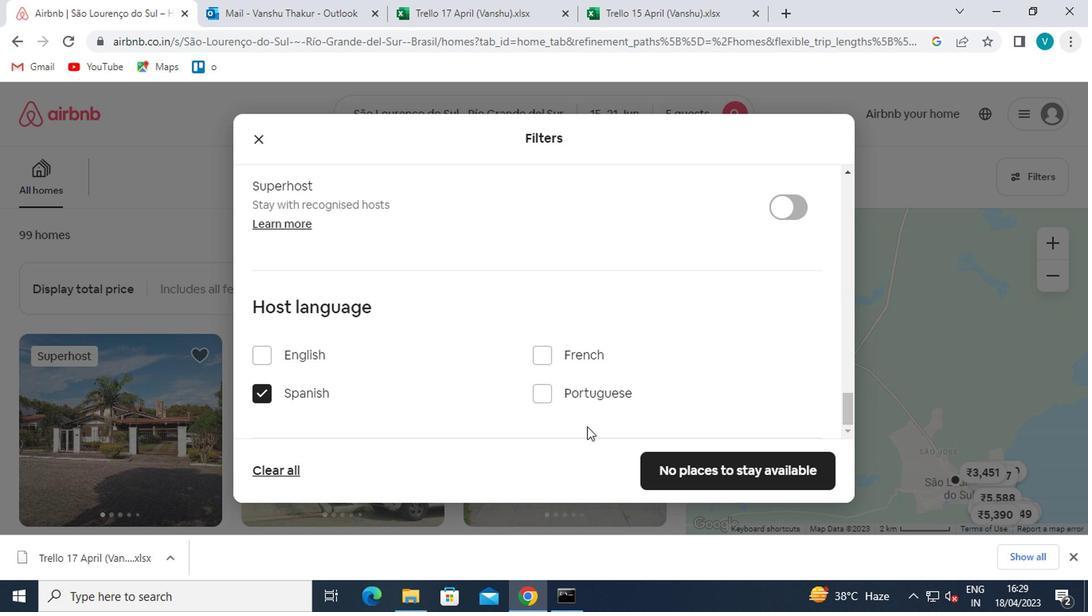 
Action: Mouse pressed left at (657, 464)
Screenshot: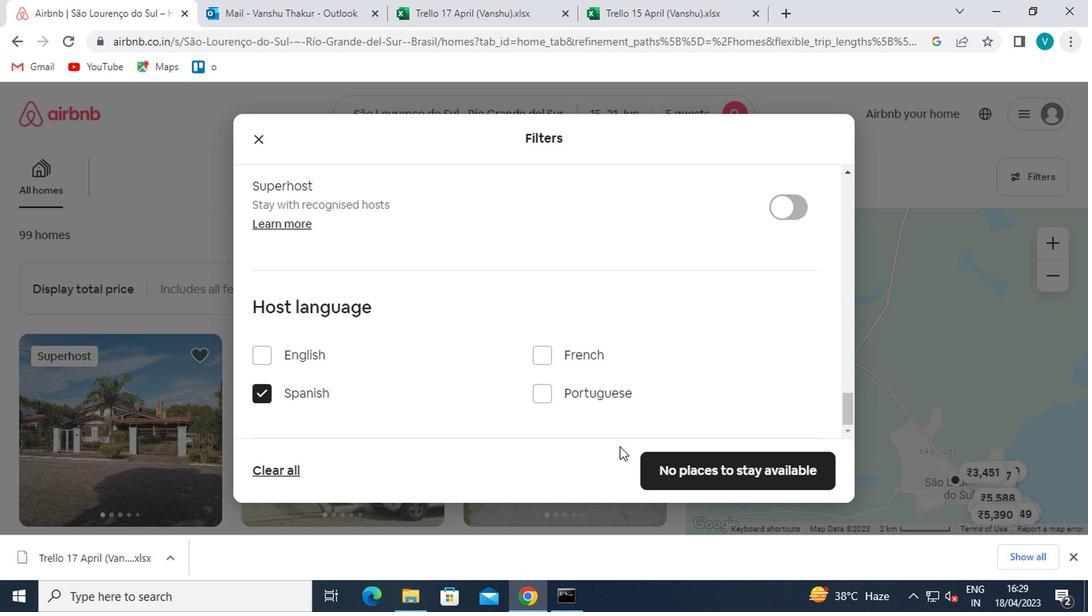 
Action: Mouse moved to (589, 297)
Screenshot: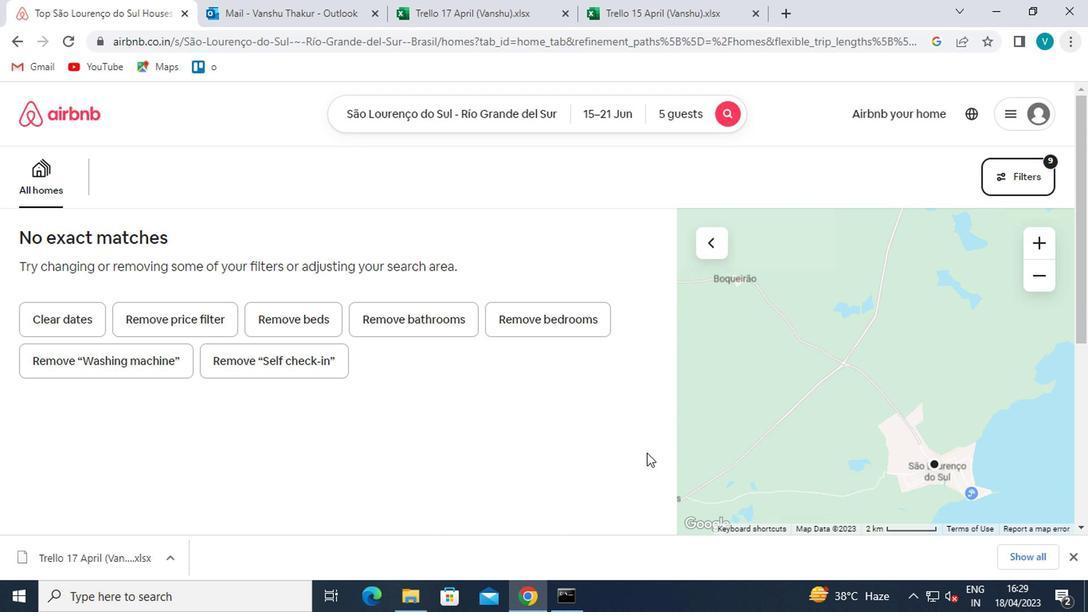 
